 Task: Look for space in Río Bravo, Mexico from 5th September, 2023 to 12th September, 2023 for 2 adults in price range Rs.10000 to Rs.15000.  With 1  bedroom having 1 bed and 1 bathroom. Property type can be house, flat, guest house, hotel. Booking option can be shelf check-in. Required host language is English.
Action: Mouse moved to (539, 120)
Screenshot: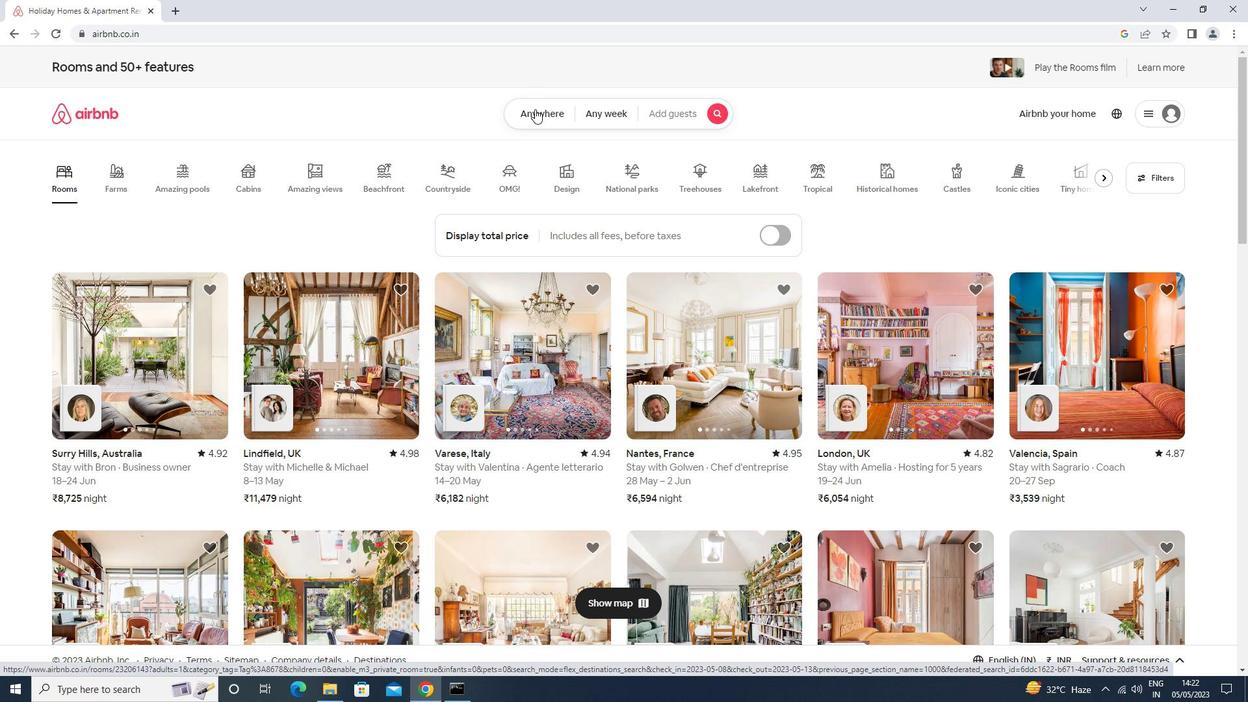 
Action: Mouse pressed left at (539, 120)
Screenshot: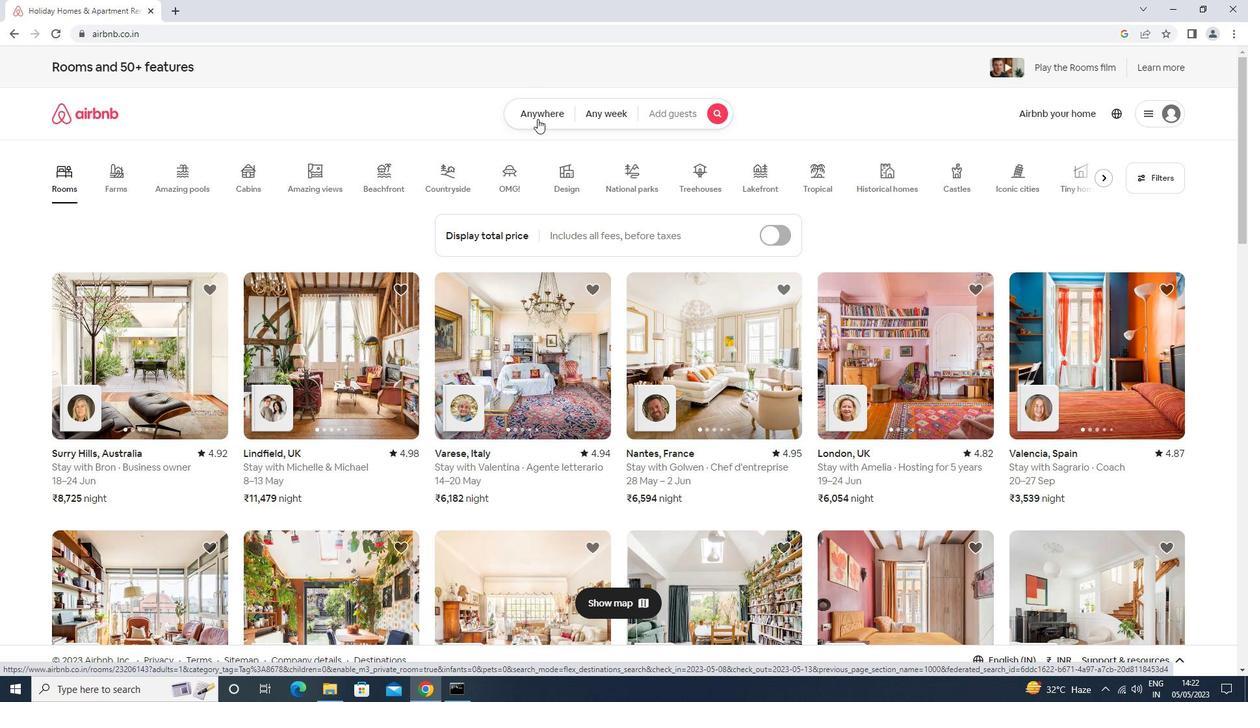 
Action: Mouse moved to (475, 162)
Screenshot: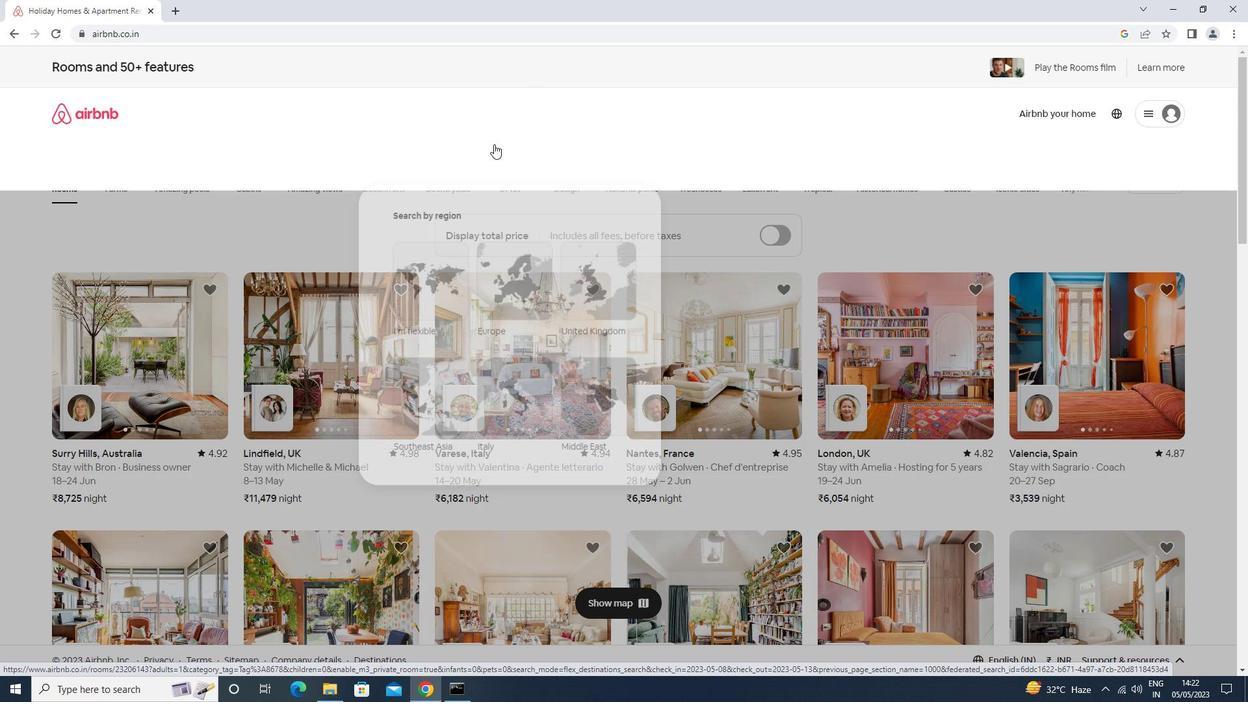 
Action: Mouse pressed left at (475, 162)
Screenshot: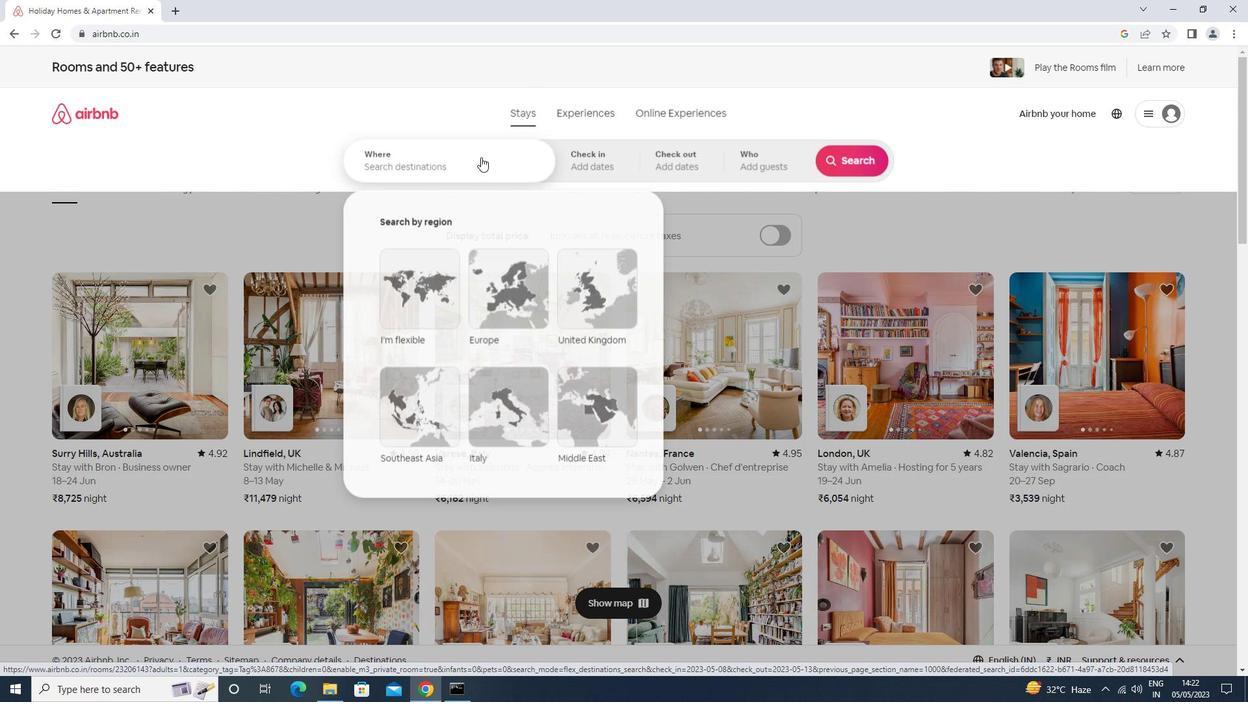 
Action: Key pressed rio<Key.space>bravo<Key.space>mexico<Key.enter>
Screenshot: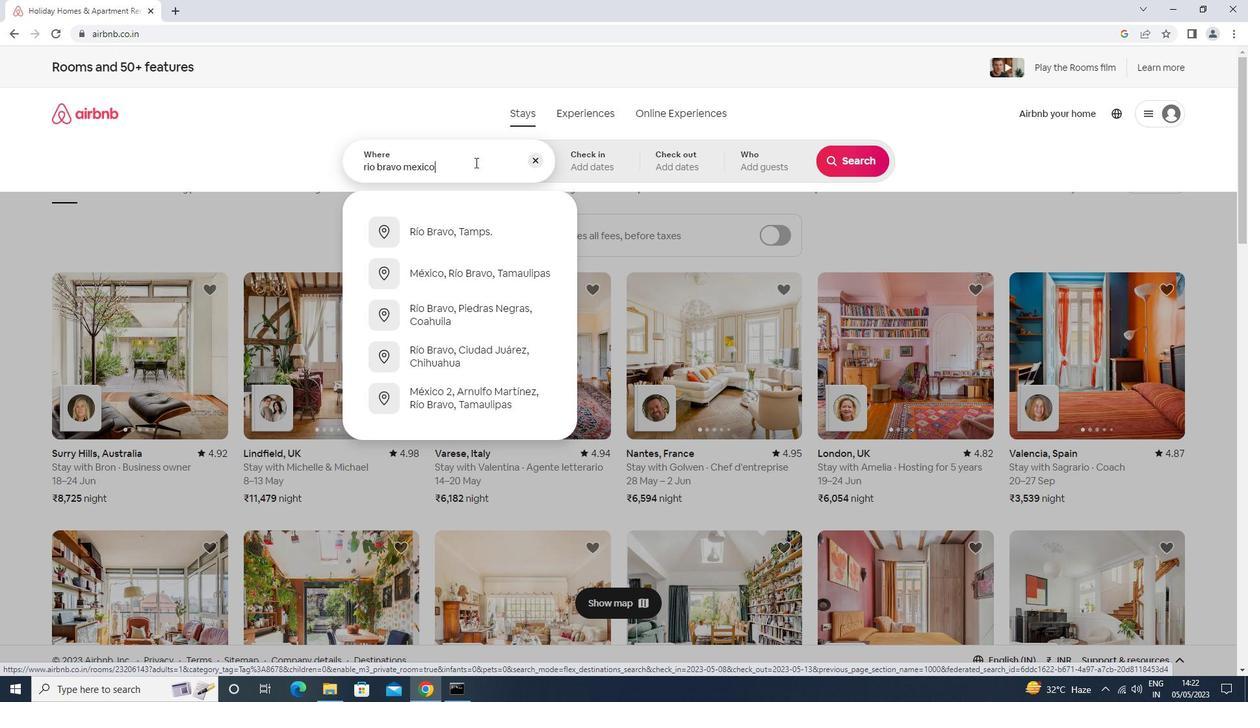 
Action: Mouse moved to (847, 260)
Screenshot: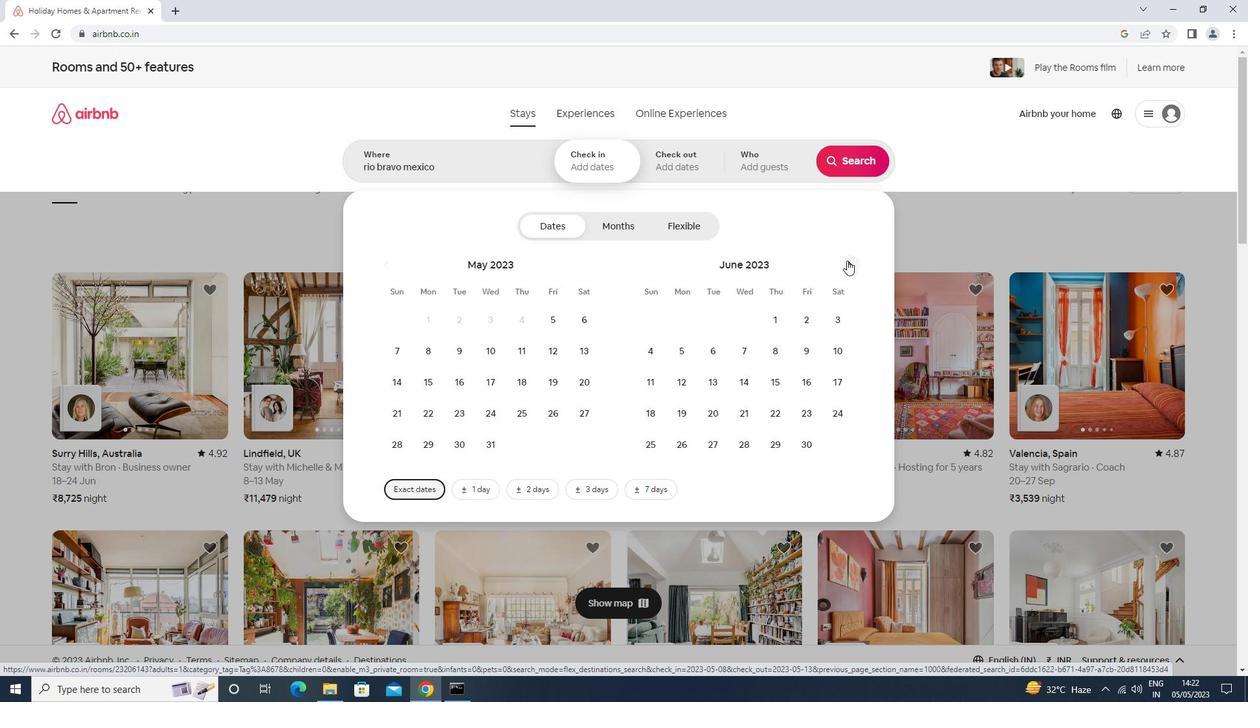 
Action: Mouse pressed left at (847, 260)
Screenshot: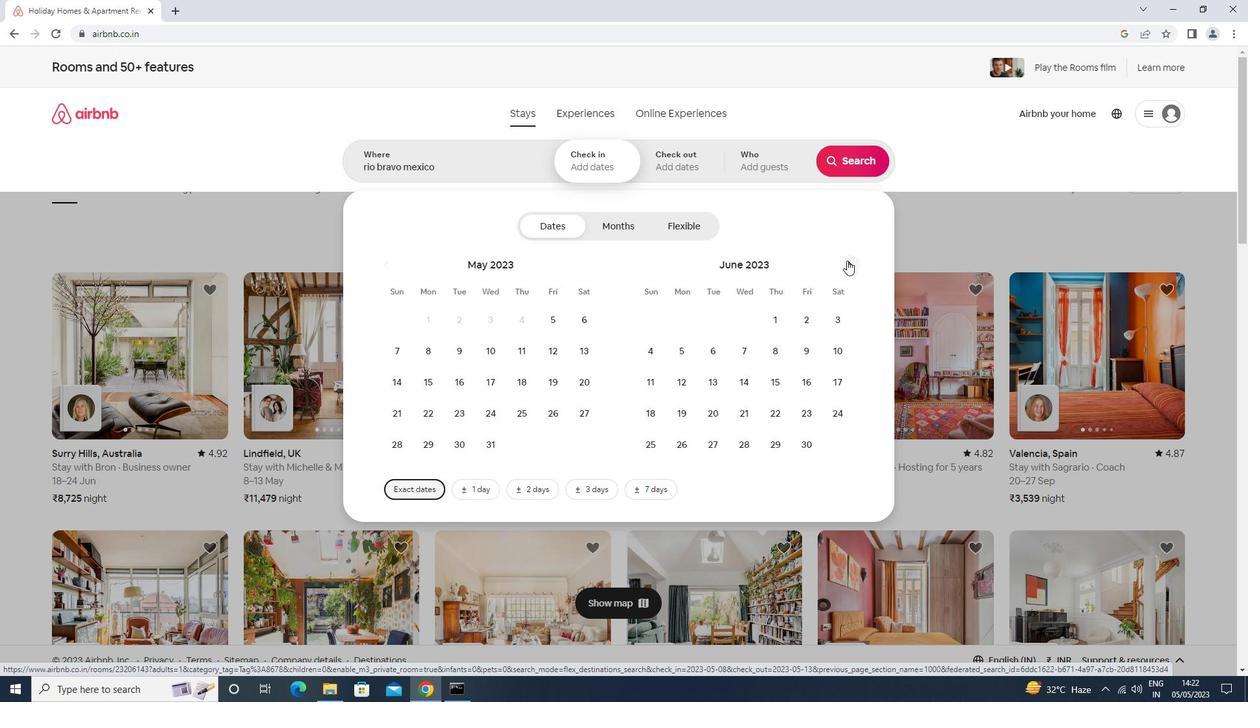 
Action: Mouse pressed left at (847, 260)
Screenshot: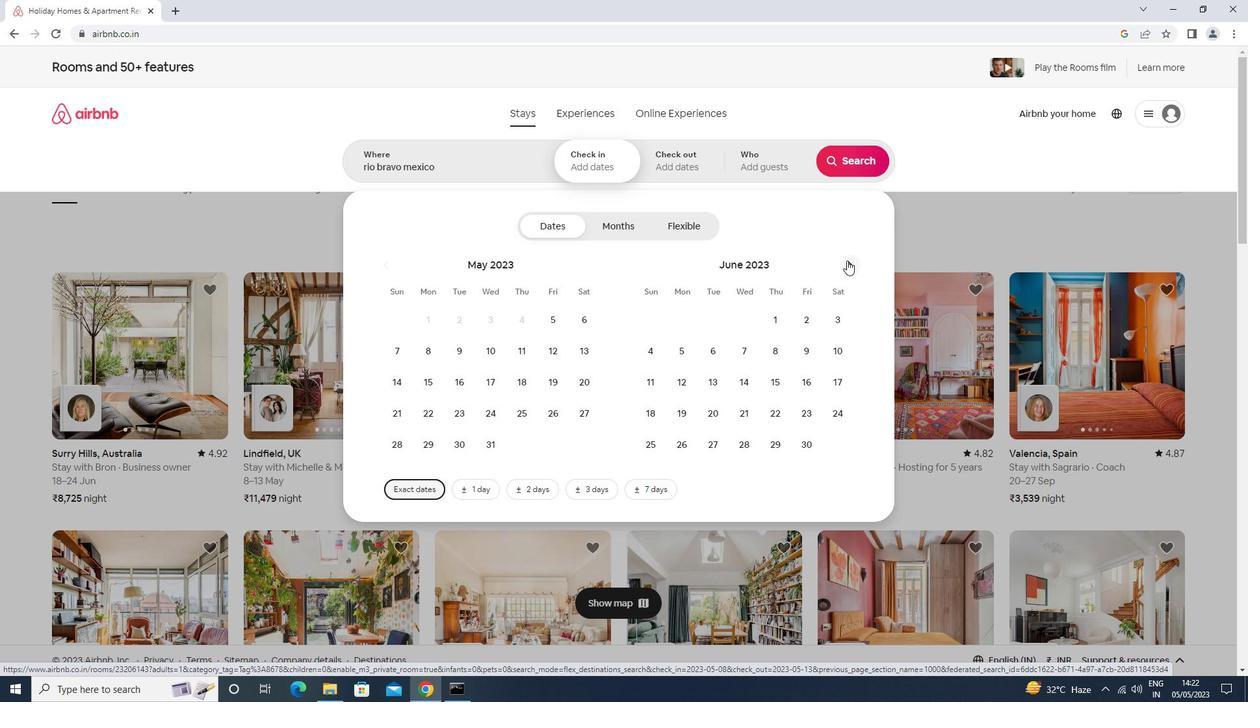 
Action: Mouse pressed left at (847, 260)
Screenshot: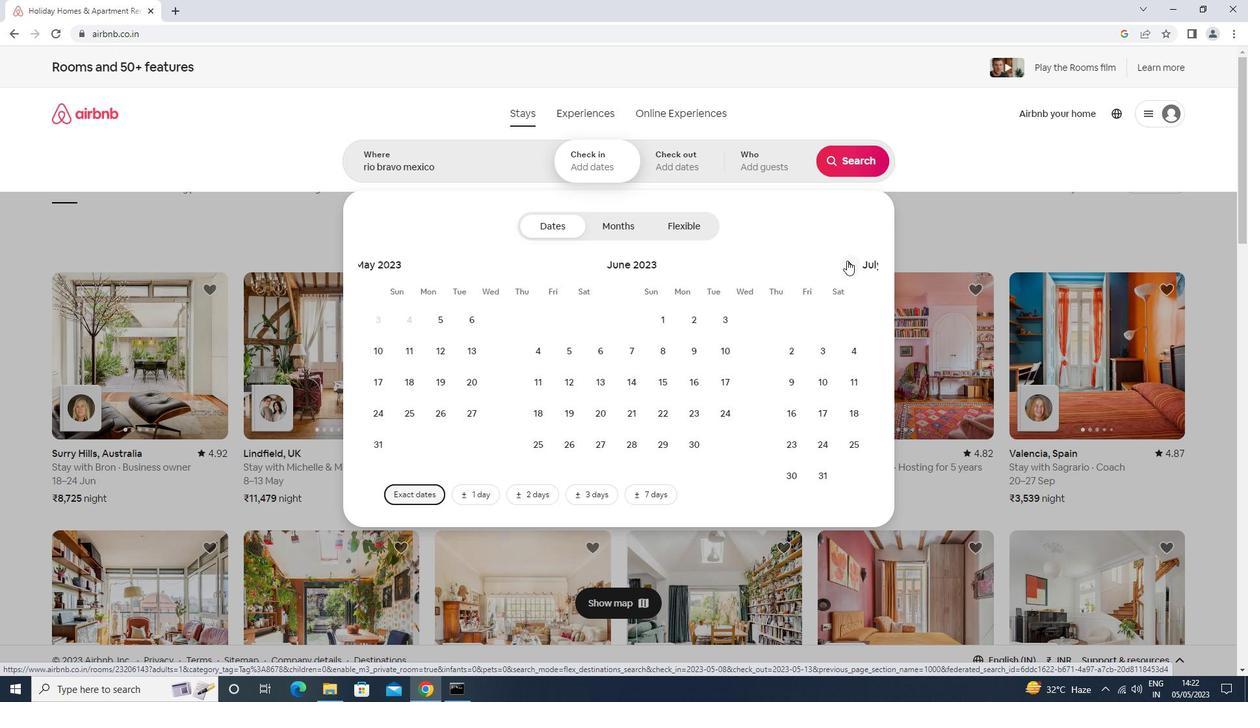 
Action: Mouse pressed left at (847, 260)
Screenshot: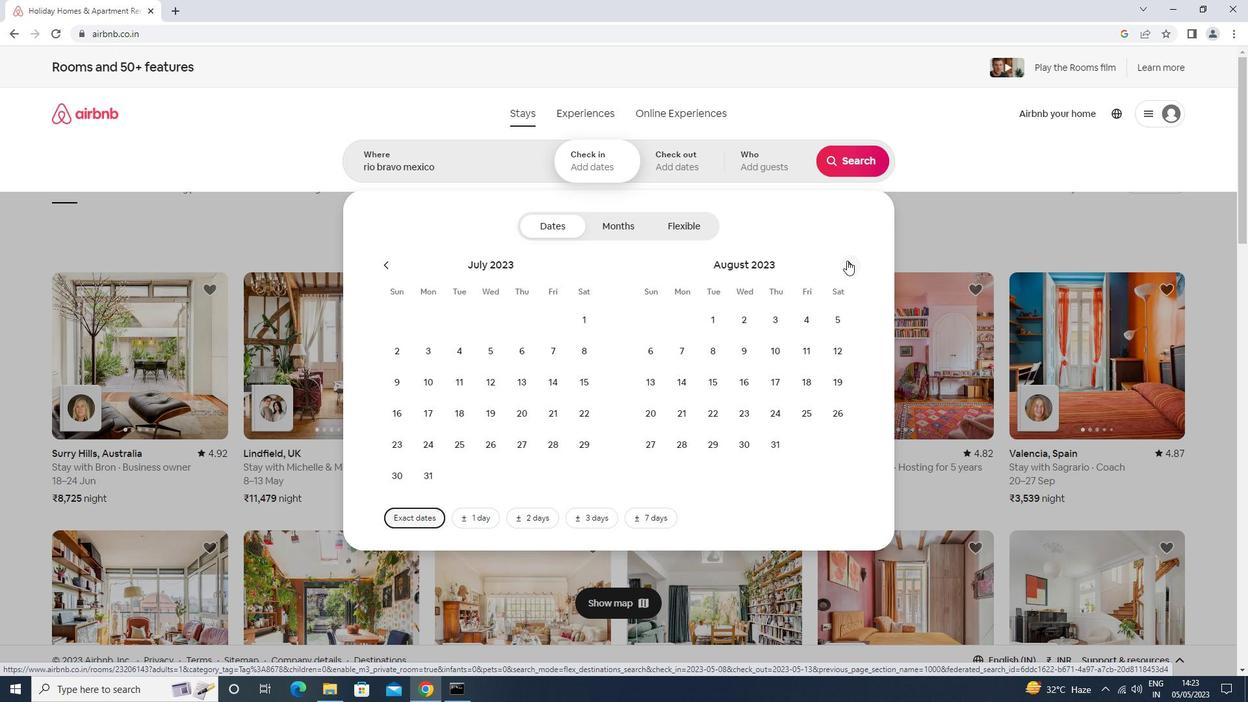 
Action: Mouse moved to (703, 350)
Screenshot: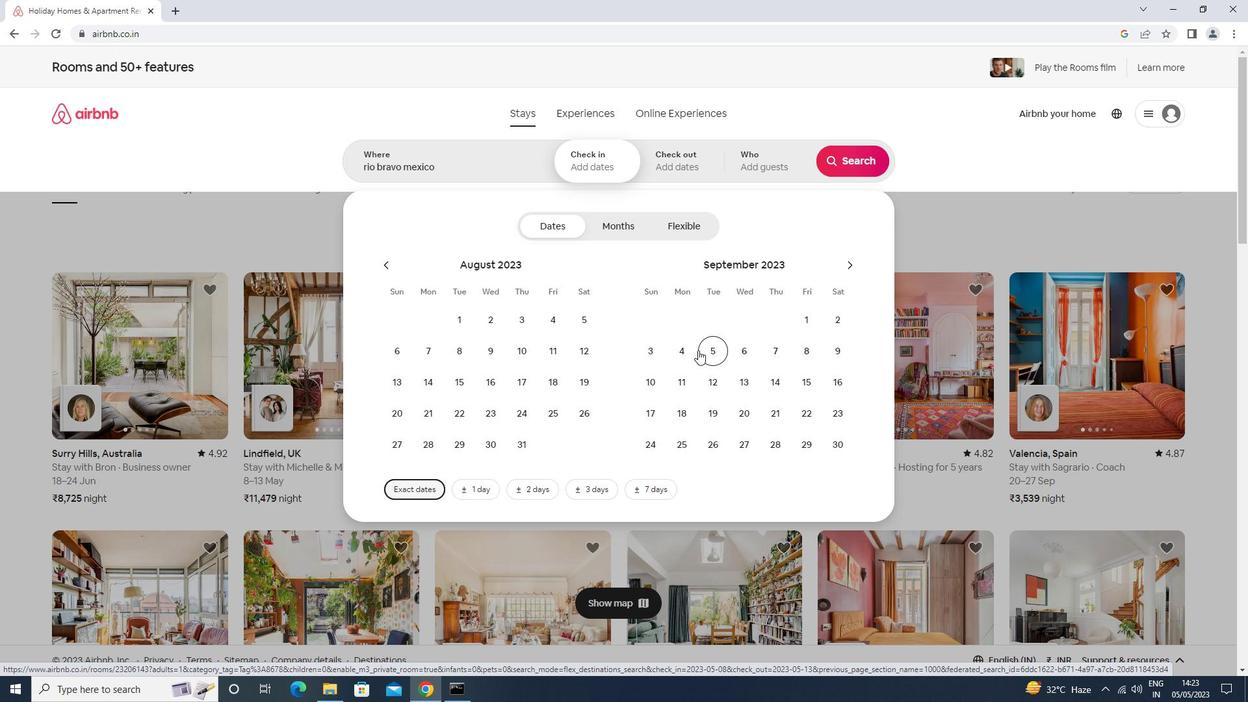 
Action: Mouse pressed left at (703, 350)
Screenshot: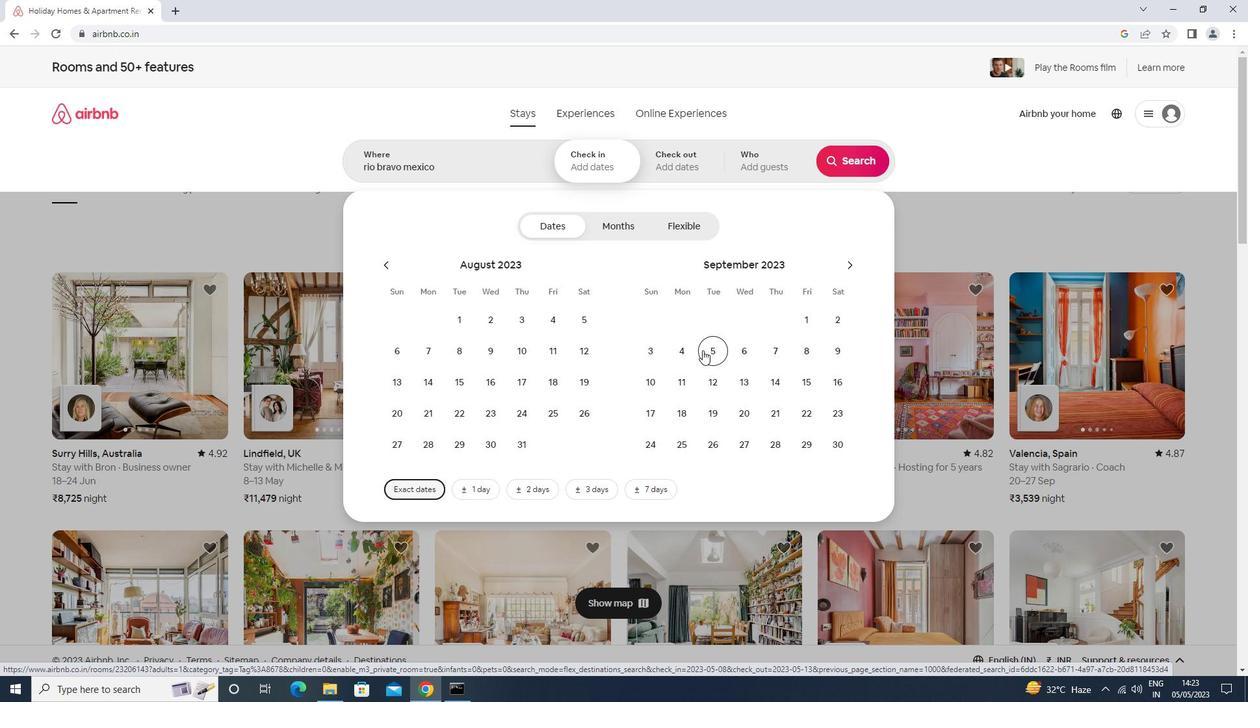 
Action: Mouse moved to (703, 373)
Screenshot: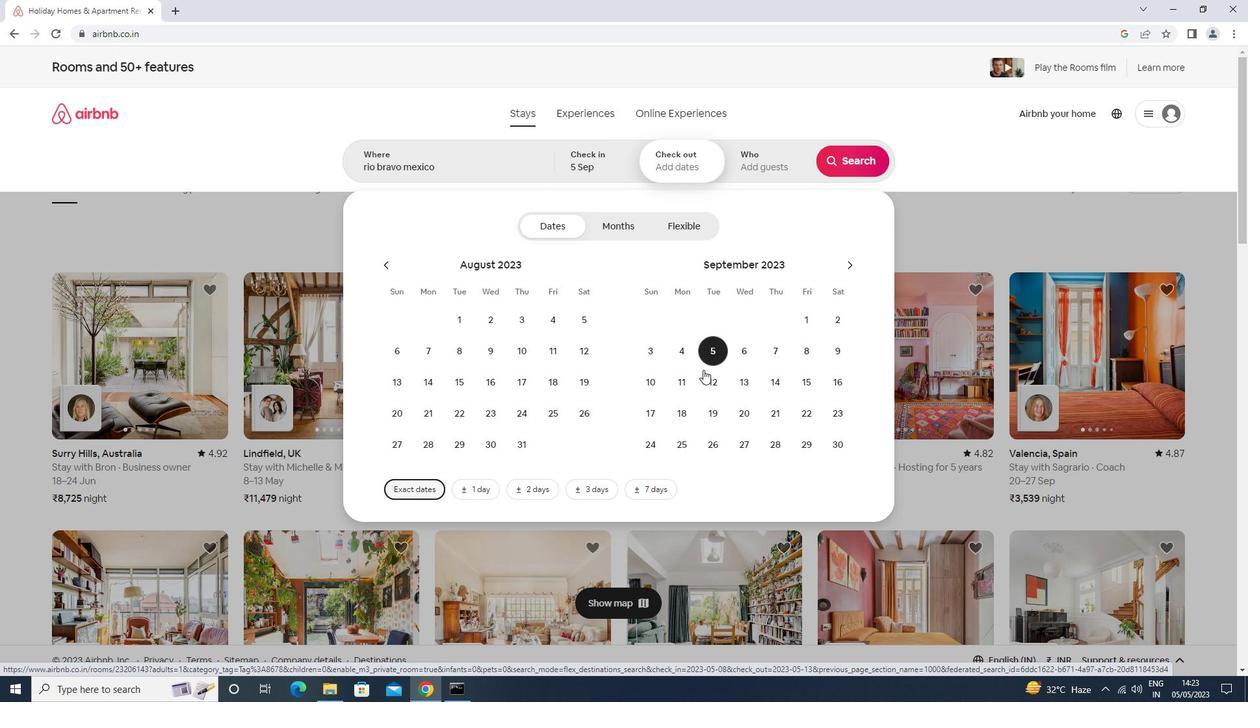 
Action: Mouse pressed left at (703, 373)
Screenshot: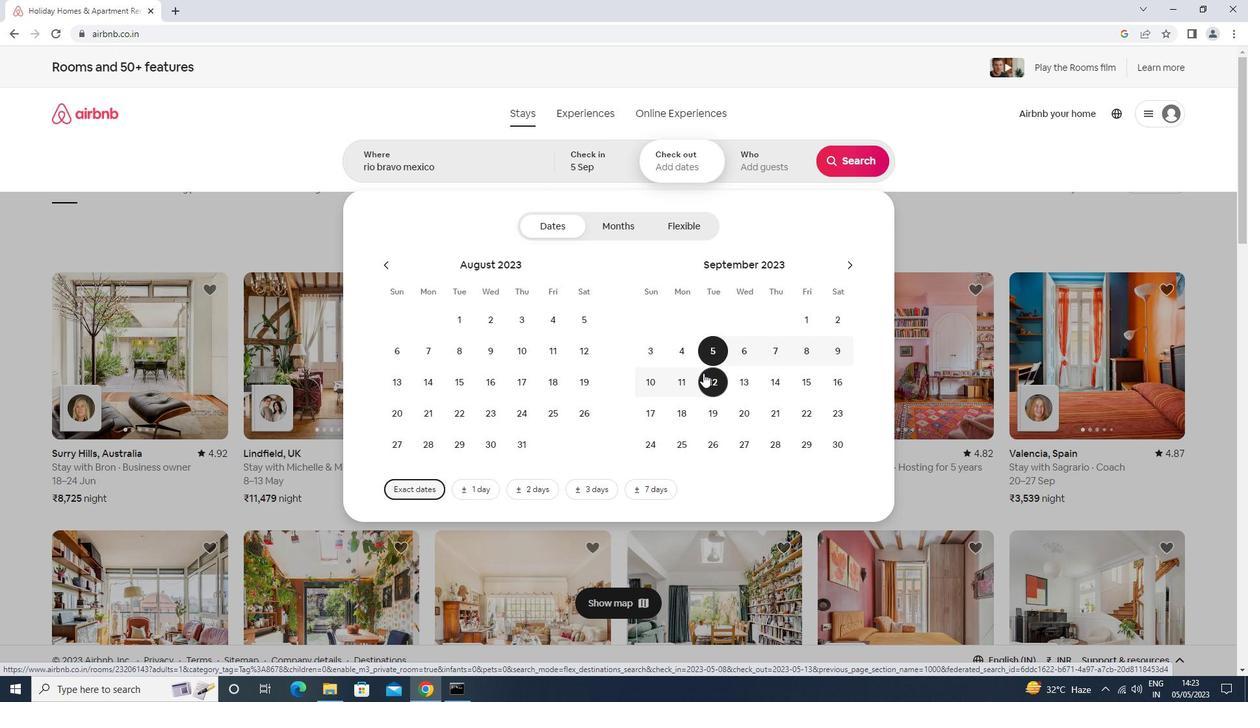 
Action: Mouse moved to (742, 171)
Screenshot: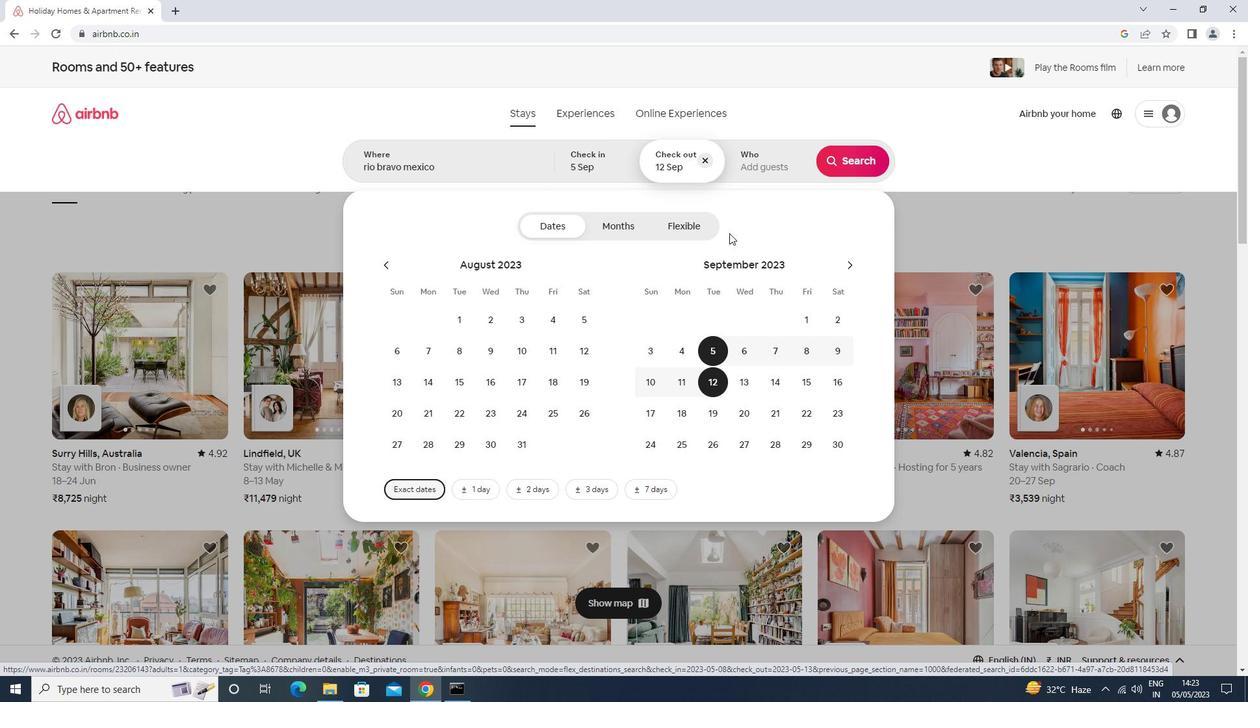 
Action: Mouse pressed left at (742, 171)
Screenshot: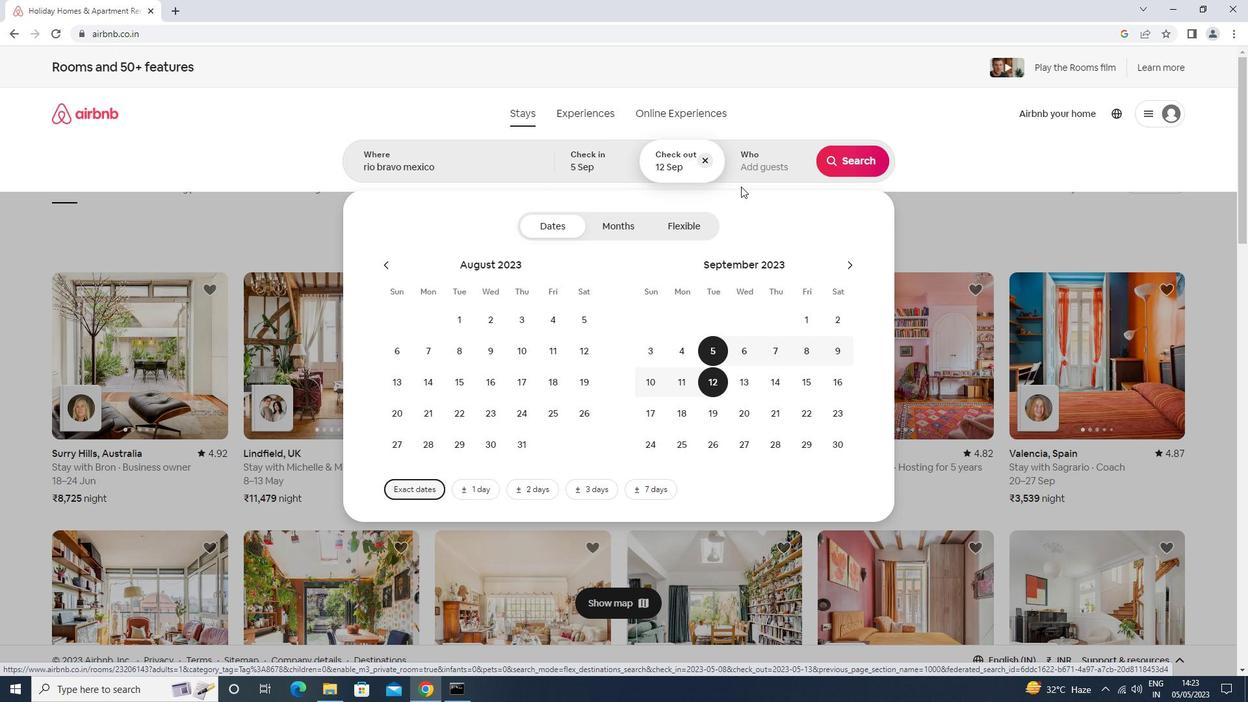 
Action: Mouse moved to (853, 235)
Screenshot: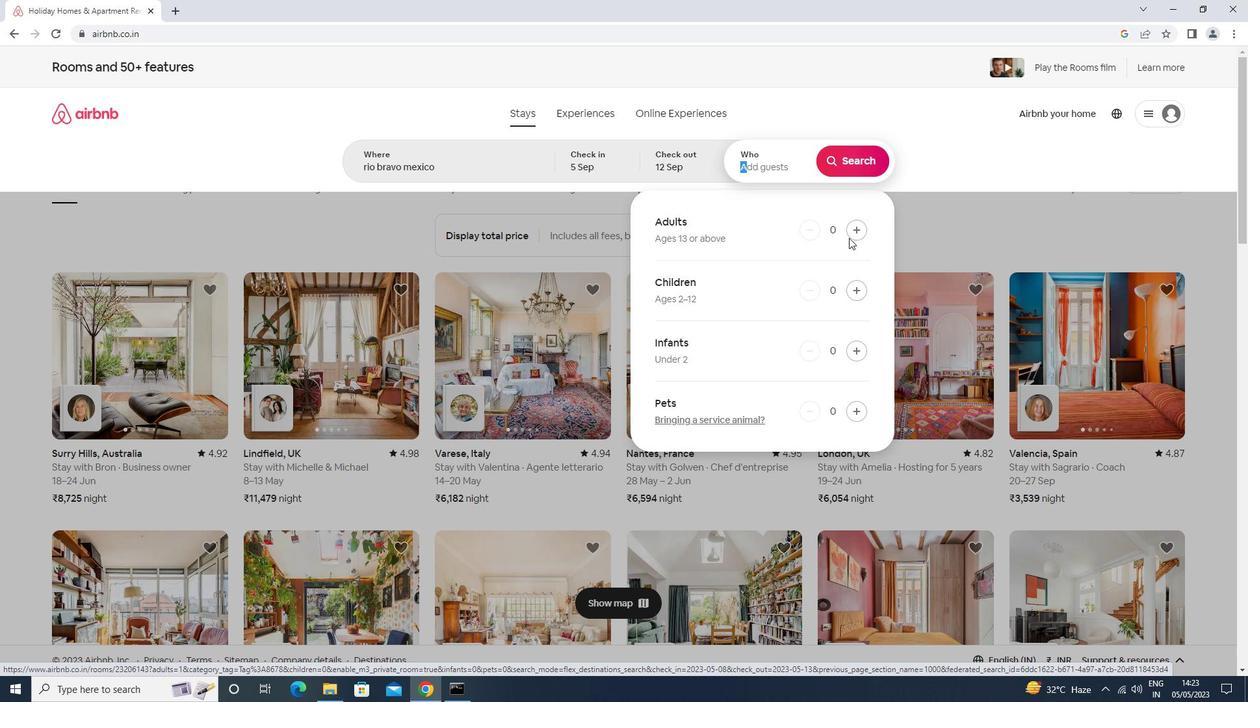
Action: Mouse pressed left at (853, 235)
Screenshot: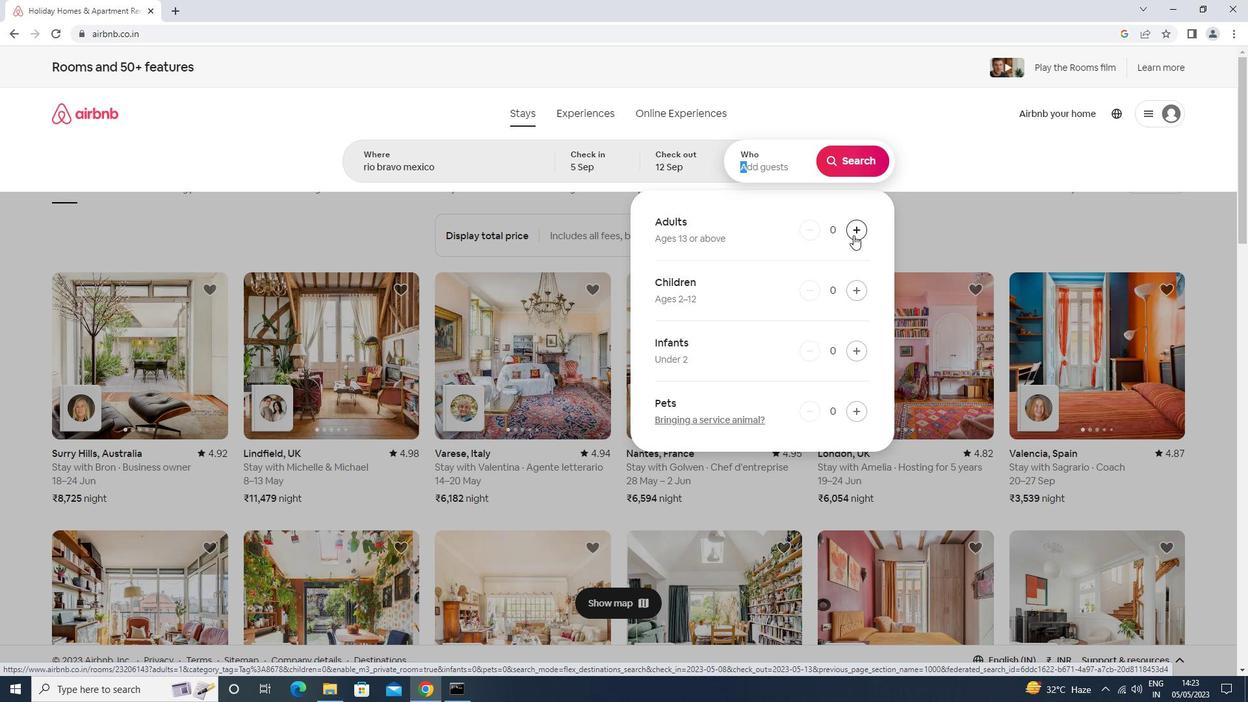 
Action: Mouse pressed left at (853, 235)
Screenshot: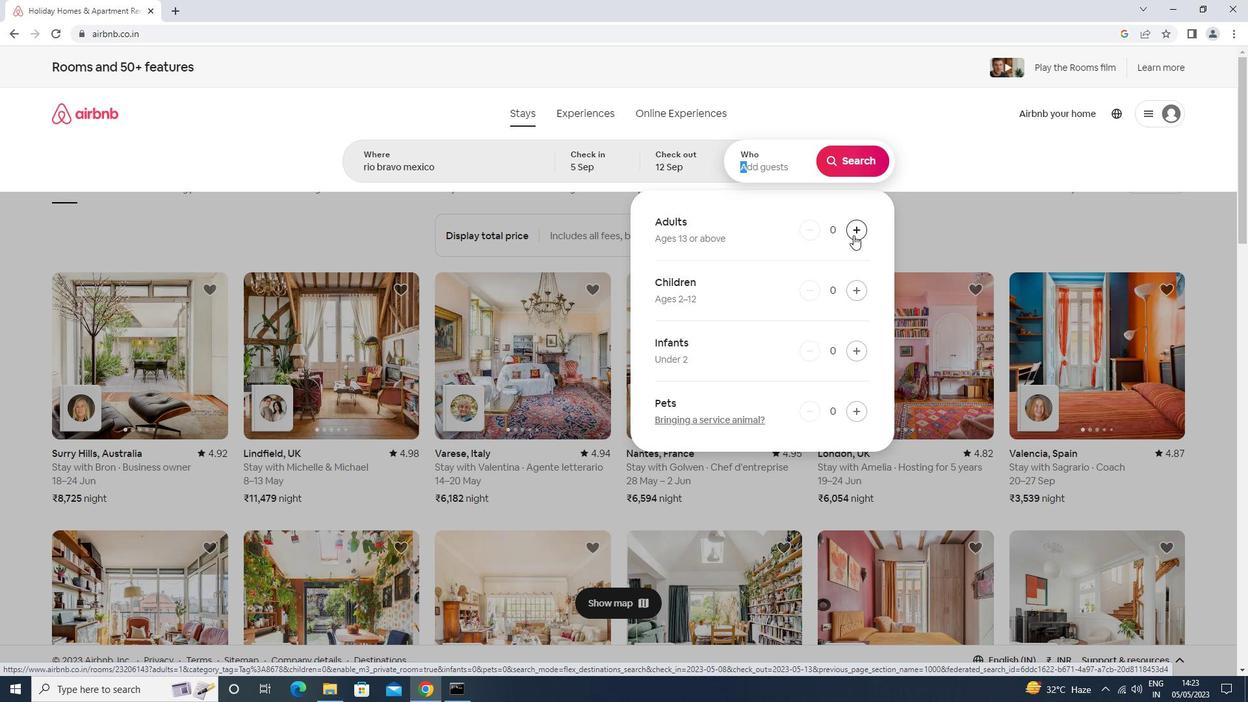 
Action: Mouse moved to (851, 149)
Screenshot: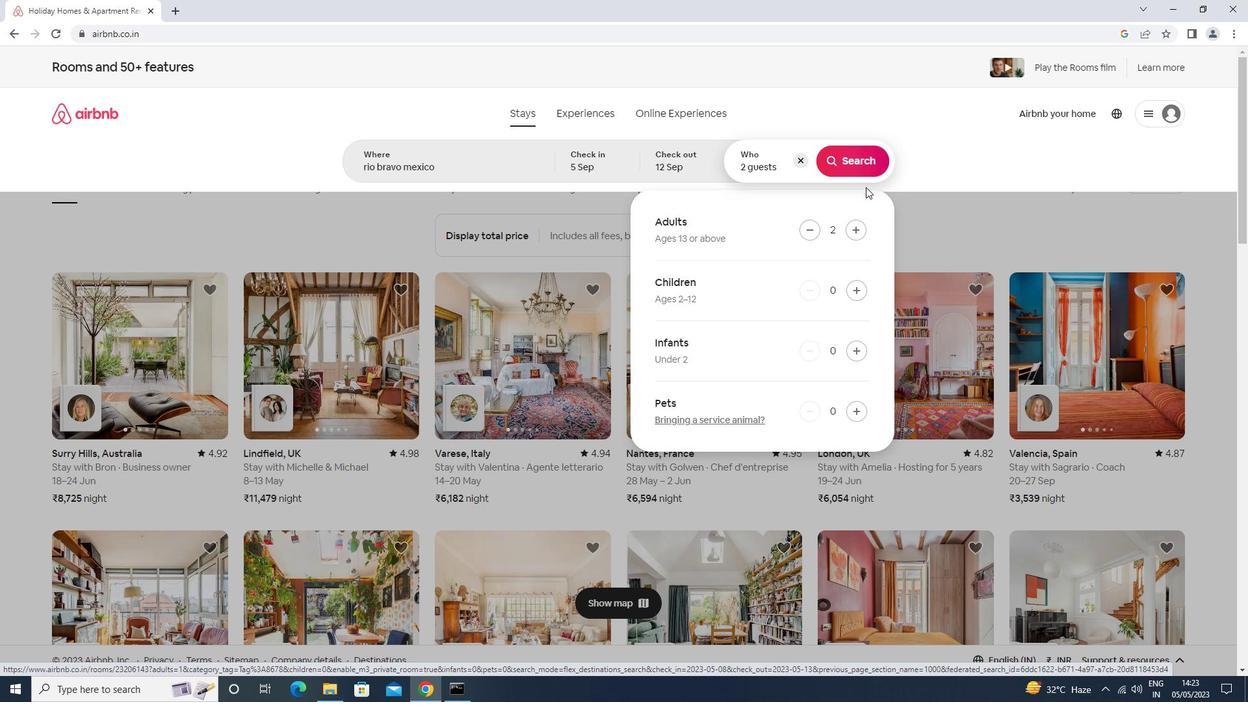 
Action: Mouse pressed left at (851, 149)
Screenshot: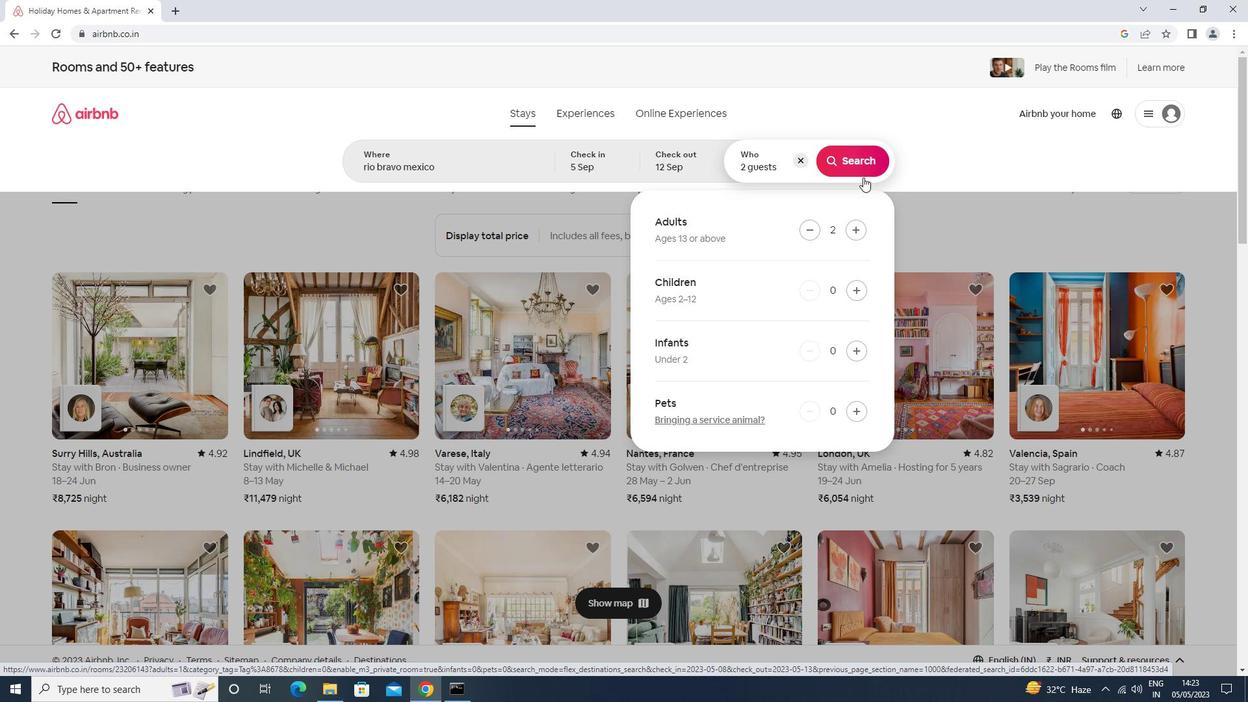 
Action: Mouse moved to (1191, 122)
Screenshot: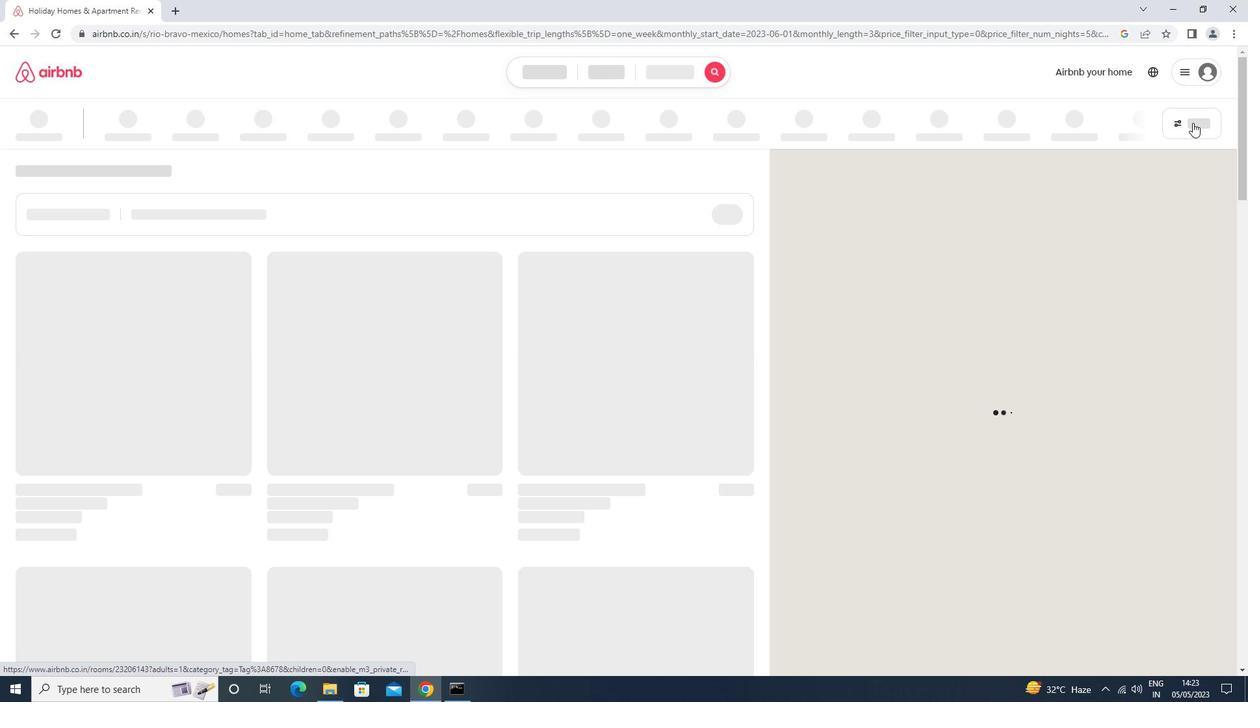 
Action: Mouse pressed left at (1191, 122)
Screenshot: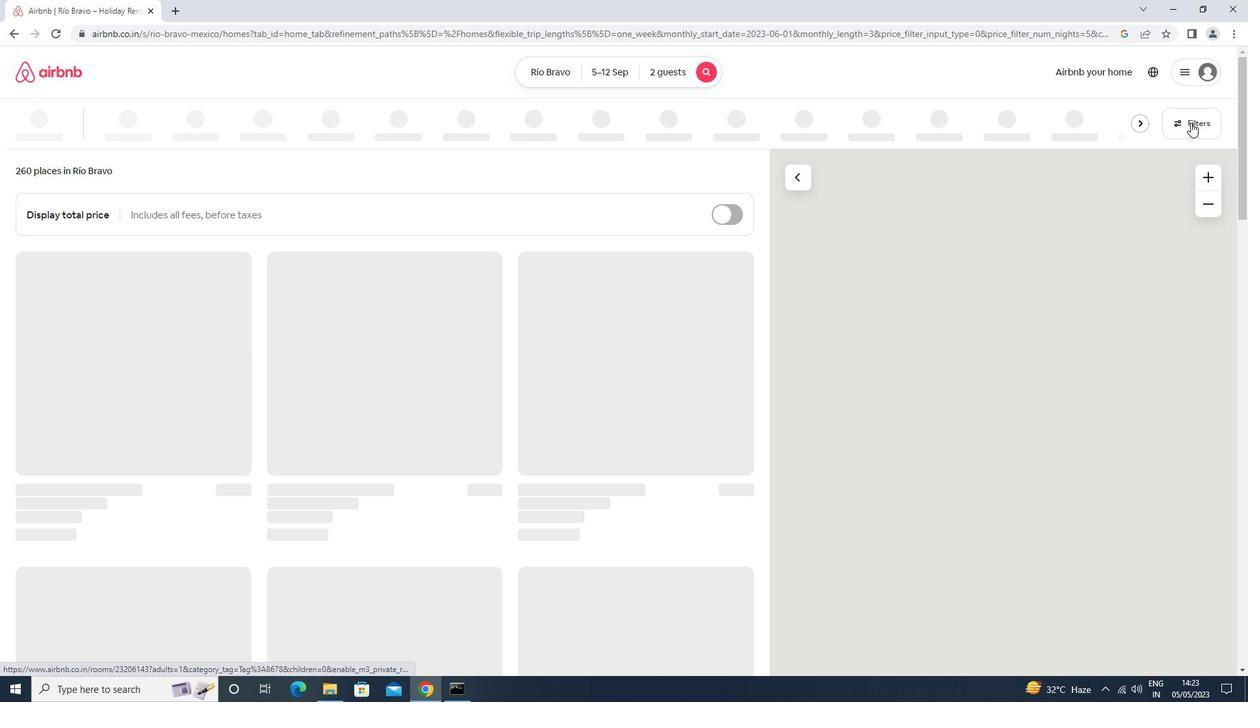 
Action: Mouse moved to (506, 437)
Screenshot: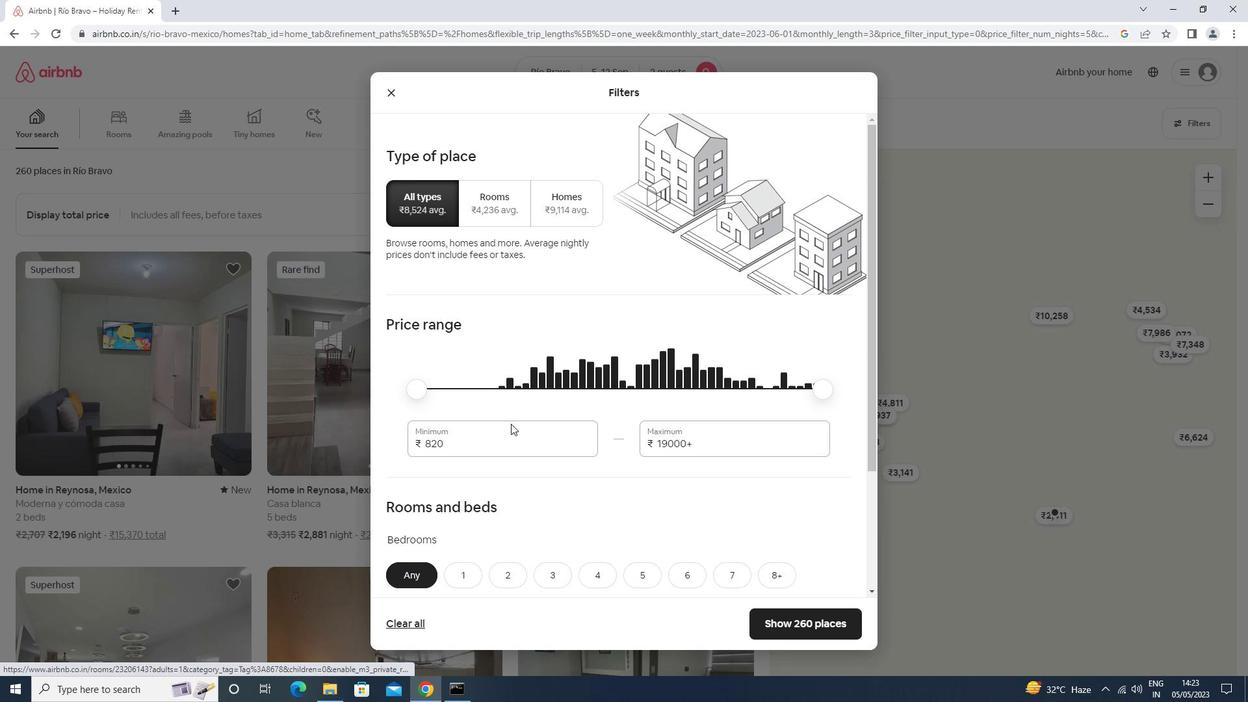 
Action: Mouse pressed left at (506, 437)
Screenshot: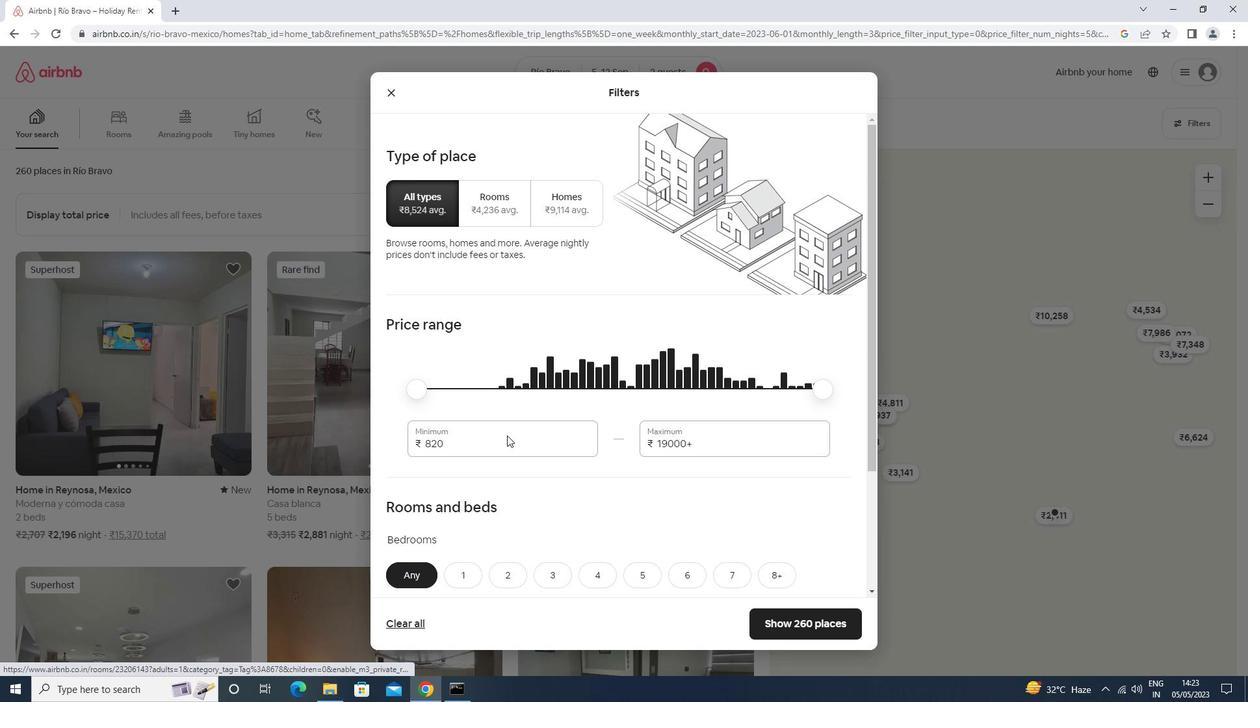 
Action: Mouse moved to (506, 438)
Screenshot: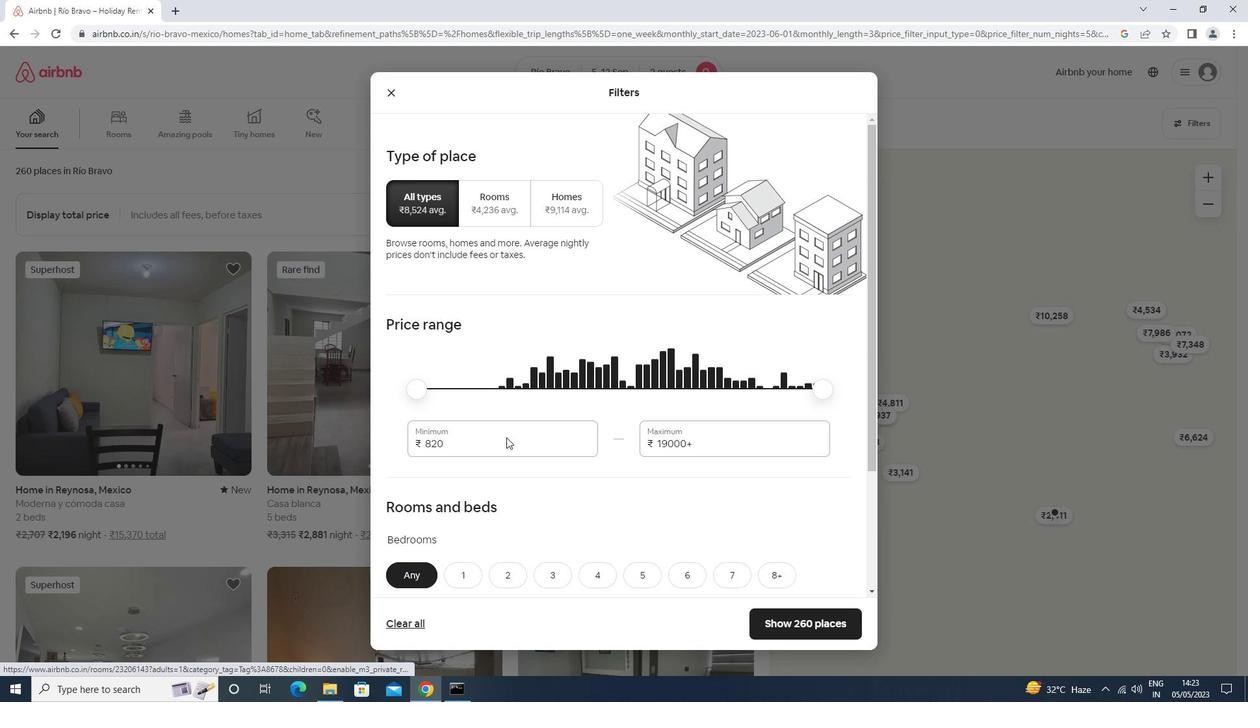
Action: Key pressed <Key.backspace><Key.backspace><Key.backspace>10000<Key.tab>15000
Screenshot: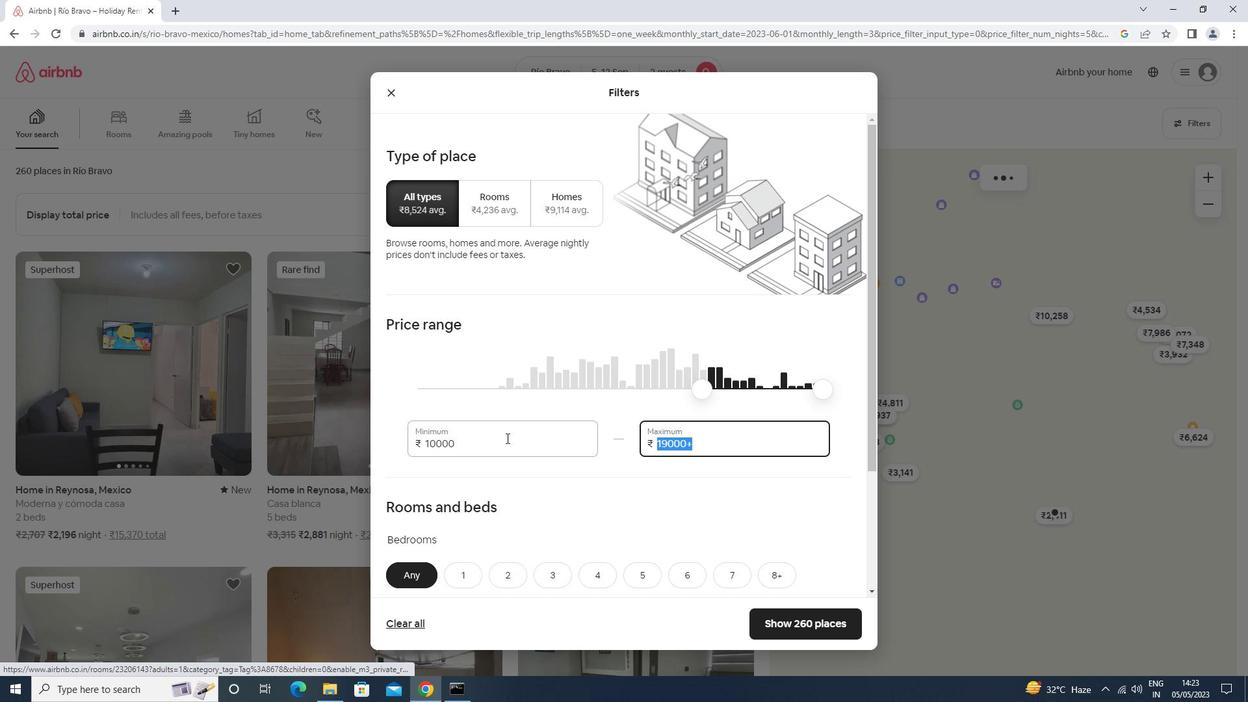 
Action: Mouse moved to (504, 407)
Screenshot: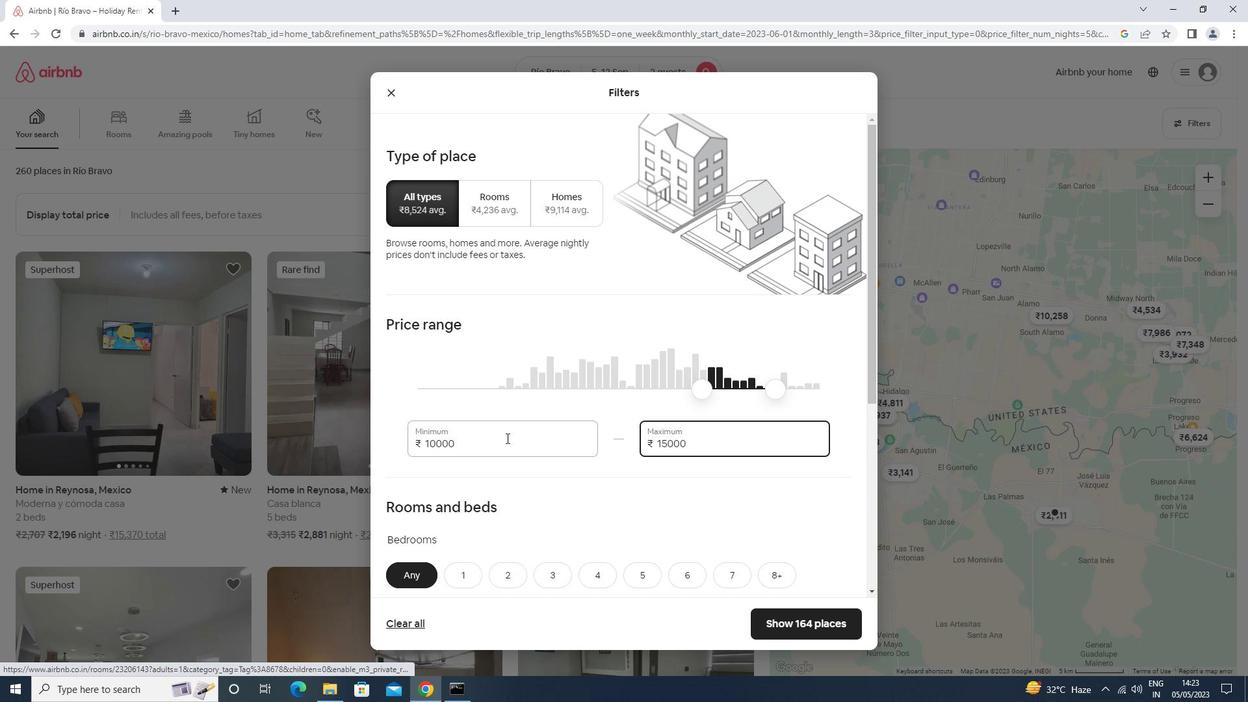 
Action: Mouse scrolled (504, 407) with delta (0, 0)
Screenshot: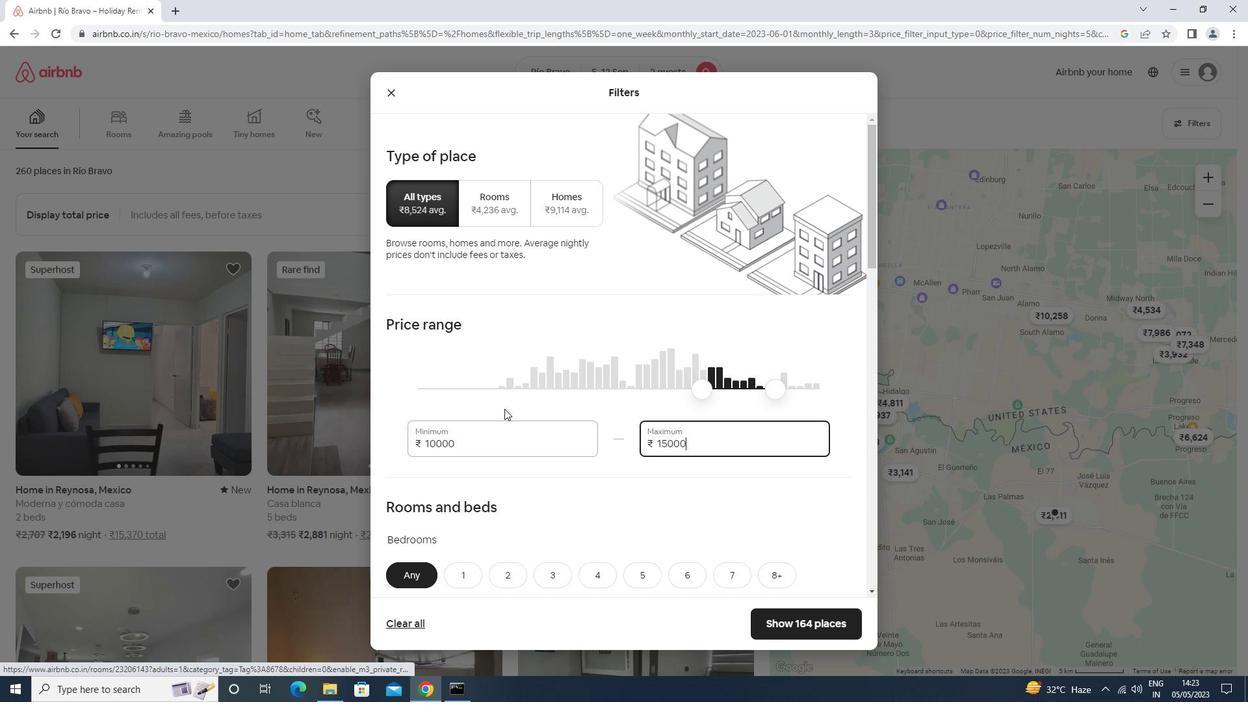 
Action: Mouse scrolled (504, 407) with delta (0, 0)
Screenshot: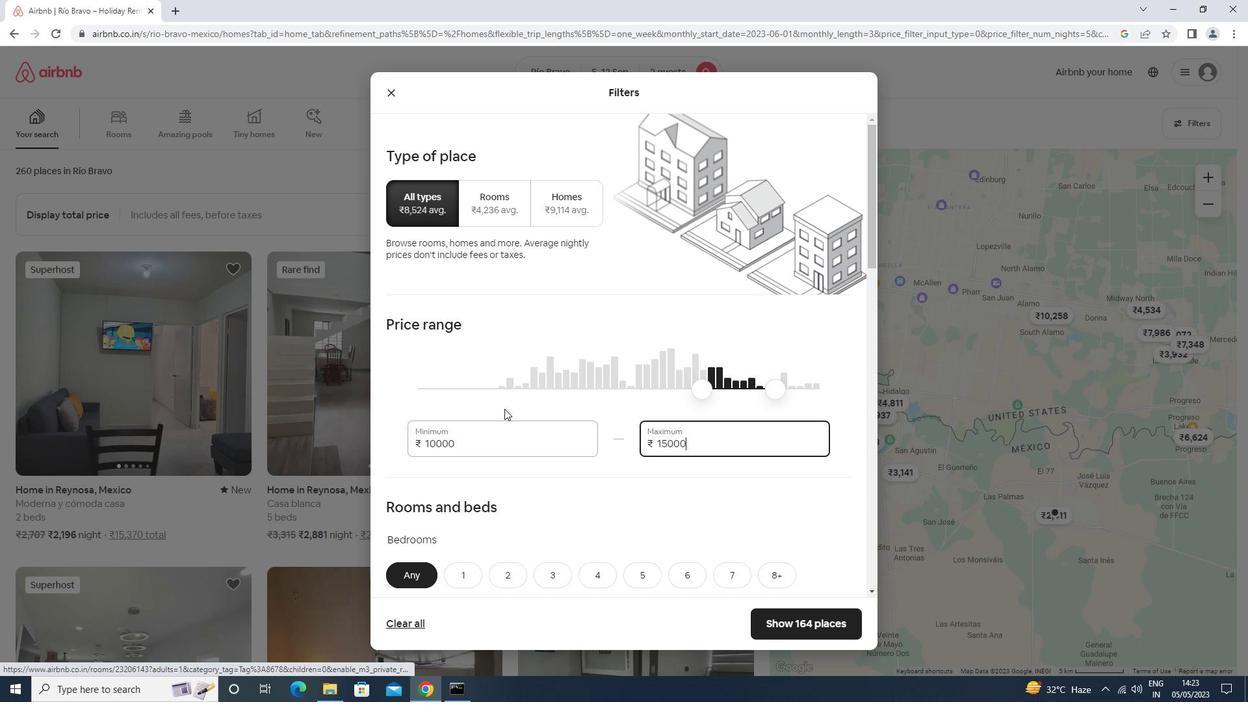 
Action: Mouse moved to (504, 407)
Screenshot: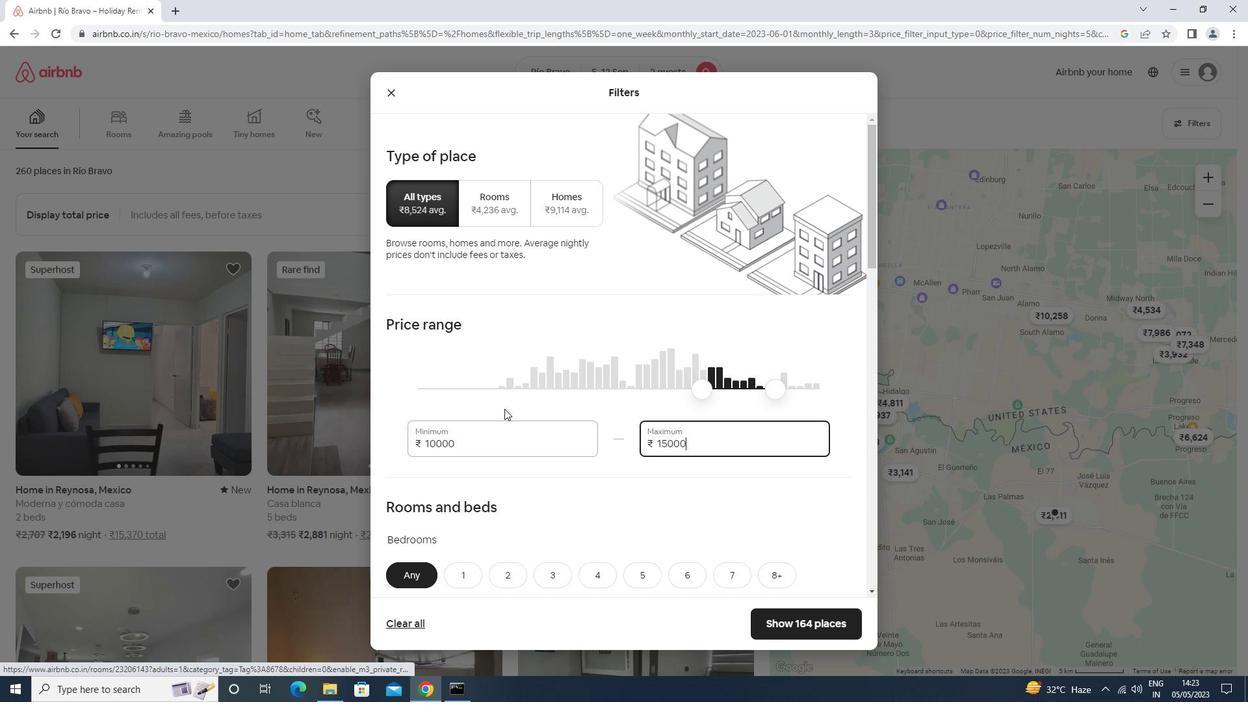 
Action: Mouse scrolled (504, 407) with delta (0, 0)
Screenshot: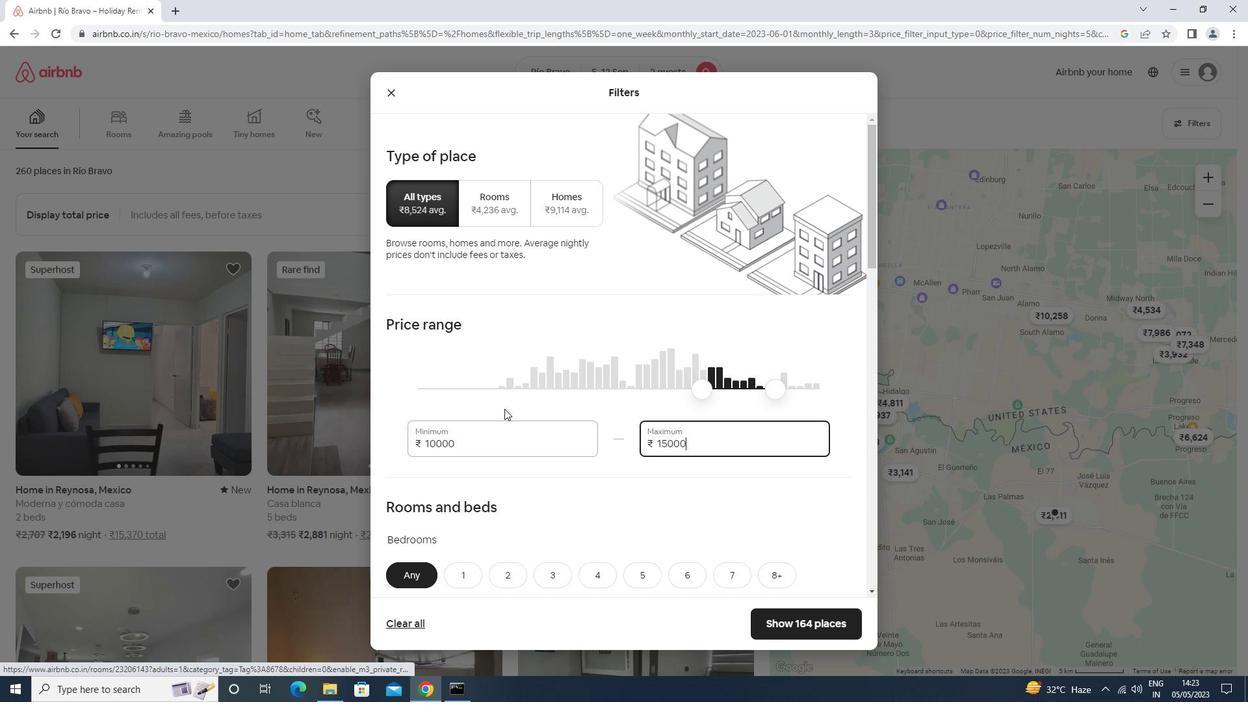 
Action: Mouse scrolled (504, 407) with delta (0, 0)
Screenshot: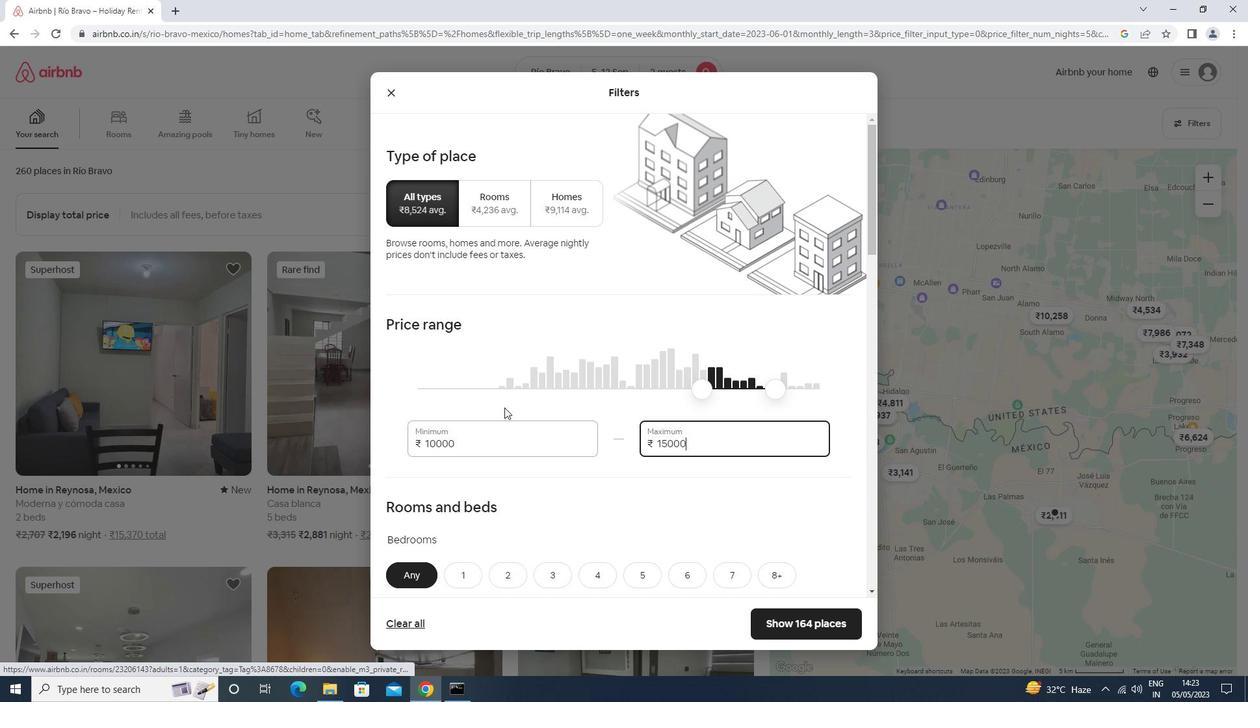 
Action: Mouse scrolled (504, 407) with delta (0, 0)
Screenshot: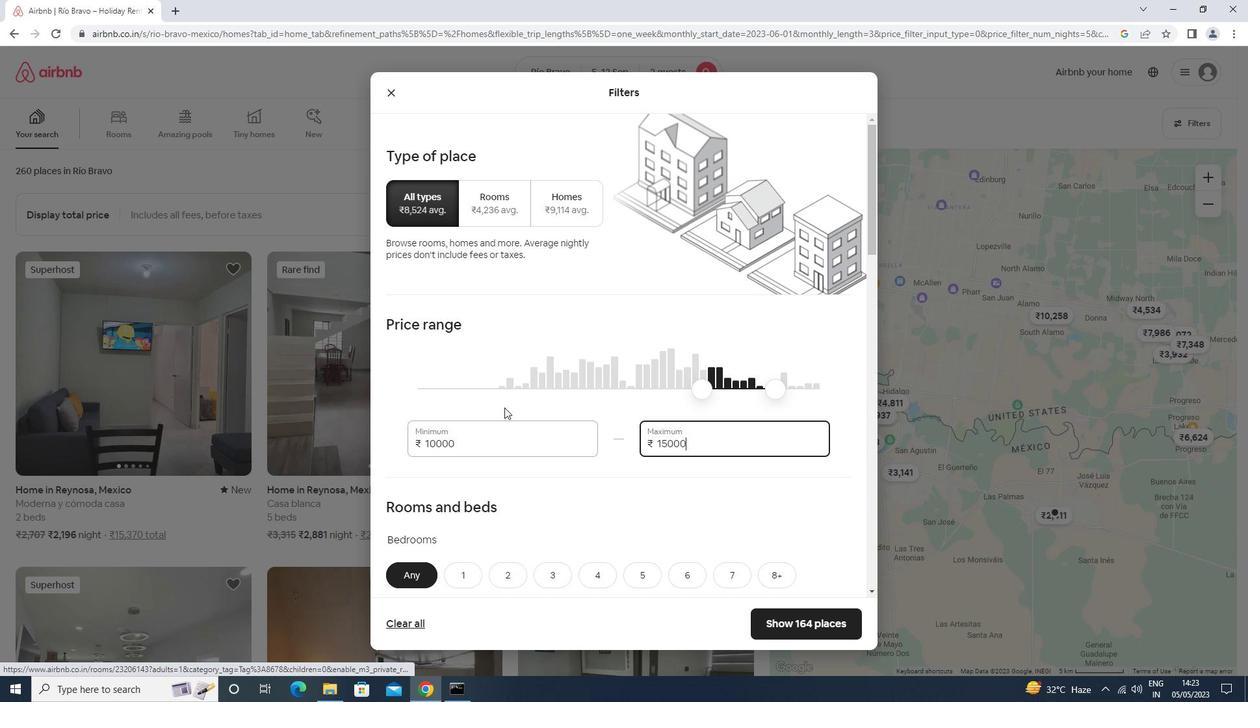 
Action: Mouse moved to (471, 254)
Screenshot: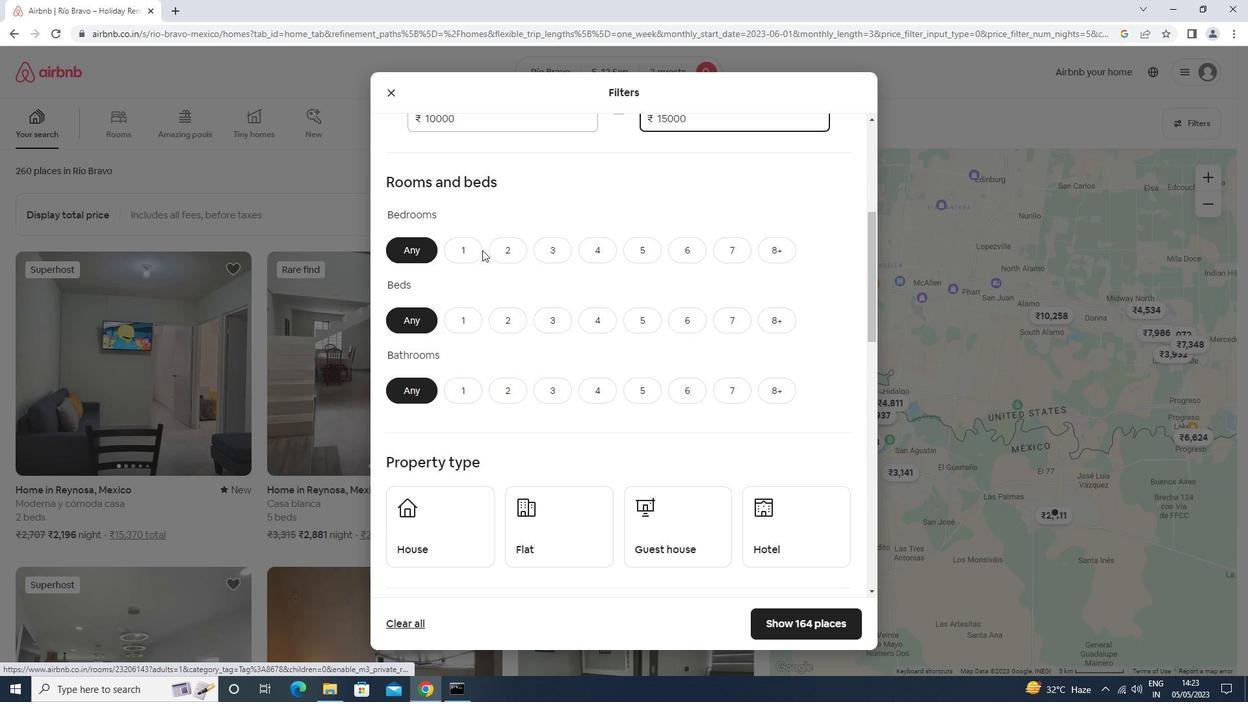 
Action: Mouse pressed left at (471, 254)
Screenshot: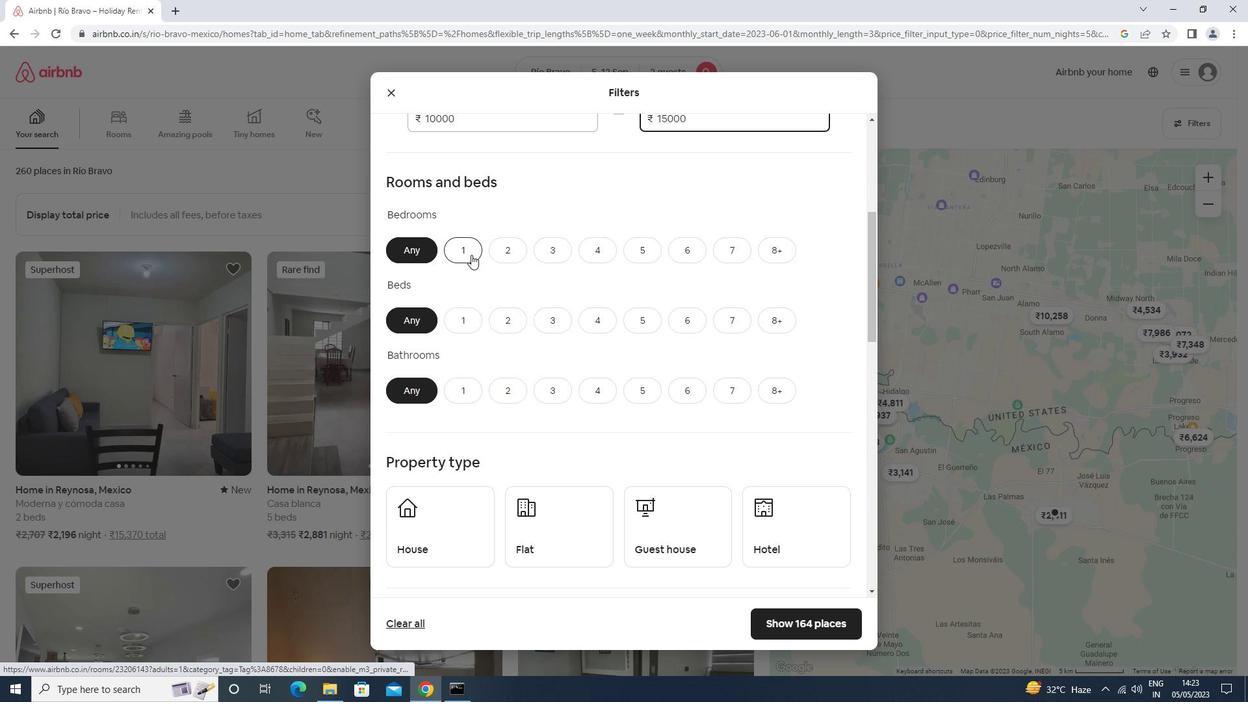 
Action: Mouse moved to (466, 319)
Screenshot: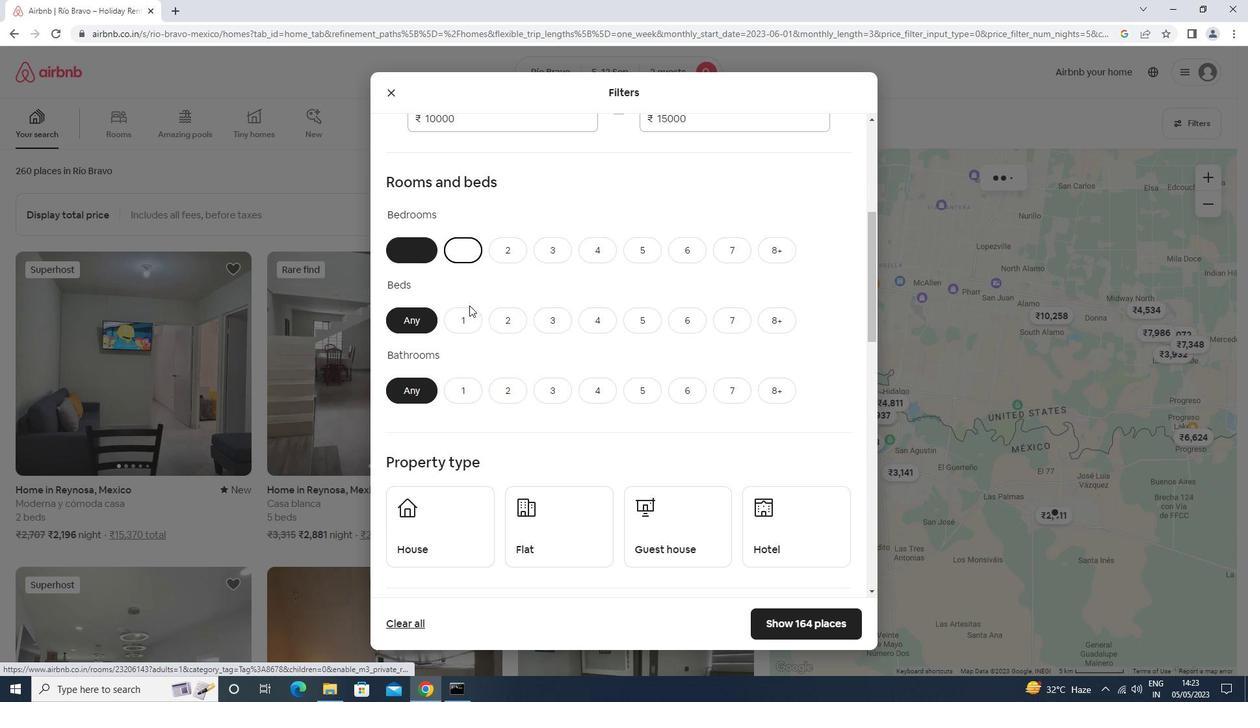 
Action: Mouse pressed left at (466, 319)
Screenshot: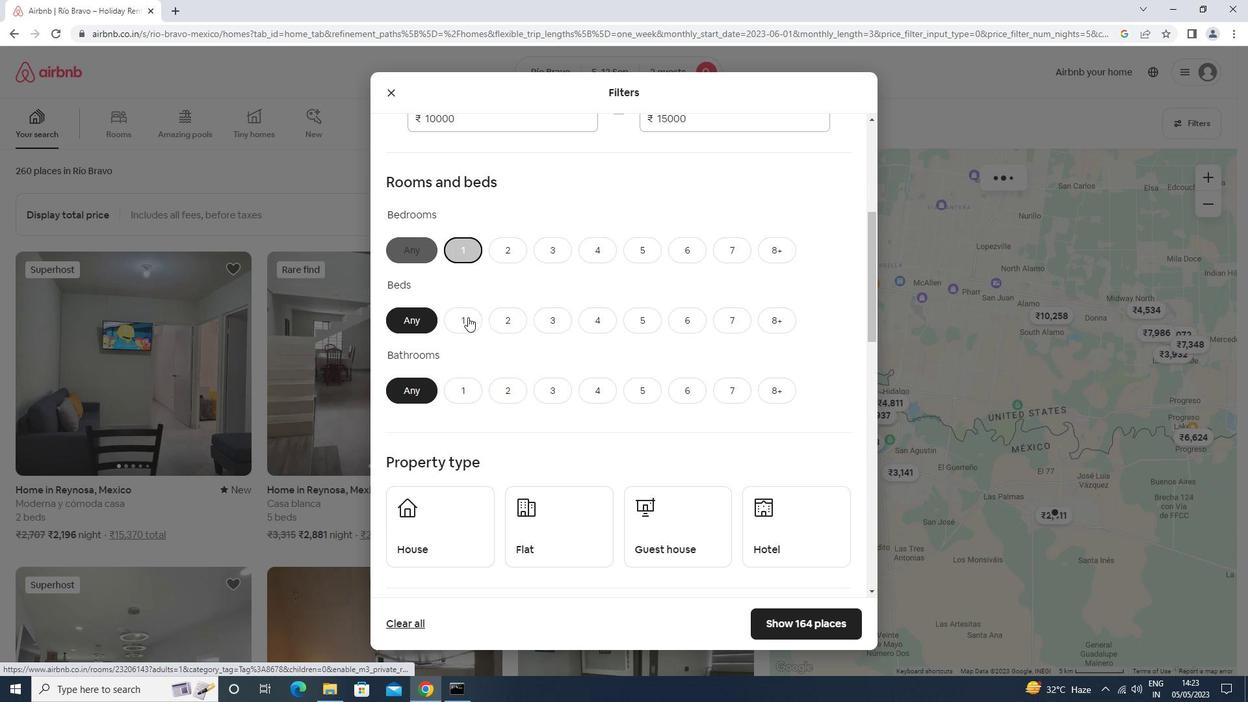 
Action: Mouse moved to (450, 389)
Screenshot: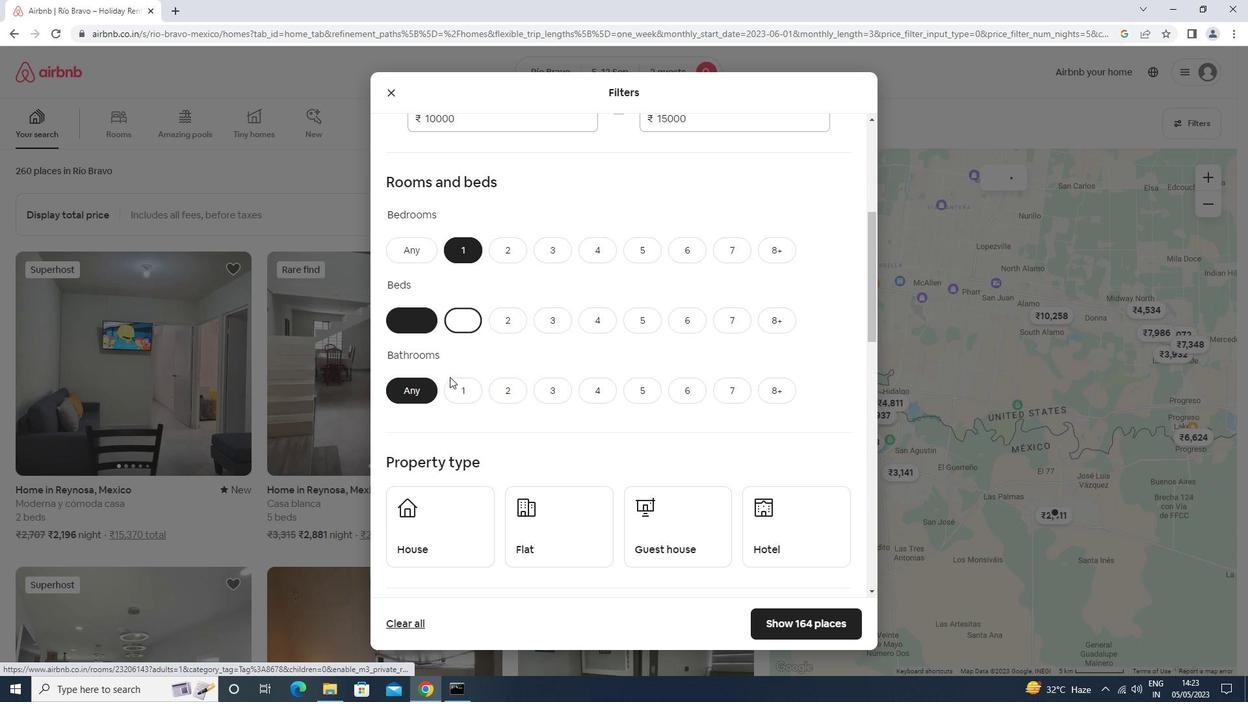 
Action: Mouse pressed left at (450, 389)
Screenshot: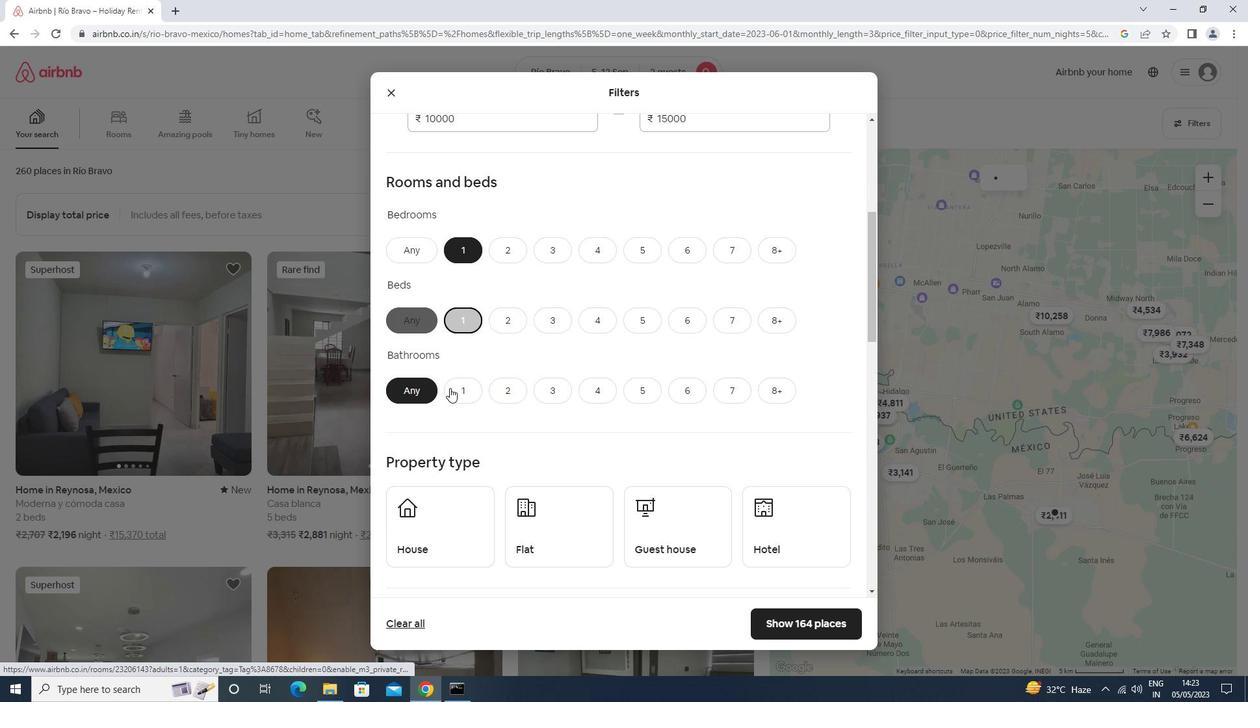 
Action: Mouse scrolled (450, 388) with delta (0, 0)
Screenshot: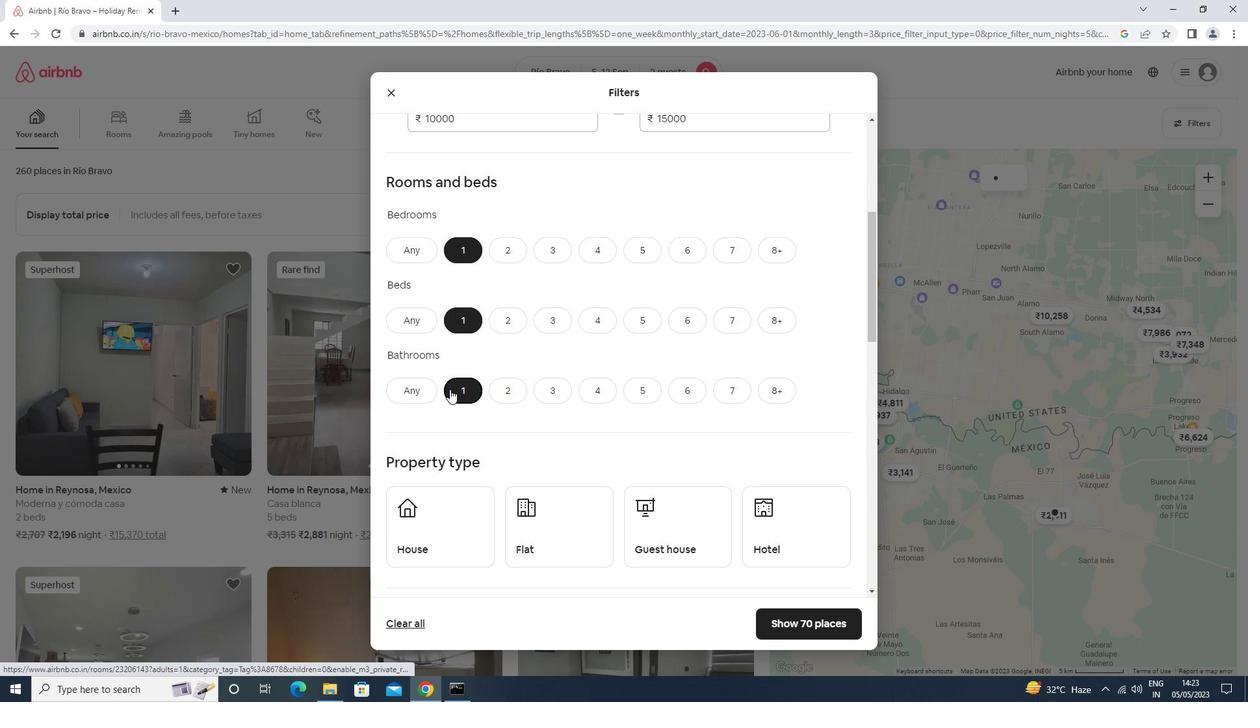 
Action: Mouse scrolled (450, 388) with delta (0, 0)
Screenshot: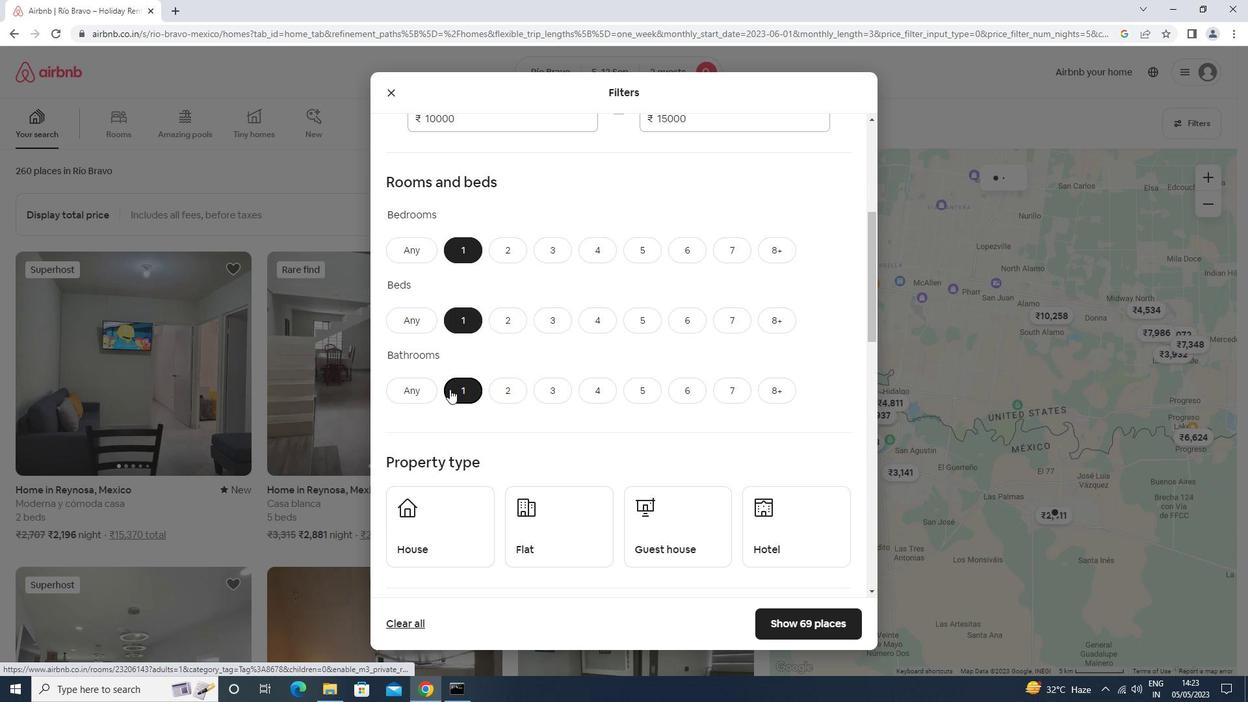 
Action: Mouse scrolled (450, 388) with delta (0, 0)
Screenshot: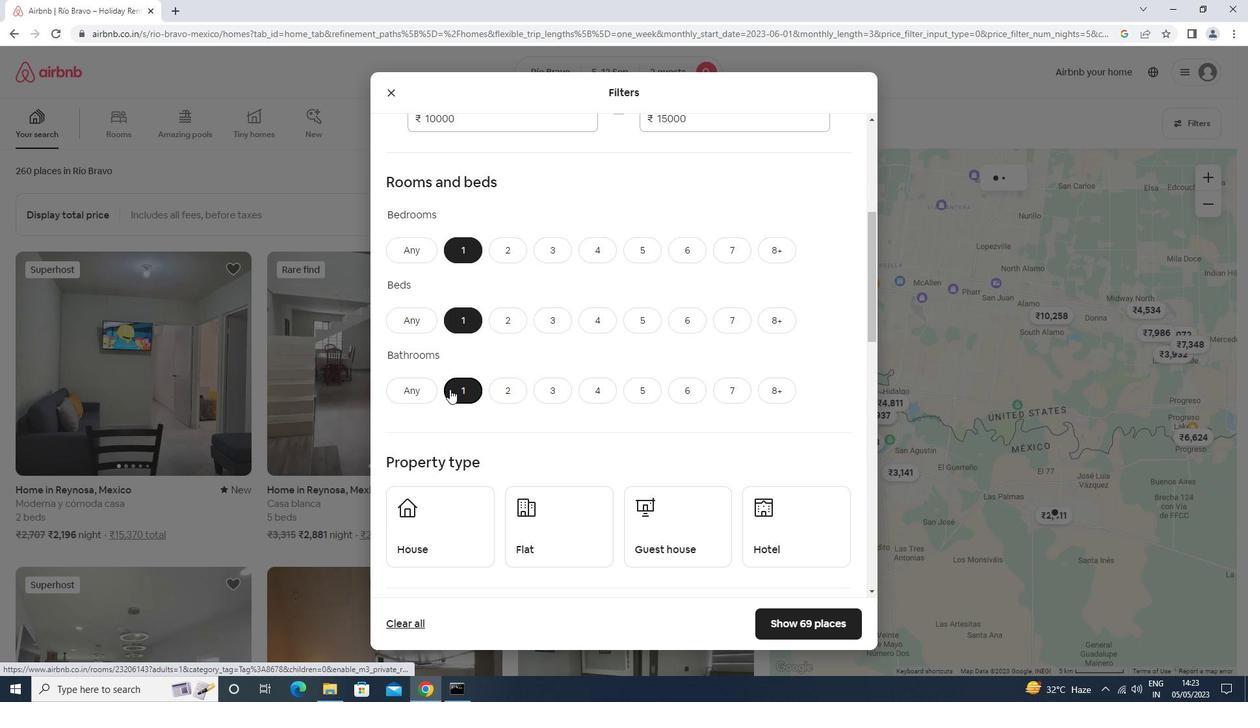 
Action: Mouse scrolled (450, 388) with delta (0, 0)
Screenshot: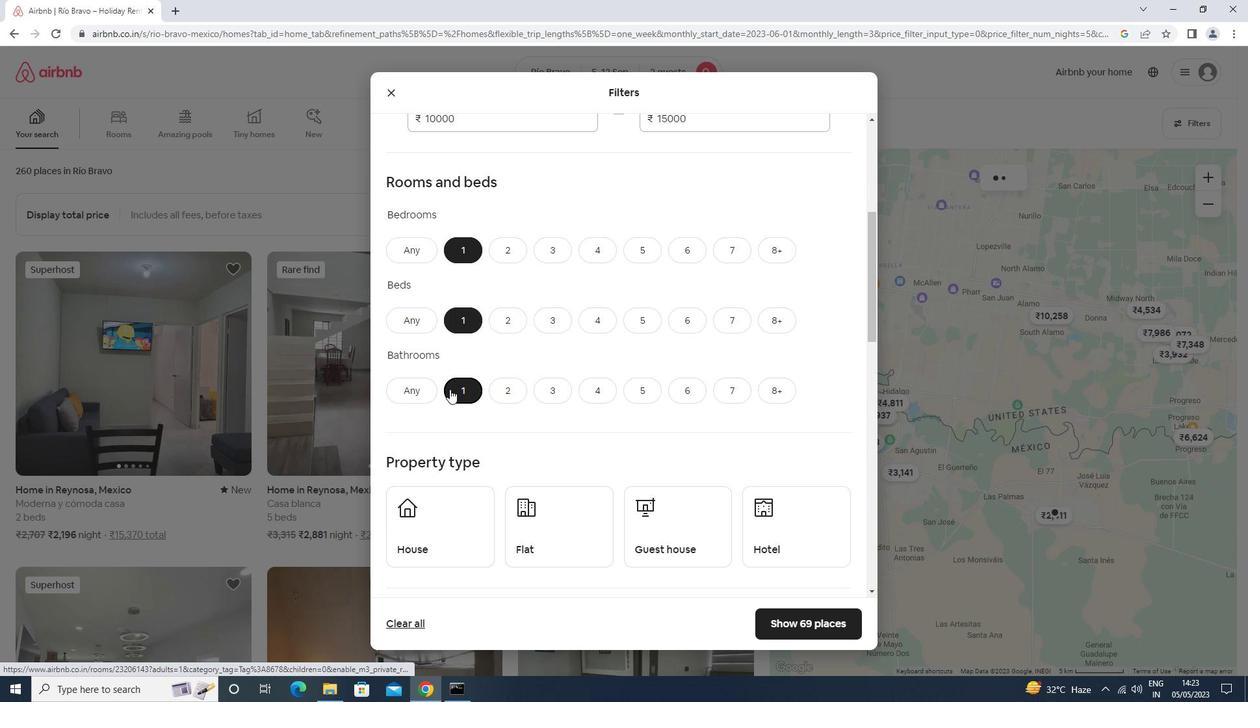 
Action: Mouse scrolled (450, 388) with delta (0, 0)
Screenshot: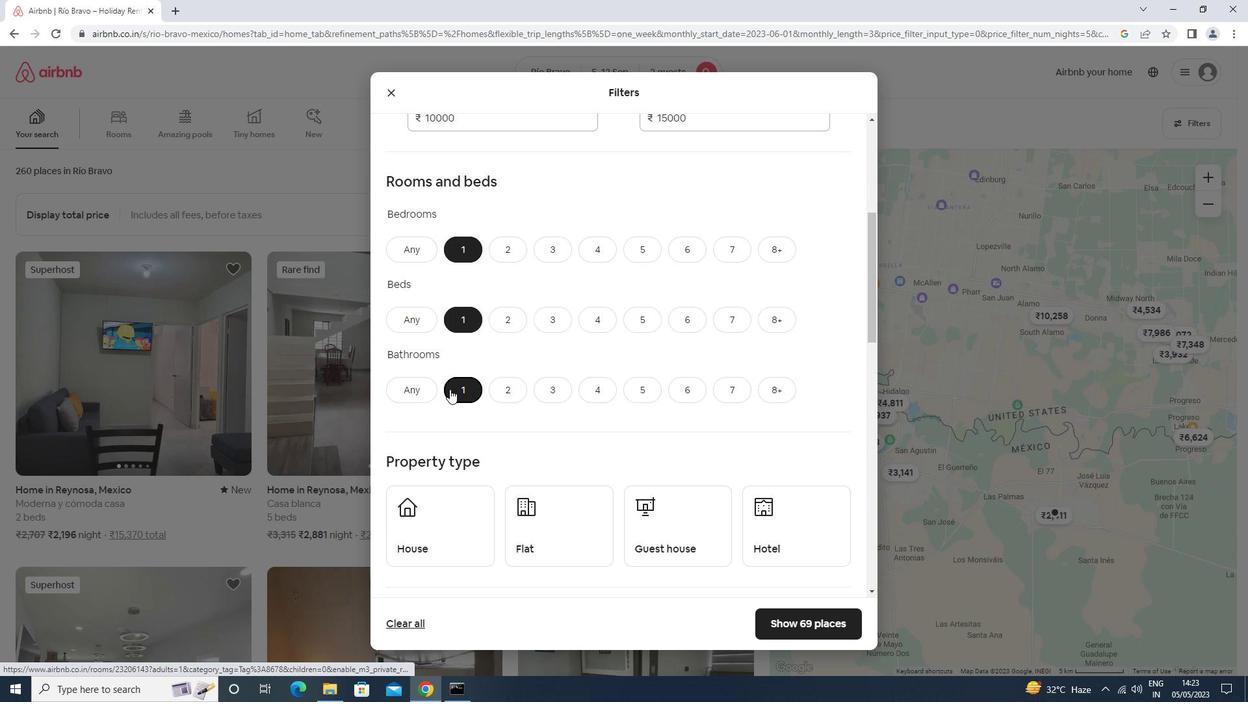
Action: Mouse moved to (435, 206)
Screenshot: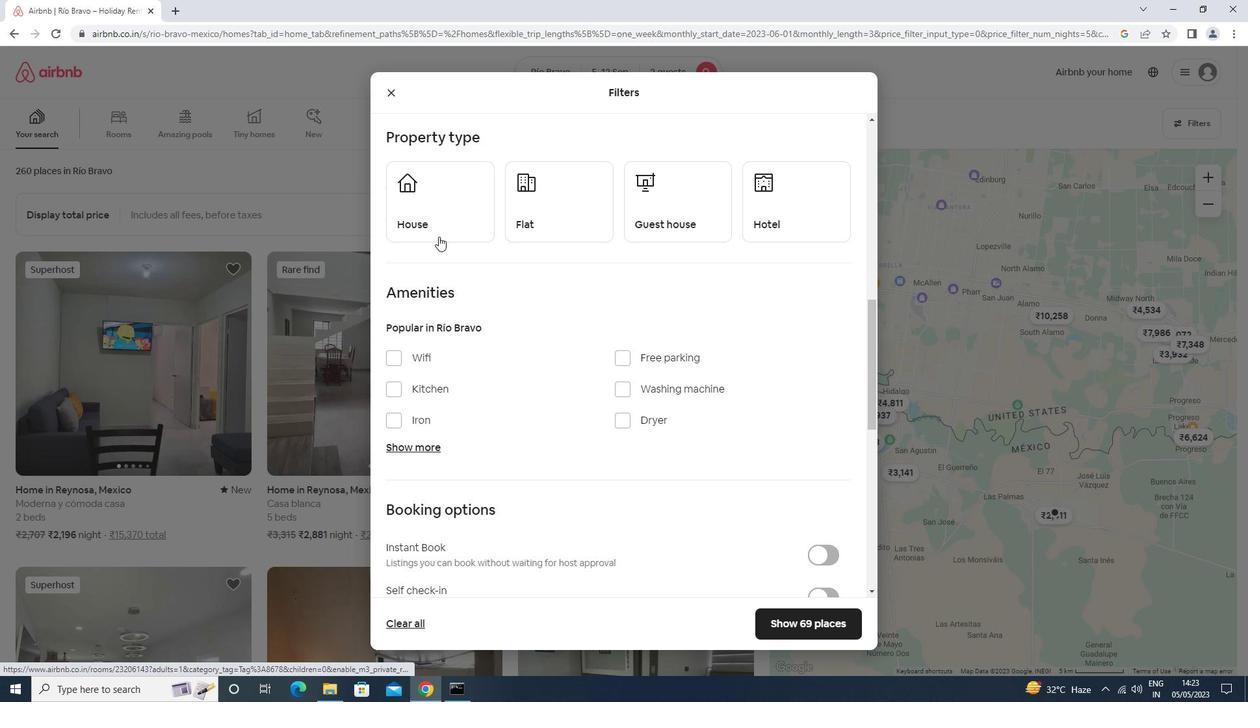 
Action: Mouse pressed left at (435, 206)
Screenshot: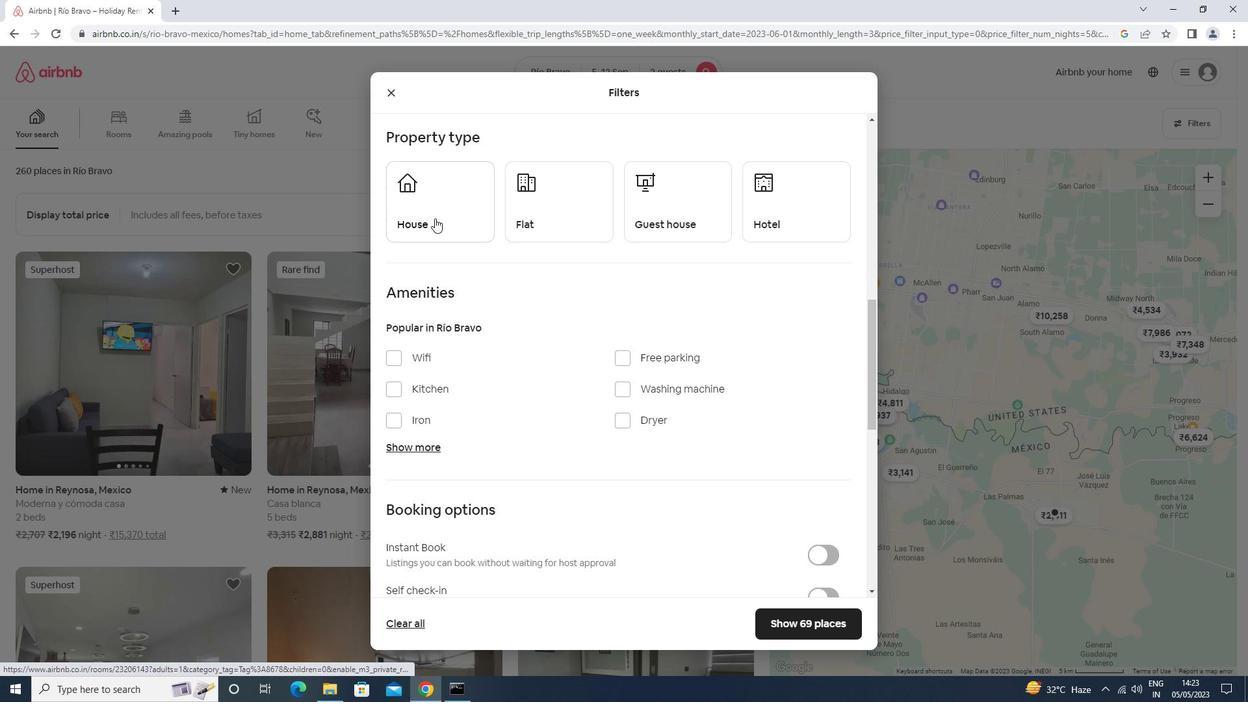 
Action: Mouse moved to (535, 219)
Screenshot: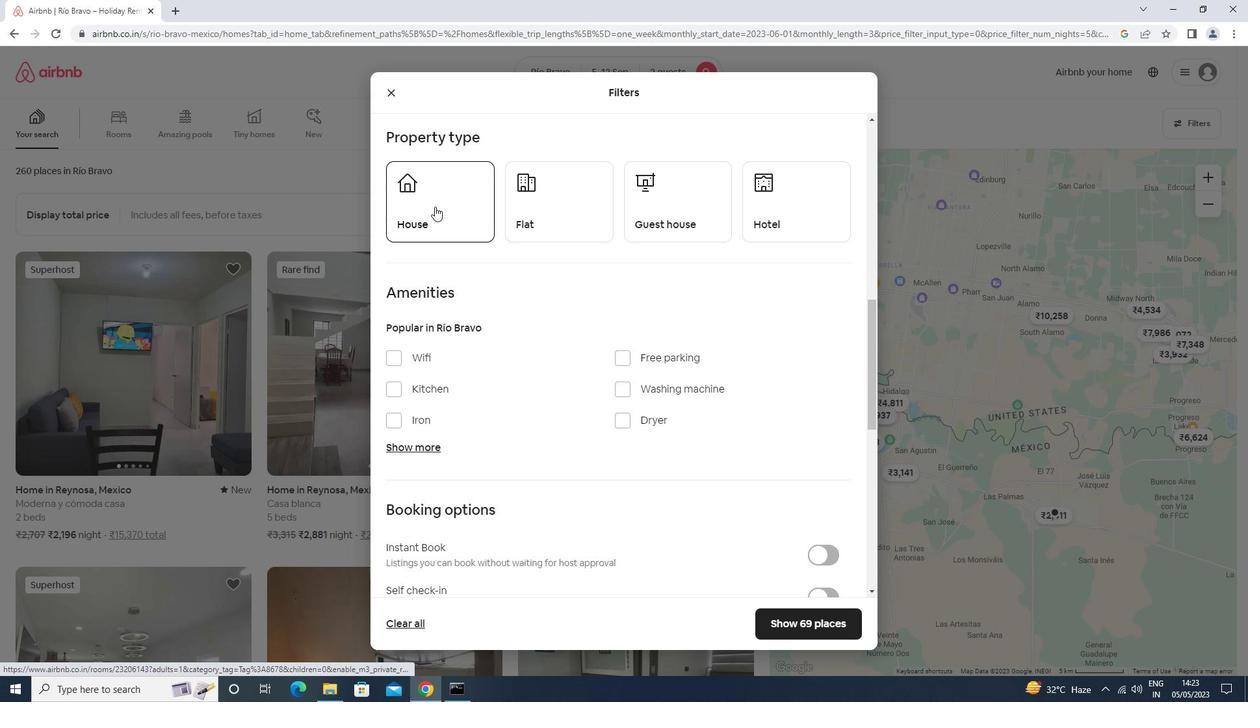
Action: Mouse pressed left at (535, 219)
Screenshot: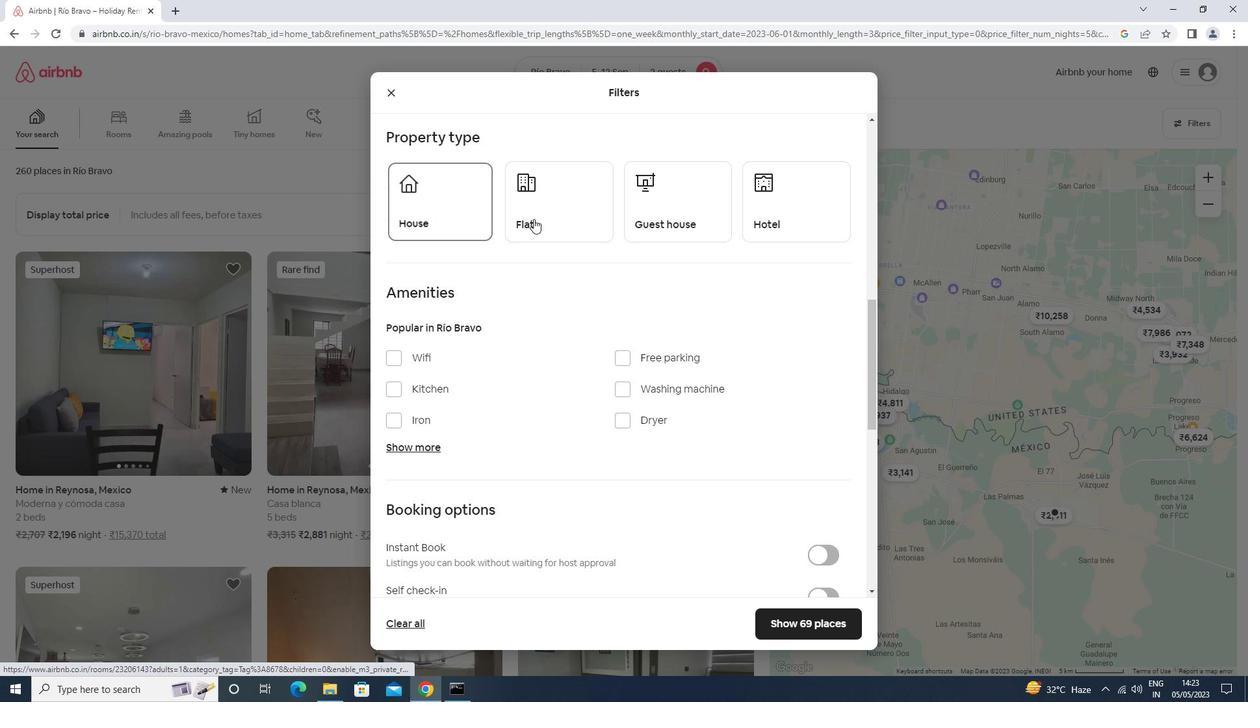 
Action: Mouse moved to (709, 216)
Screenshot: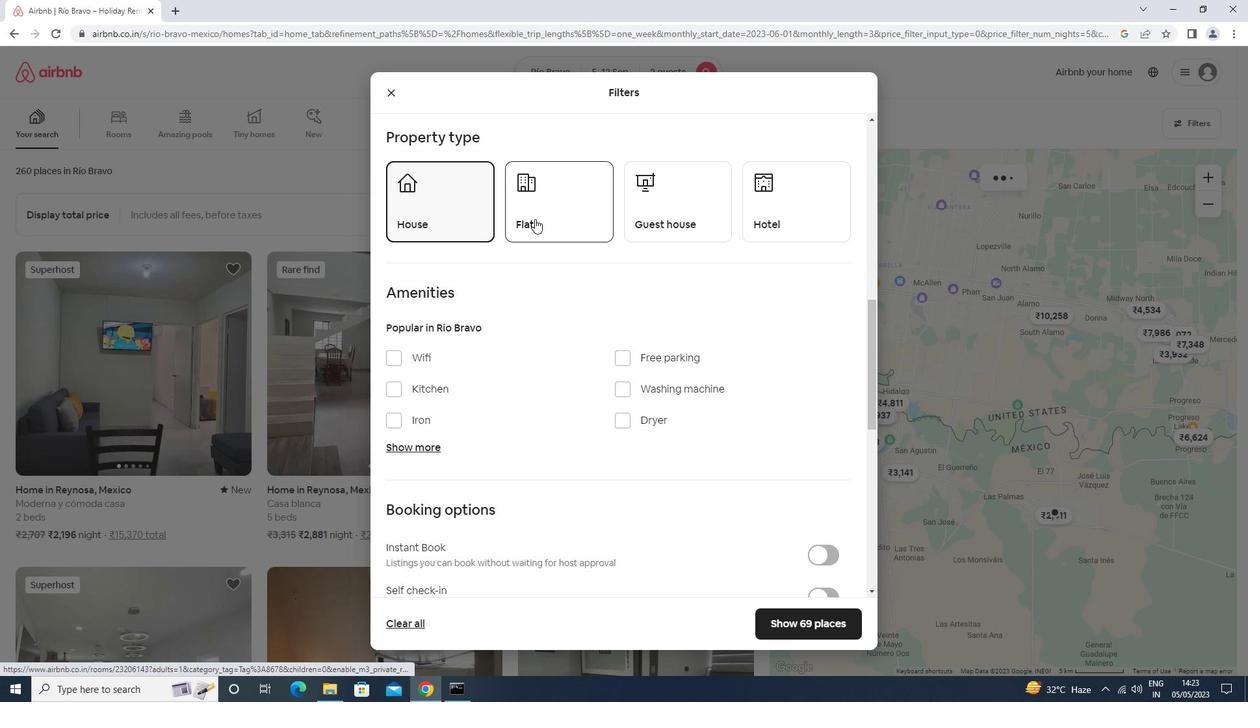 
Action: Mouse pressed left at (709, 216)
Screenshot: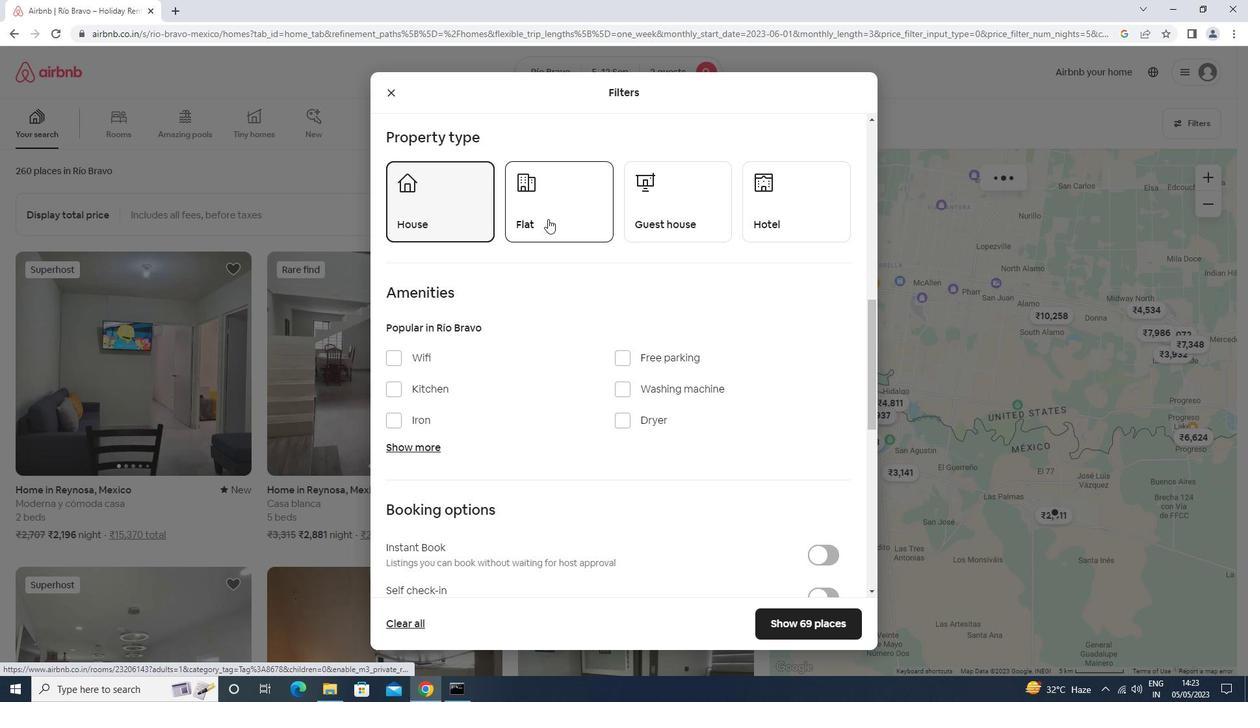 
Action: Mouse moved to (705, 225)
Screenshot: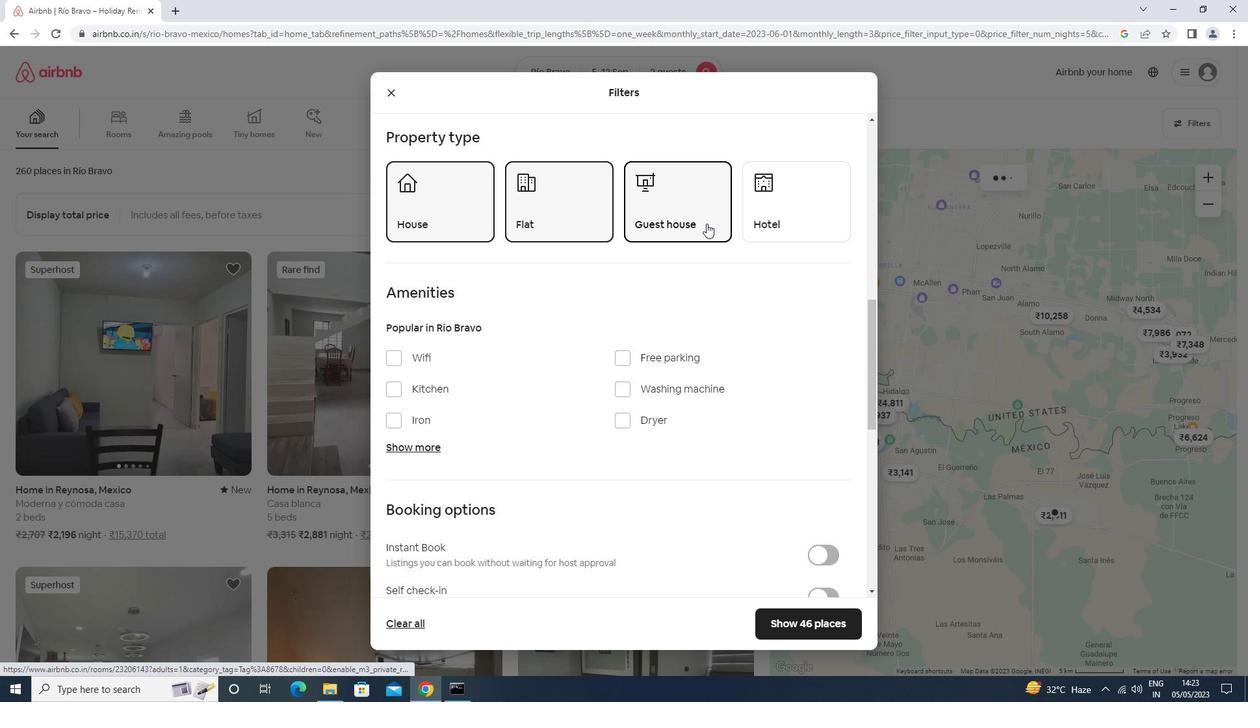 
Action: Mouse scrolled (705, 224) with delta (0, 0)
Screenshot: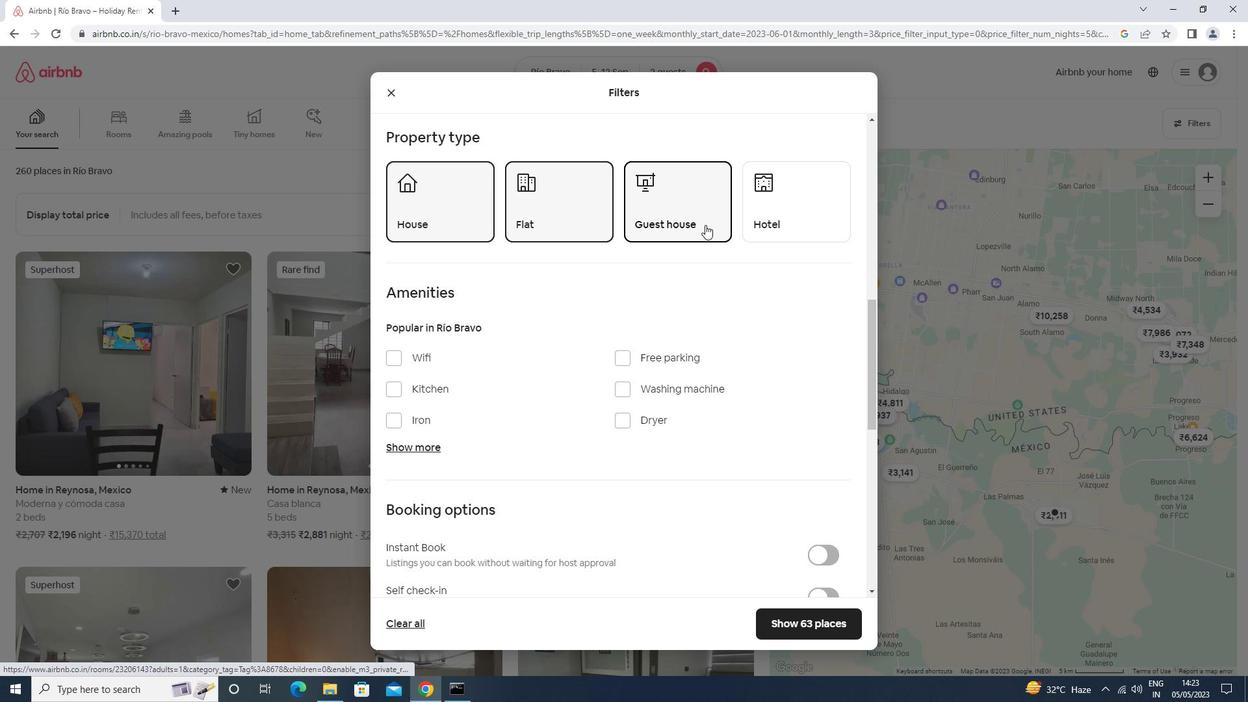 
Action: Mouse scrolled (705, 224) with delta (0, 0)
Screenshot: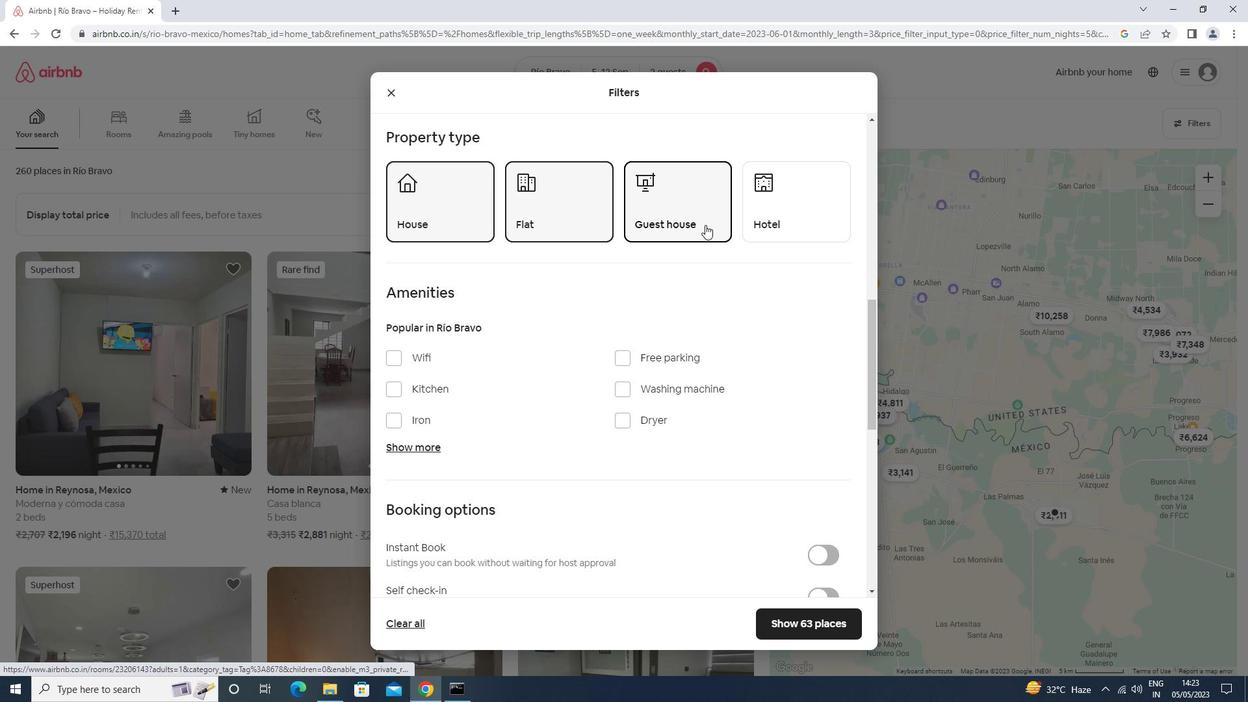 
Action: Mouse scrolled (705, 224) with delta (0, 0)
Screenshot: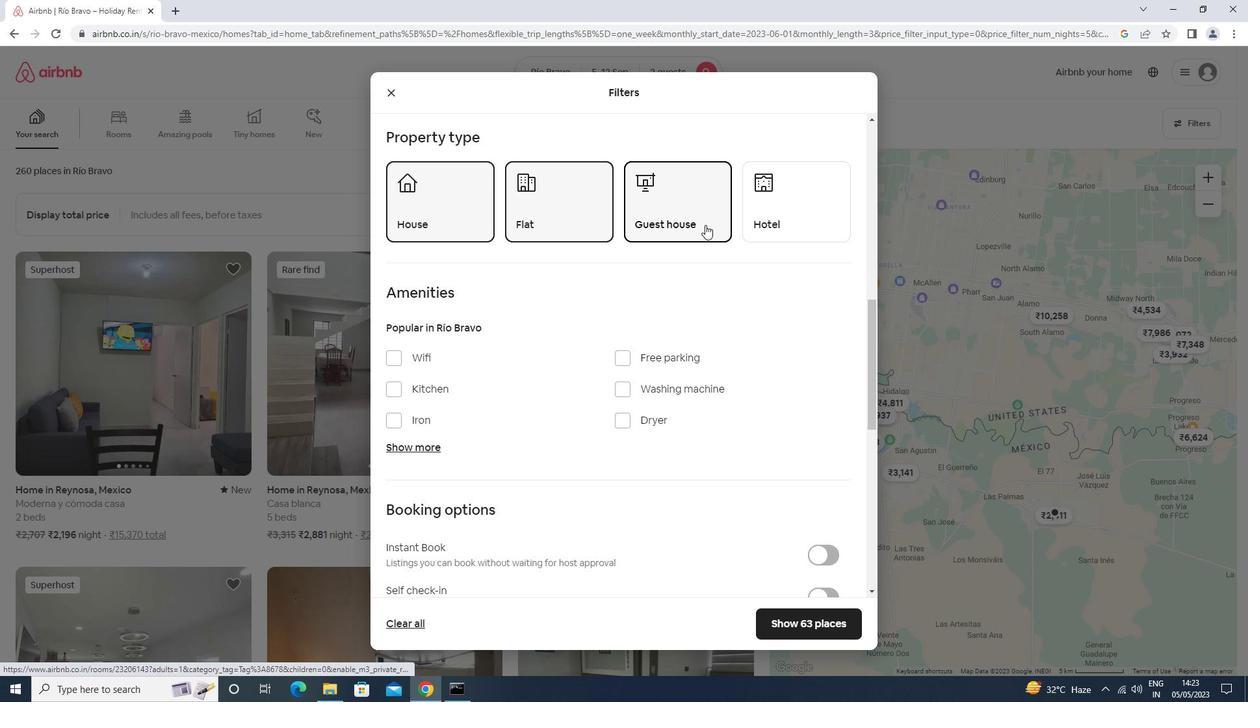 
Action: Mouse scrolled (705, 224) with delta (0, 0)
Screenshot: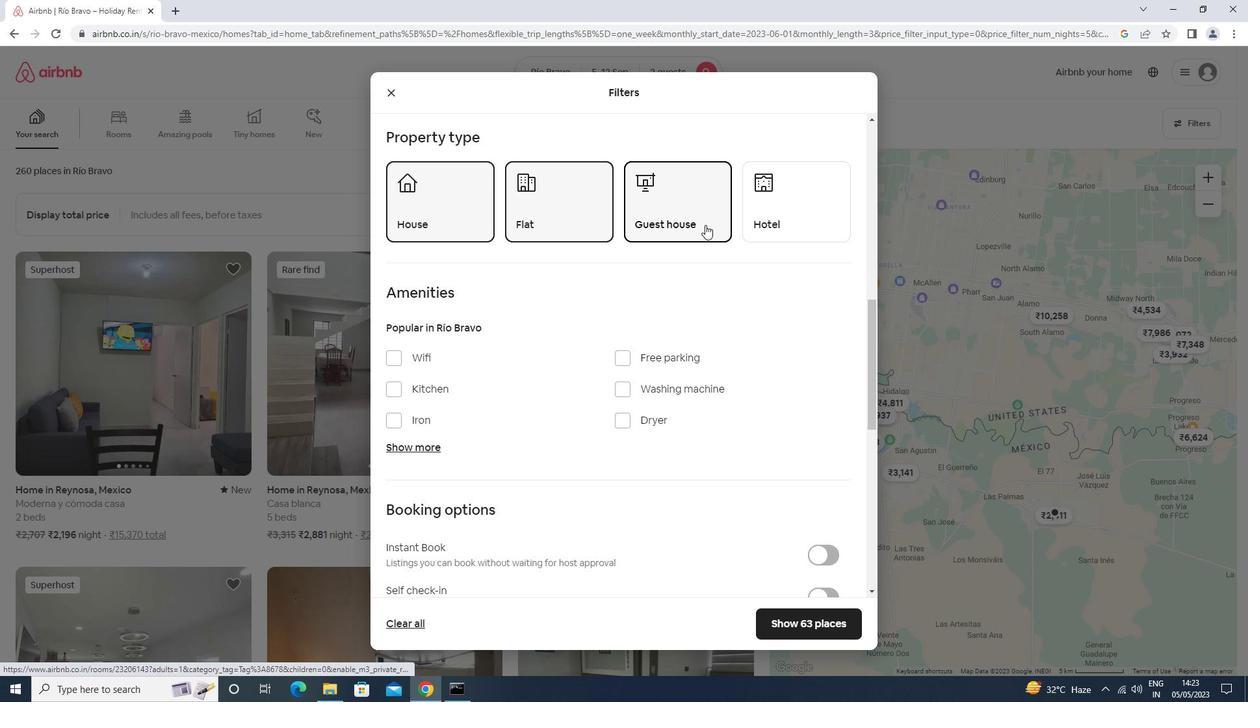
Action: Mouse moved to (831, 332)
Screenshot: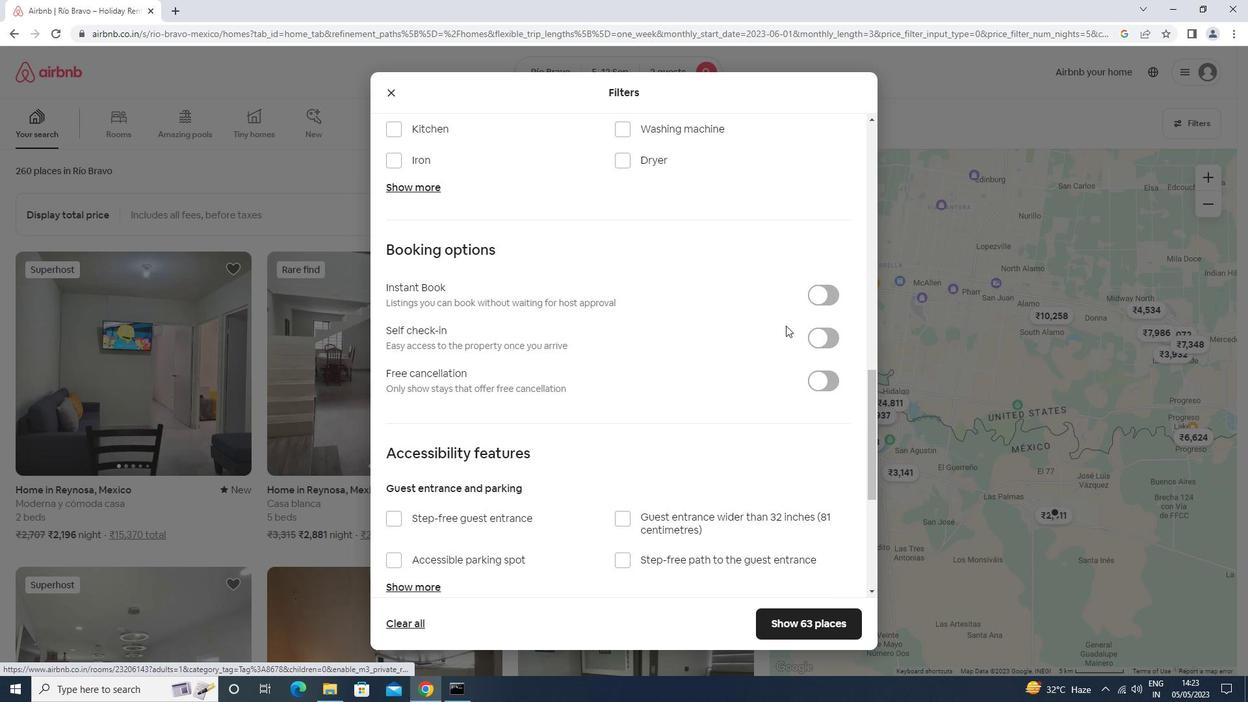 
Action: Mouse pressed left at (831, 332)
Screenshot: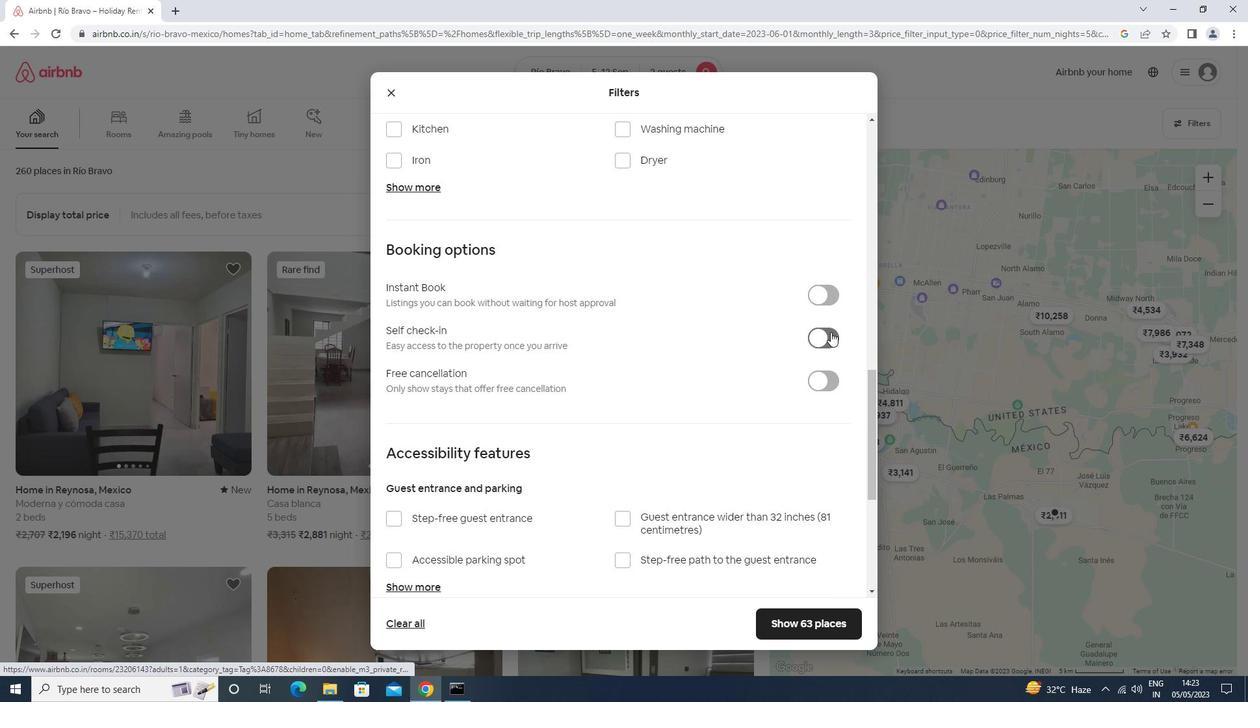 
Action: Mouse moved to (829, 334)
Screenshot: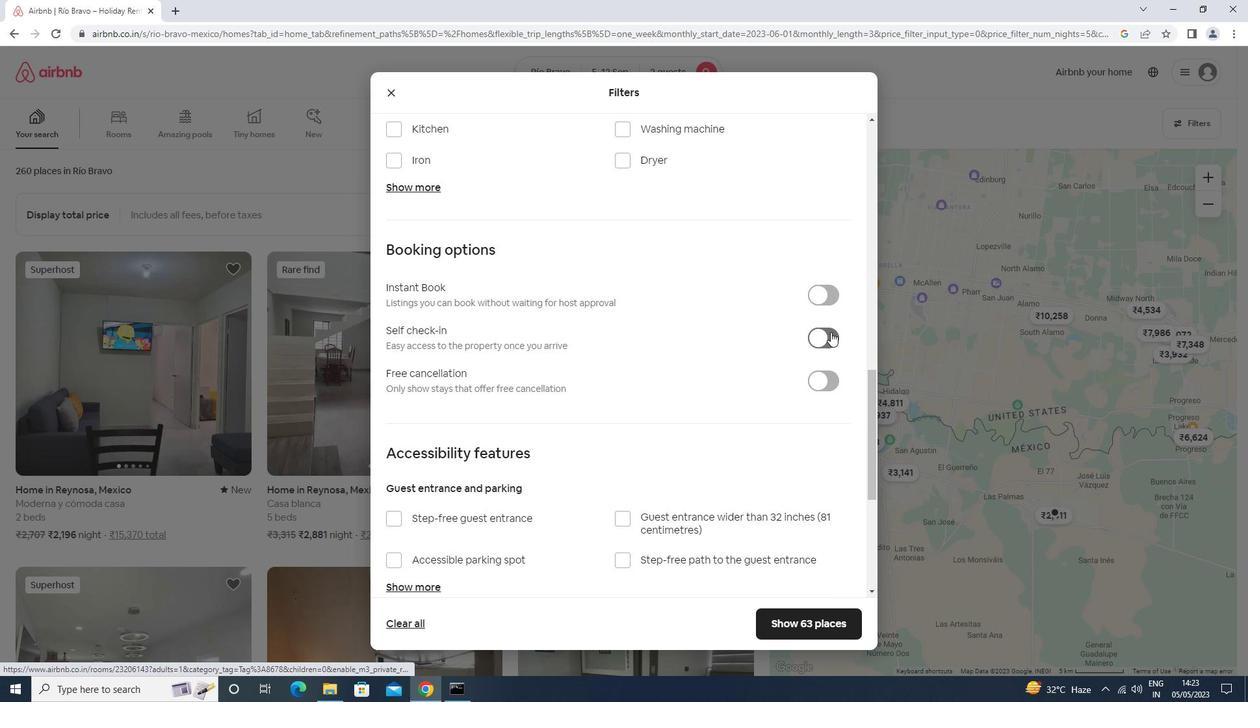 
Action: Mouse scrolled (829, 333) with delta (0, 0)
Screenshot: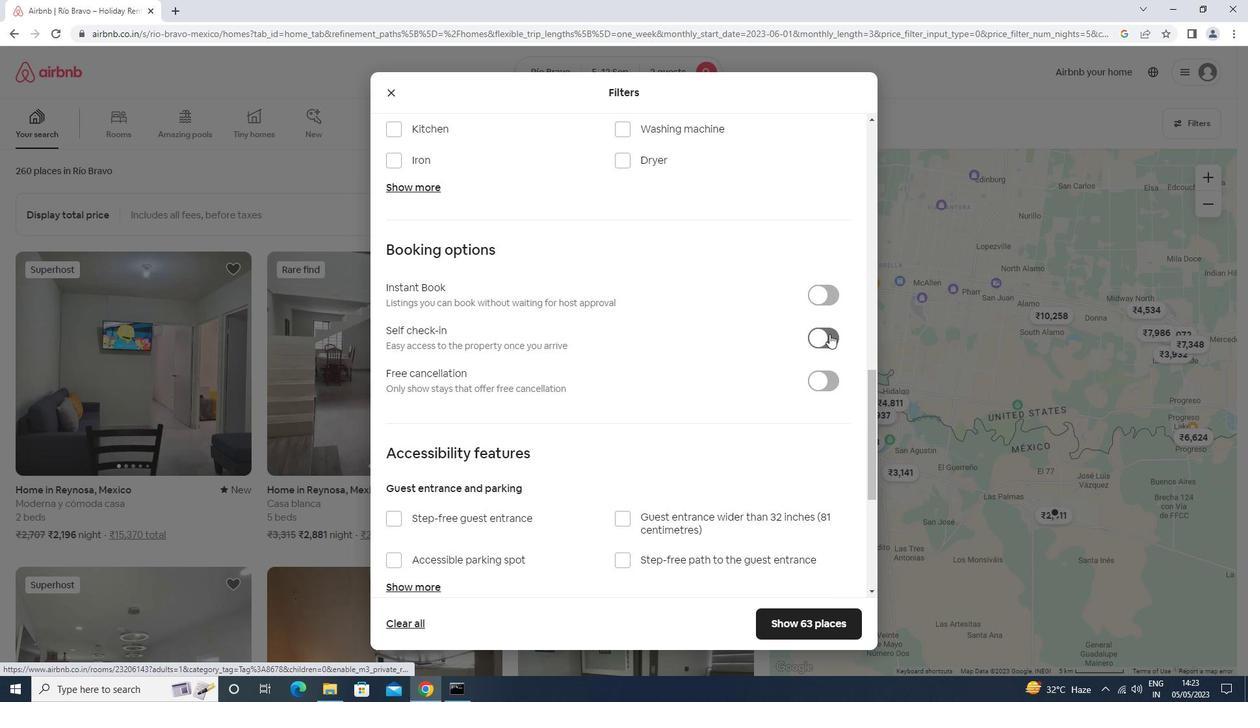 
Action: Mouse moved to (829, 334)
Screenshot: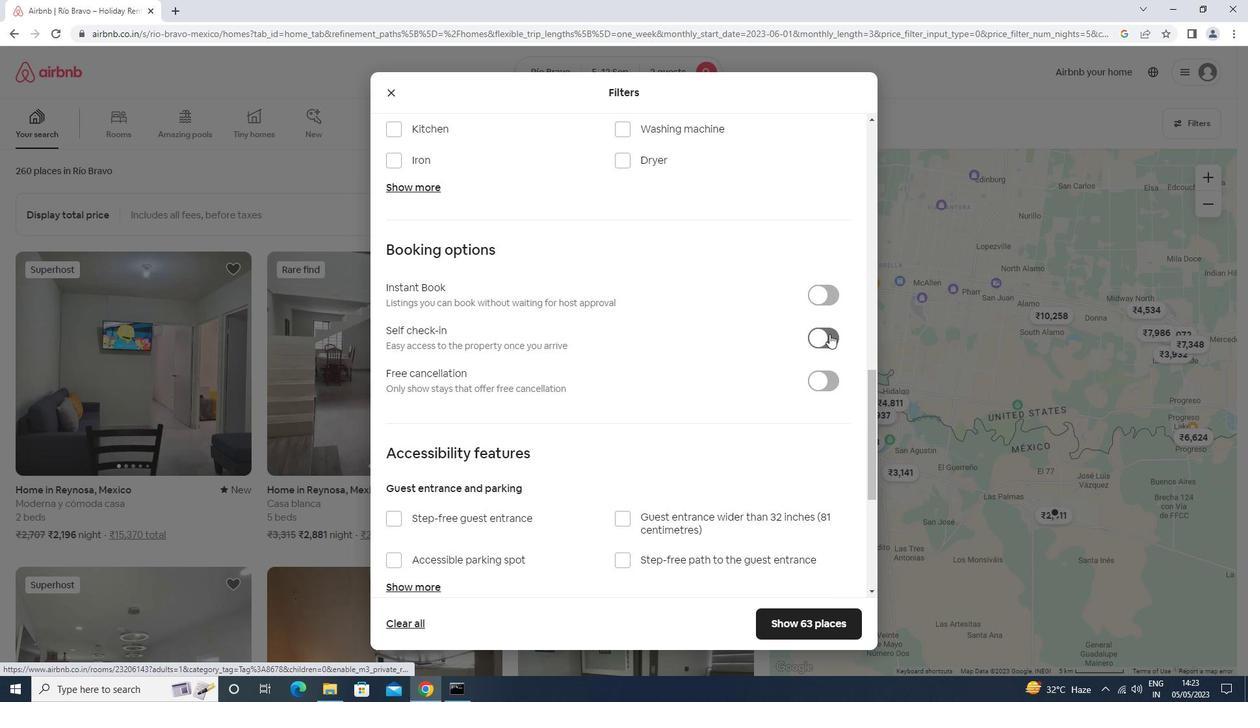
Action: Mouse scrolled (829, 333) with delta (0, 0)
Screenshot: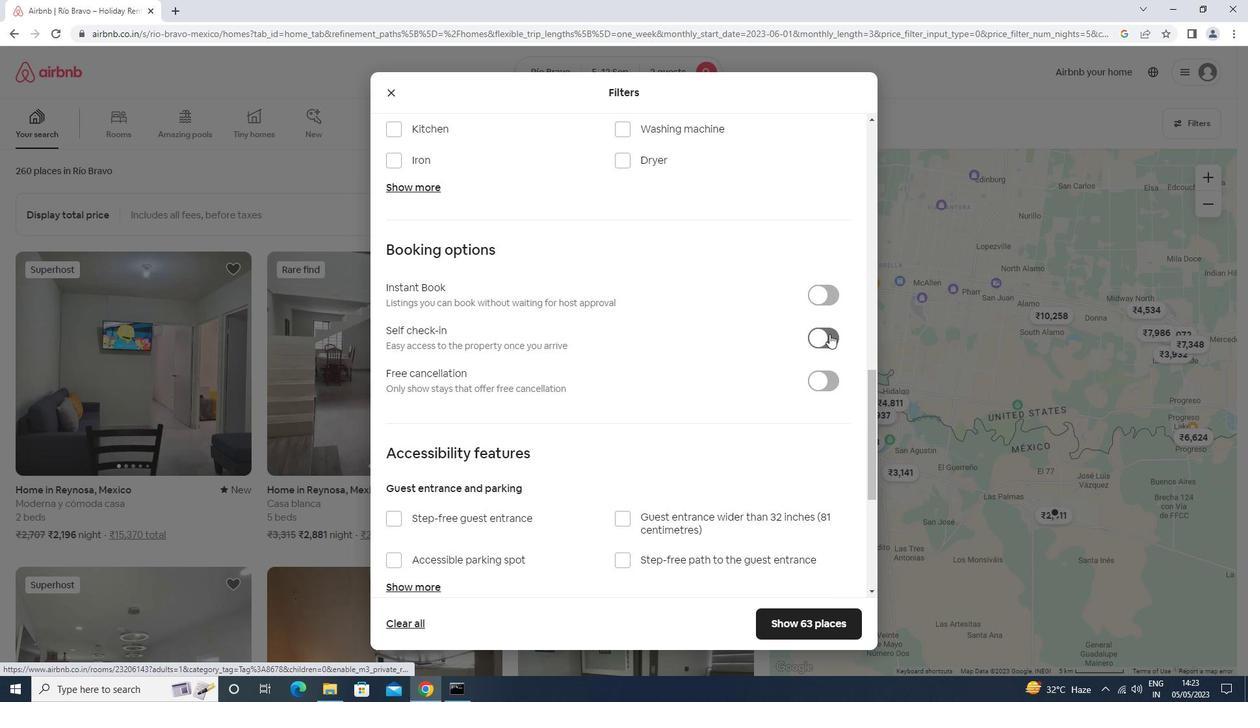 
Action: Mouse moved to (829, 334)
Screenshot: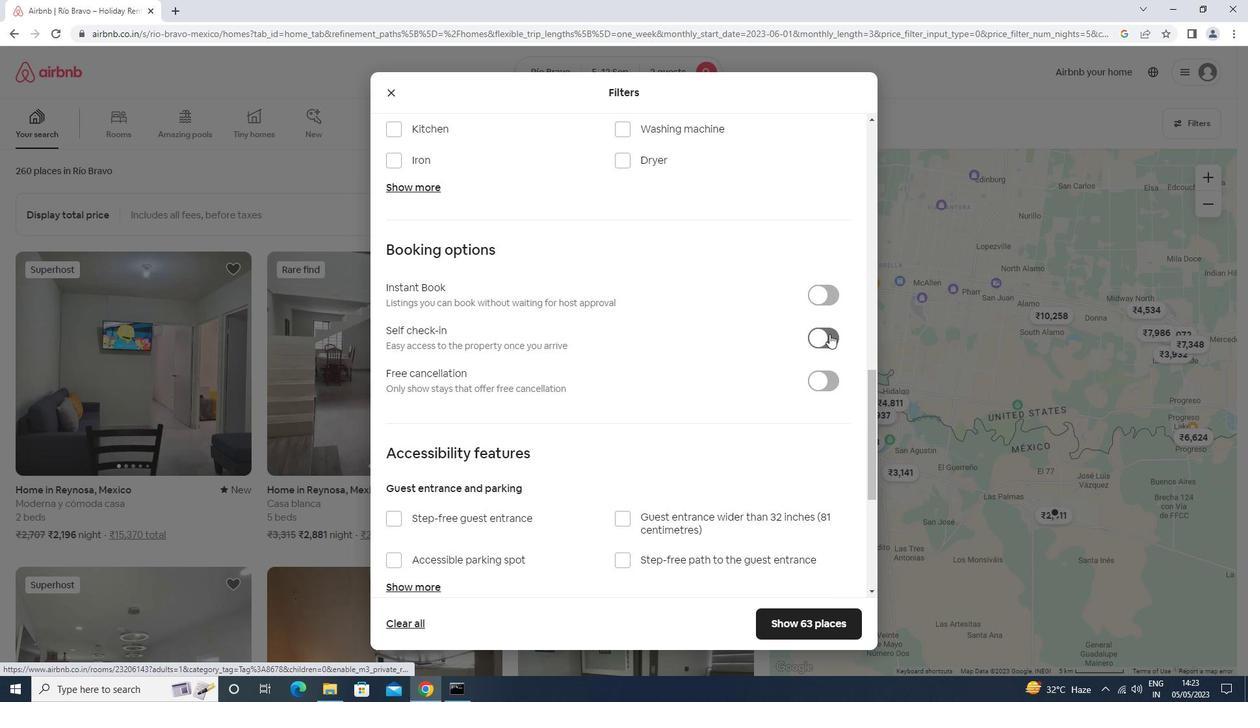 
Action: Mouse scrolled (829, 334) with delta (0, 0)
Screenshot: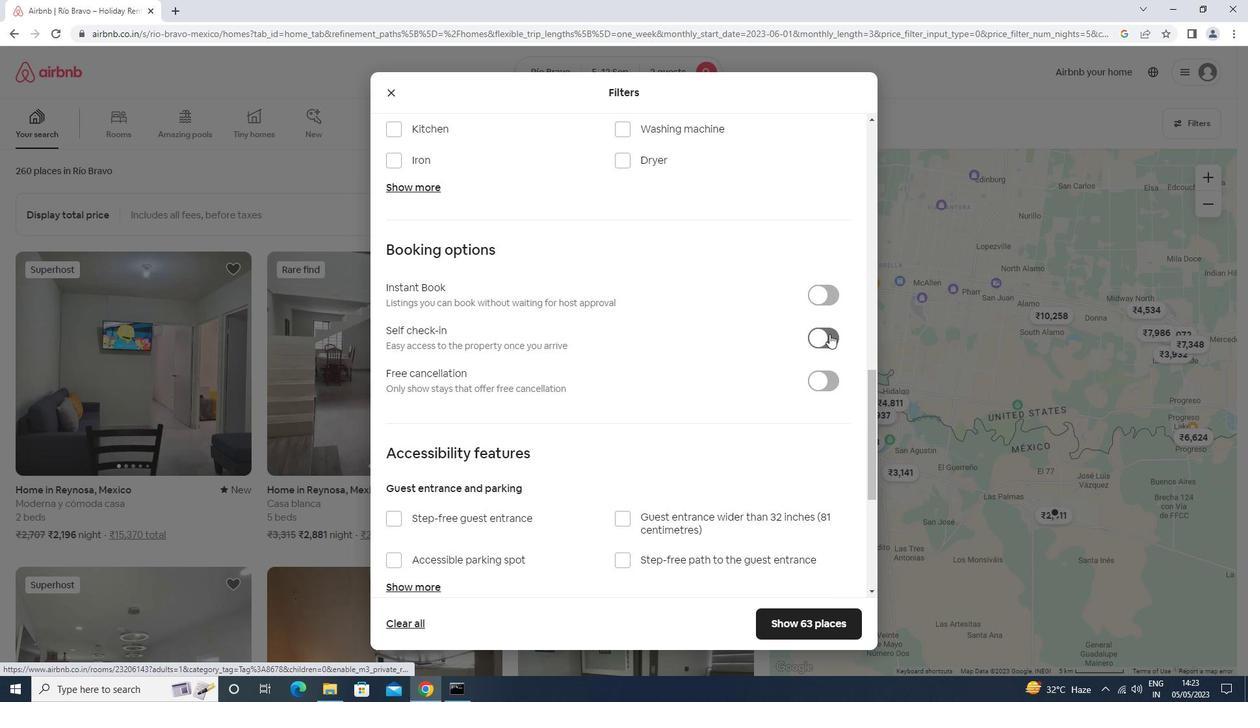
Action: Mouse scrolled (829, 334) with delta (0, 0)
Screenshot: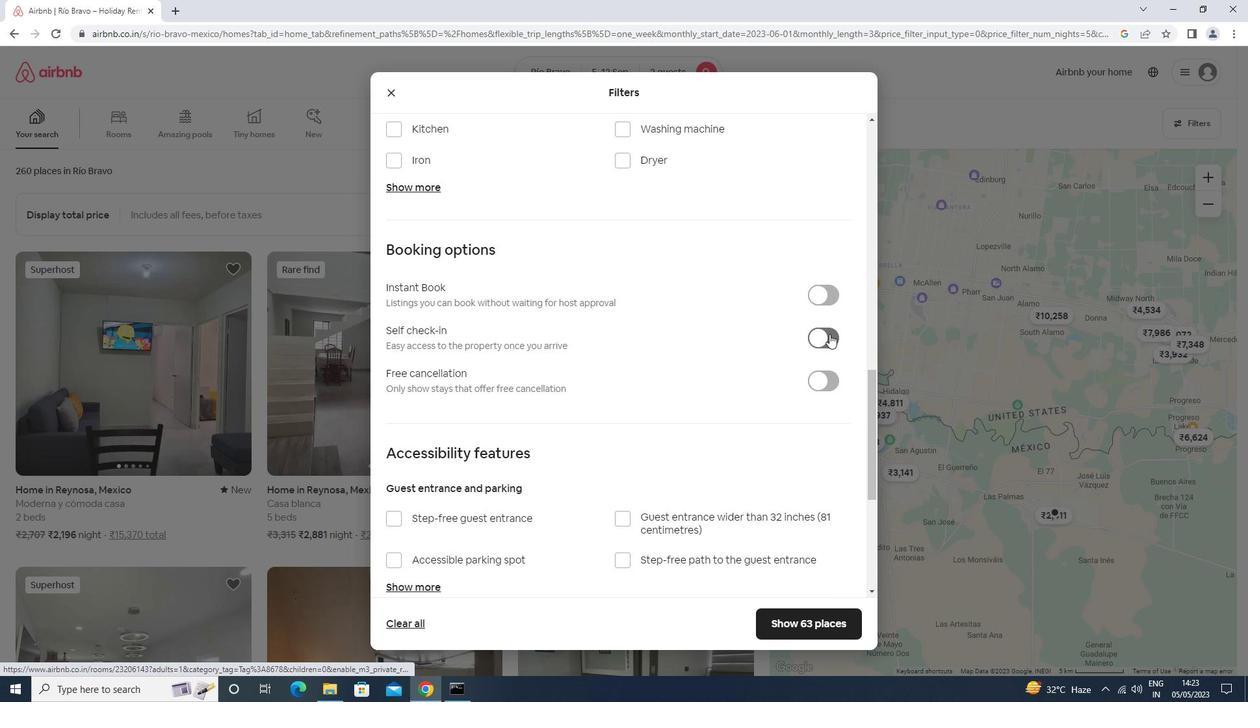 
Action: Mouse moved to (827, 335)
Screenshot: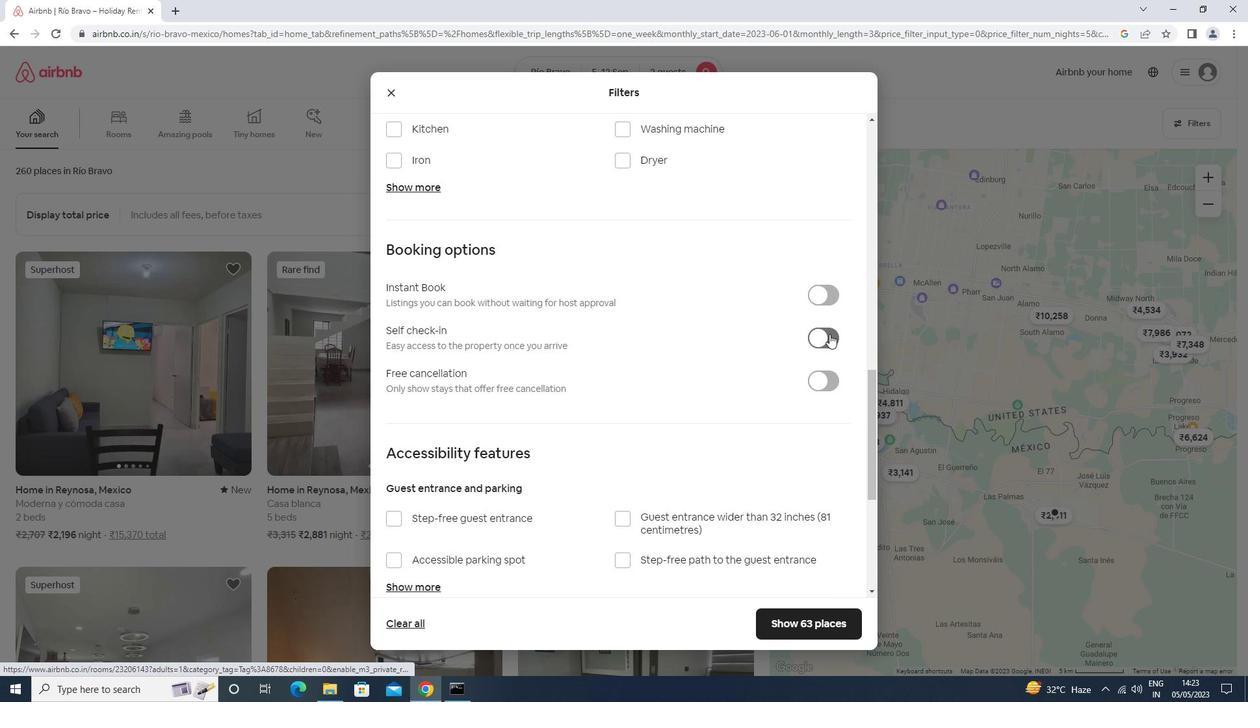 
Action: Mouse scrolled (827, 334) with delta (0, 0)
Screenshot: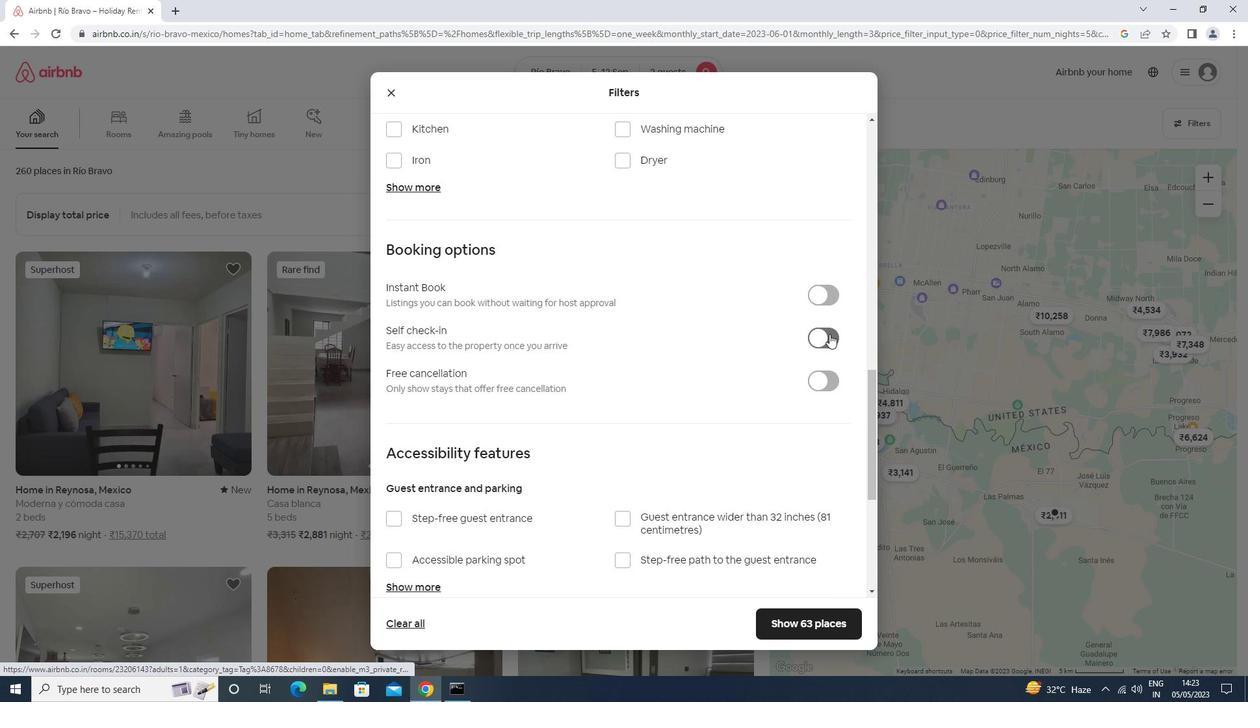 
Action: Mouse moved to (827, 336)
Screenshot: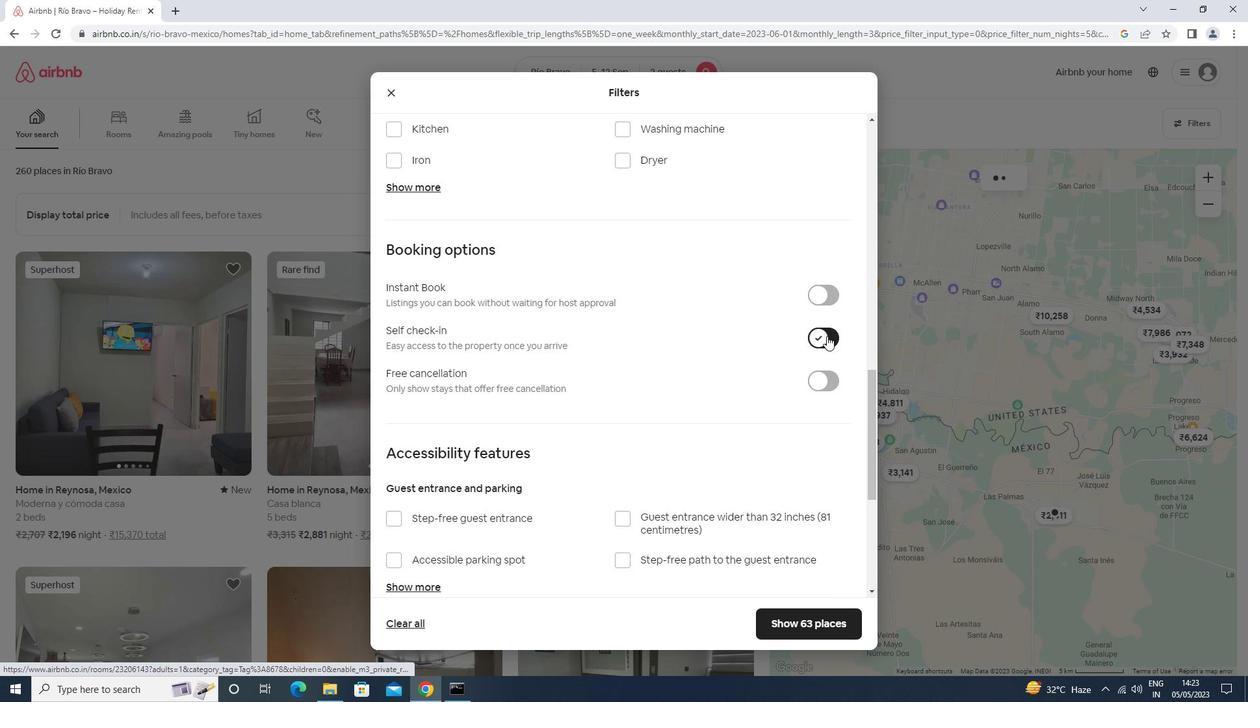 
Action: Mouse scrolled (827, 335) with delta (0, 0)
Screenshot: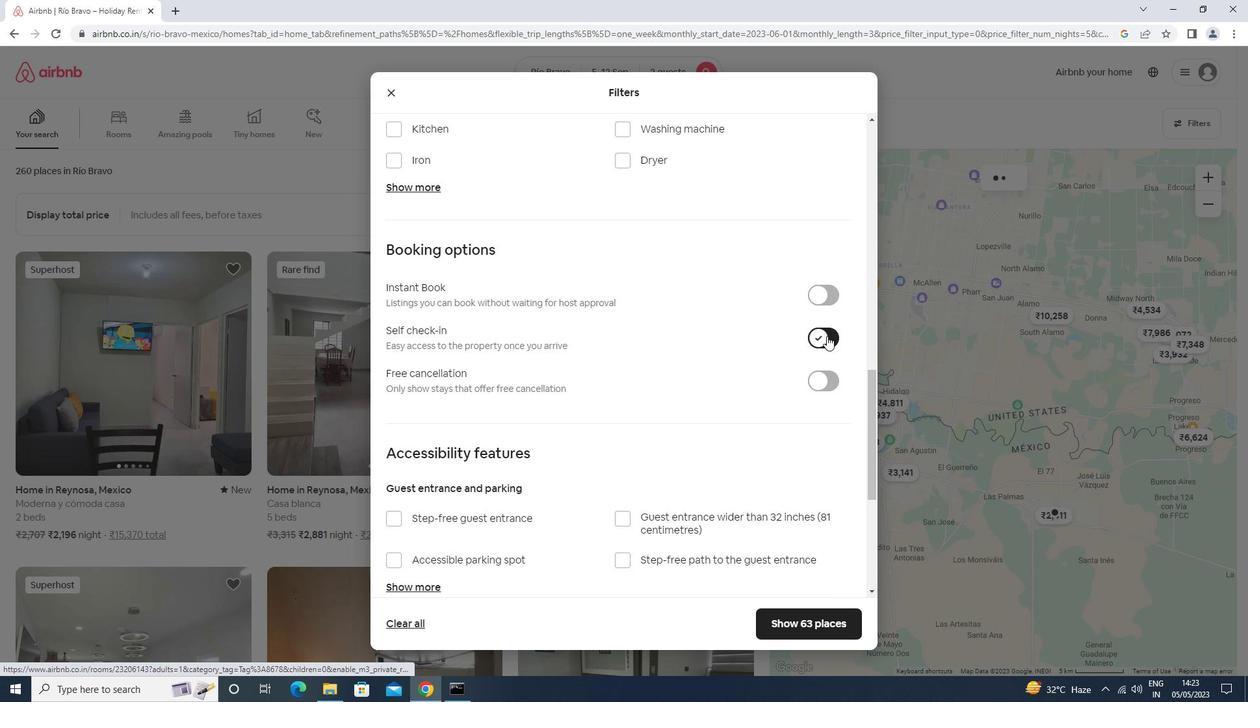 
Action: Mouse moved to (825, 336)
Screenshot: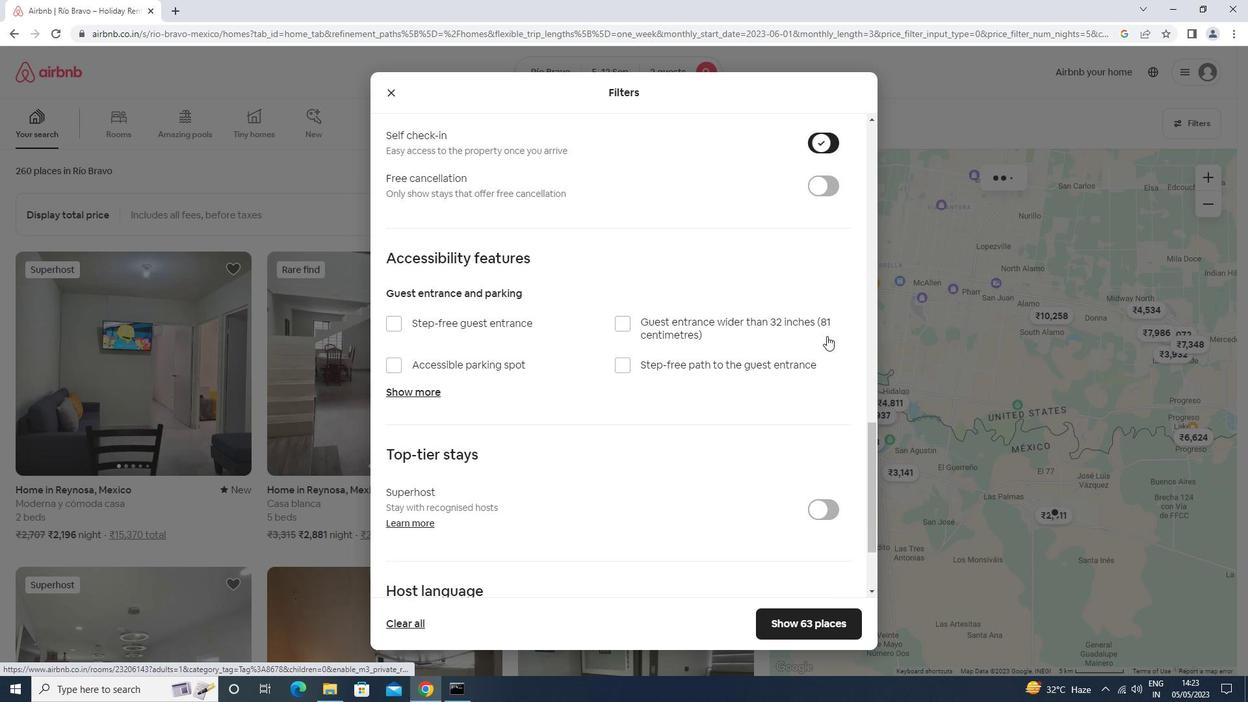 
Action: Mouse scrolled (825, 336) with delta (0, 0)
Screenshot: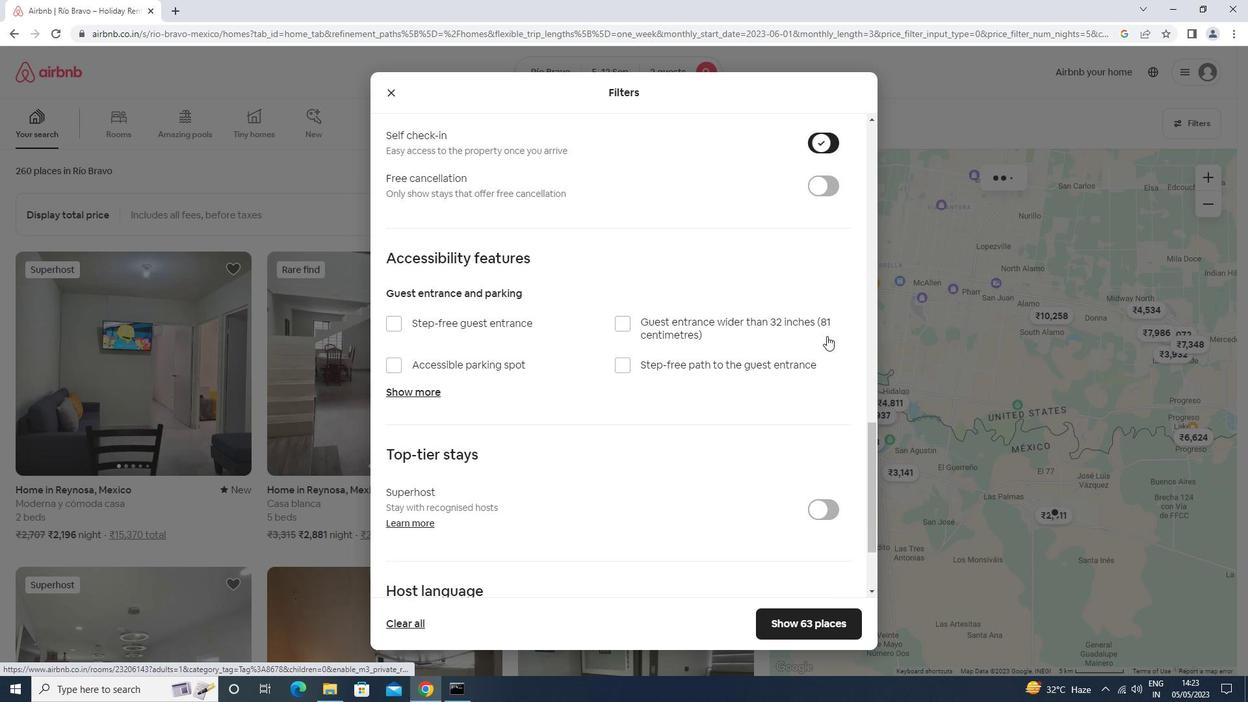 
Action: Mouse scrolled (825, 336) with delta (0, 0)
Screenshot: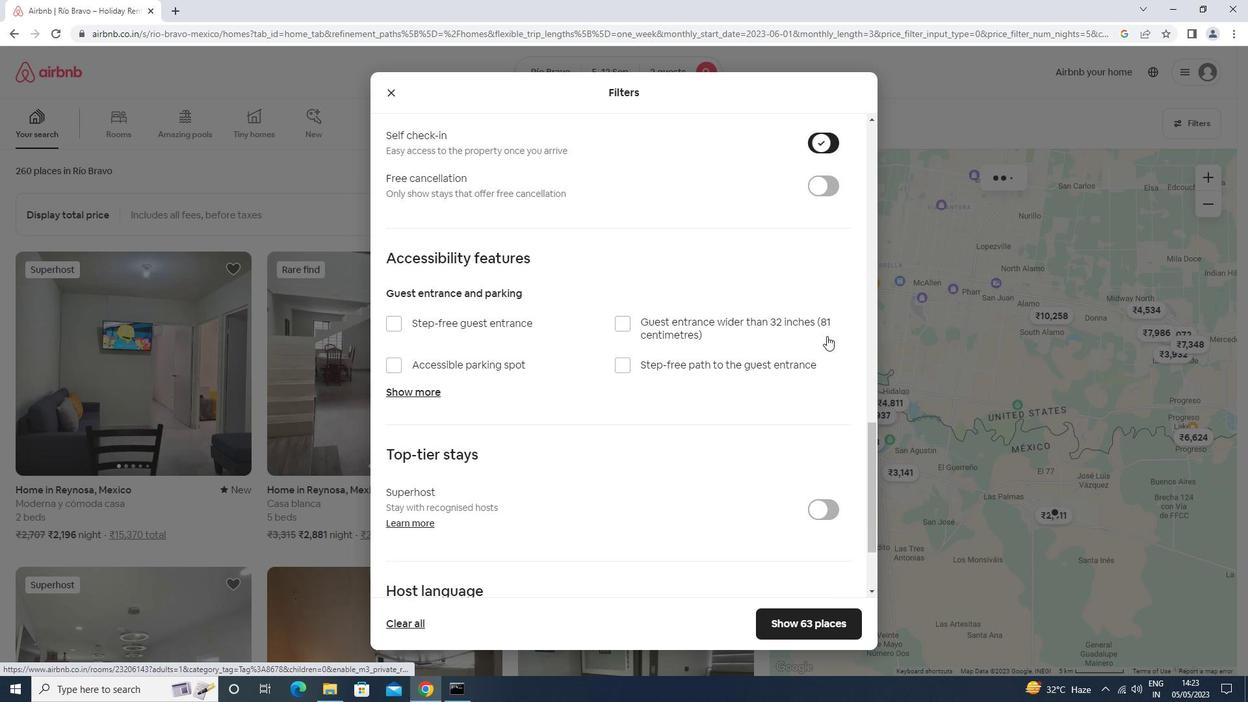 
Action: Mouse scrolled (825, 337) with delta (0, 0)
Screenshot: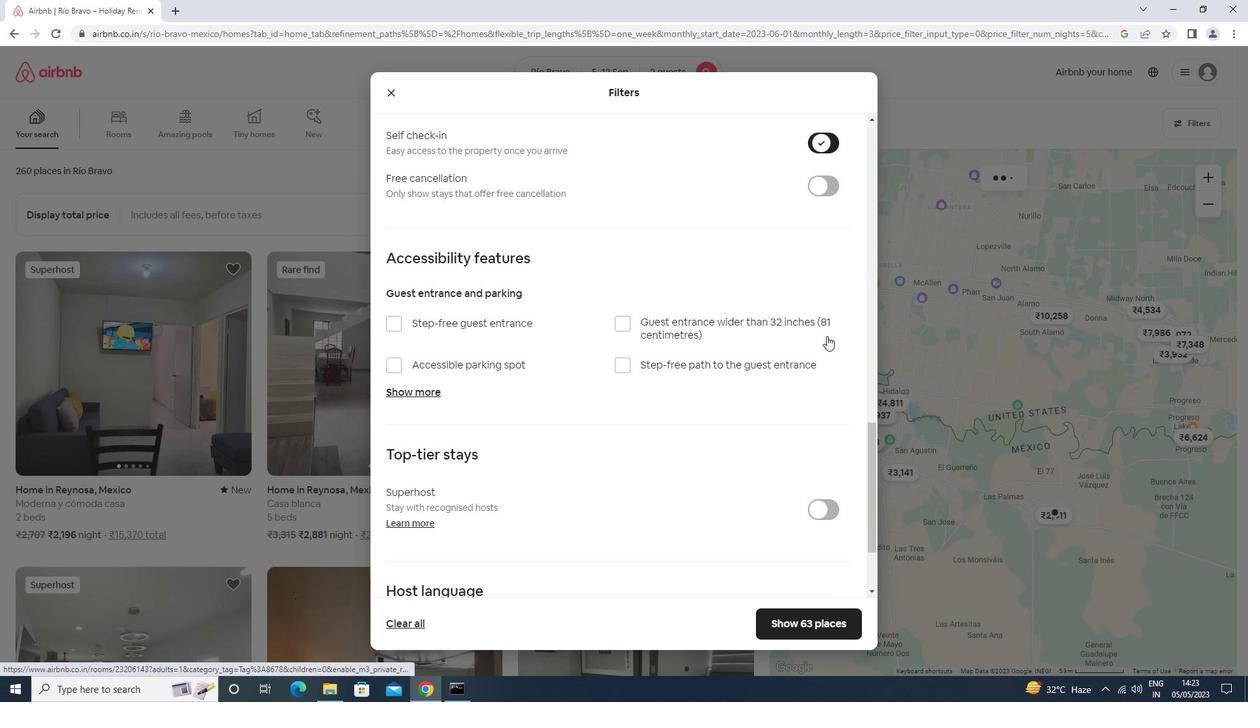 
Action: Mouse scrolled (825, 336) with delta (0, 0)
Screenshot: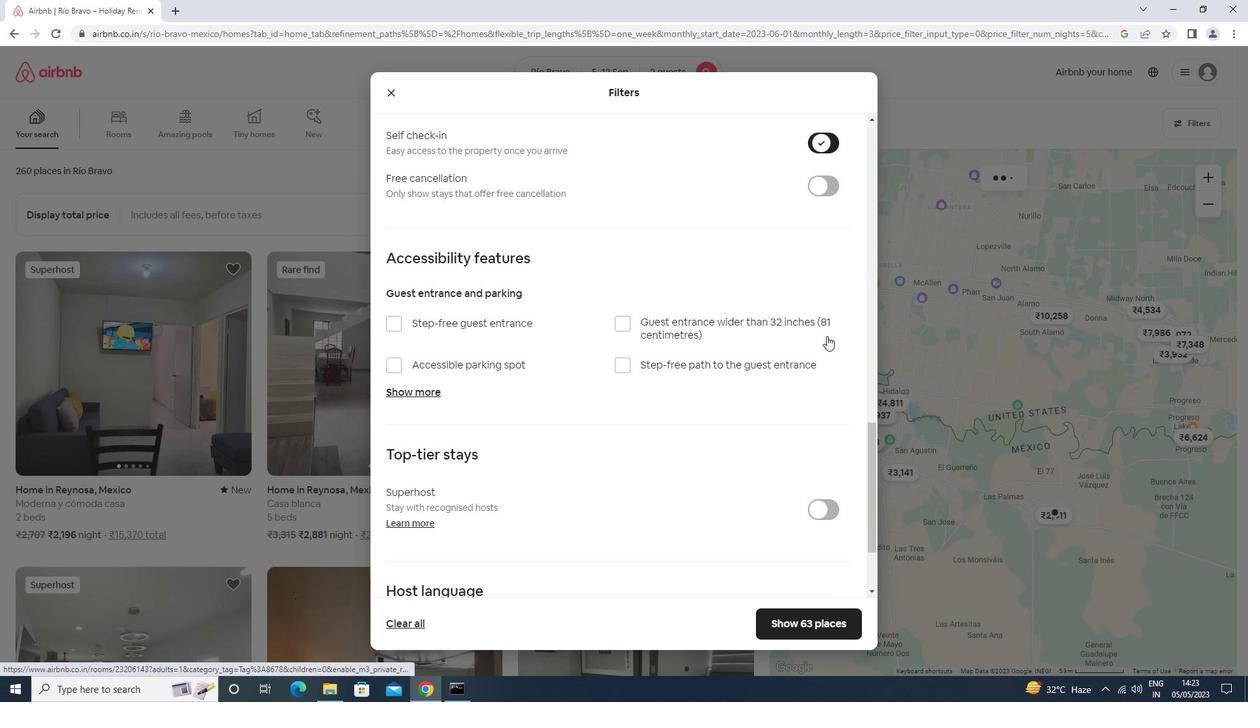 
Action: Mouse moved to (424, 509)
Screenshot: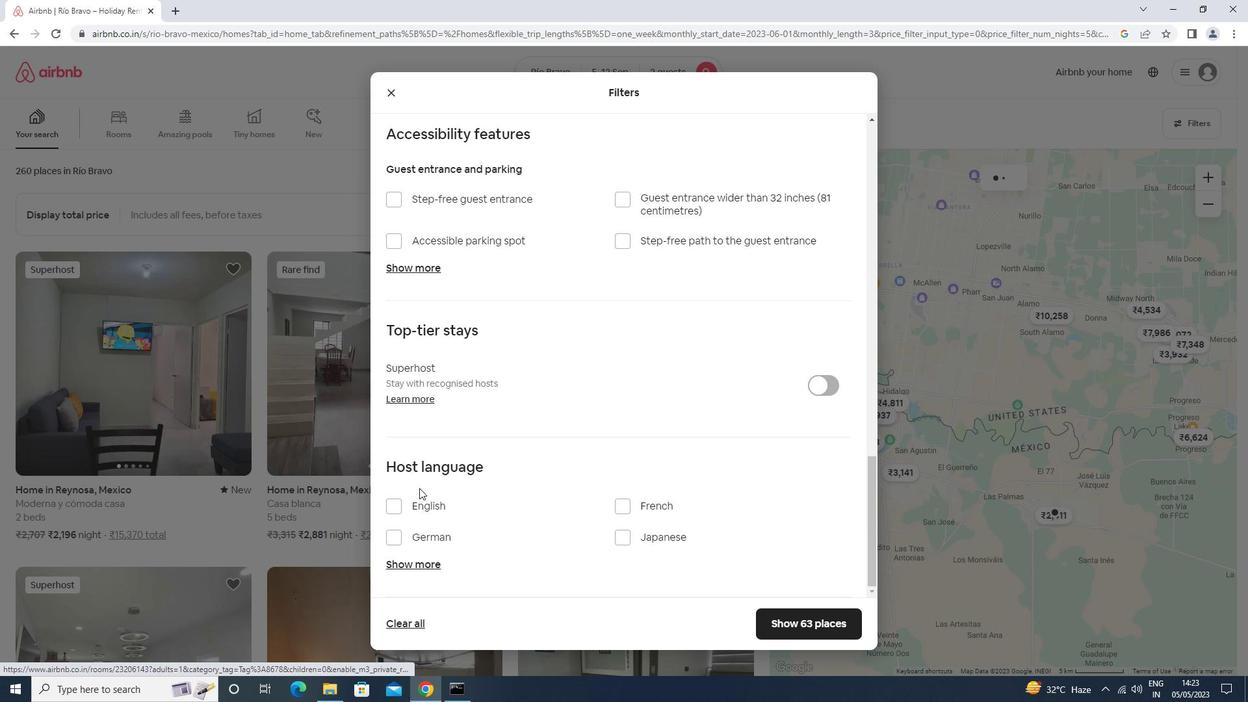 
Action: Mouse pressed left at (424, 509)
Screenshot: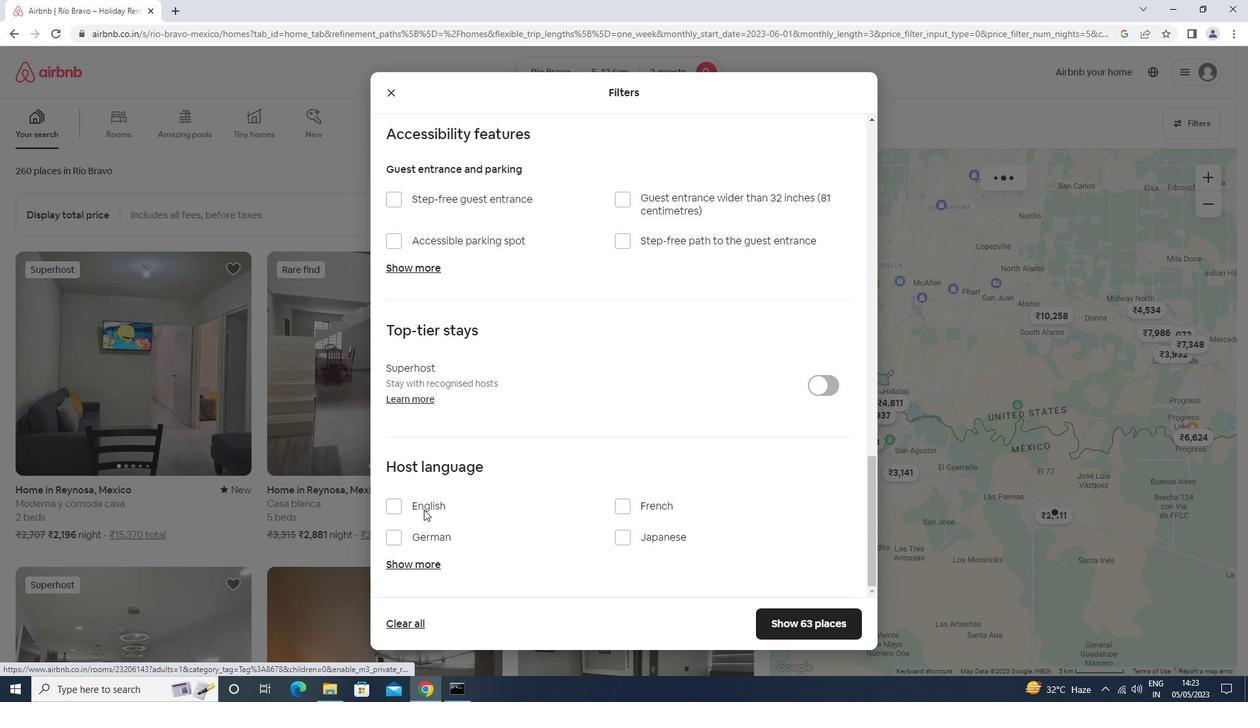 
Action: Mouse moved to (779, 621)
Screenshot: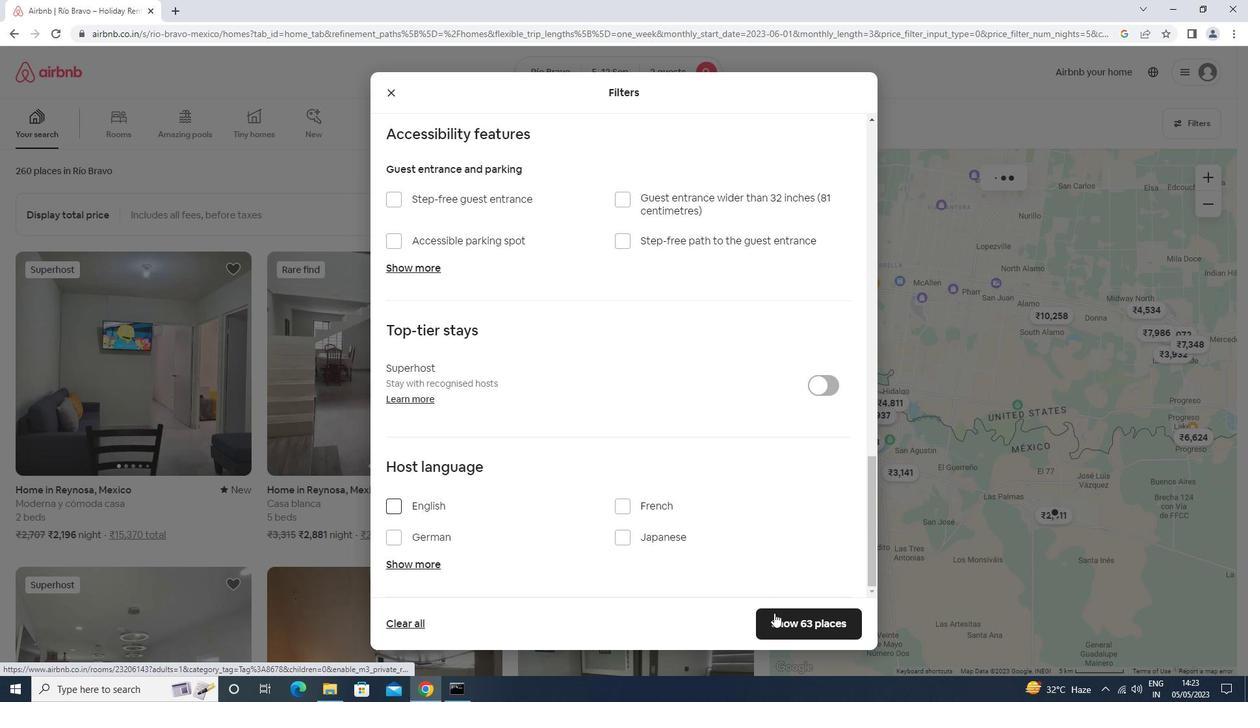 
Action: Mouse pressed left at (779, 621)
Screenshot: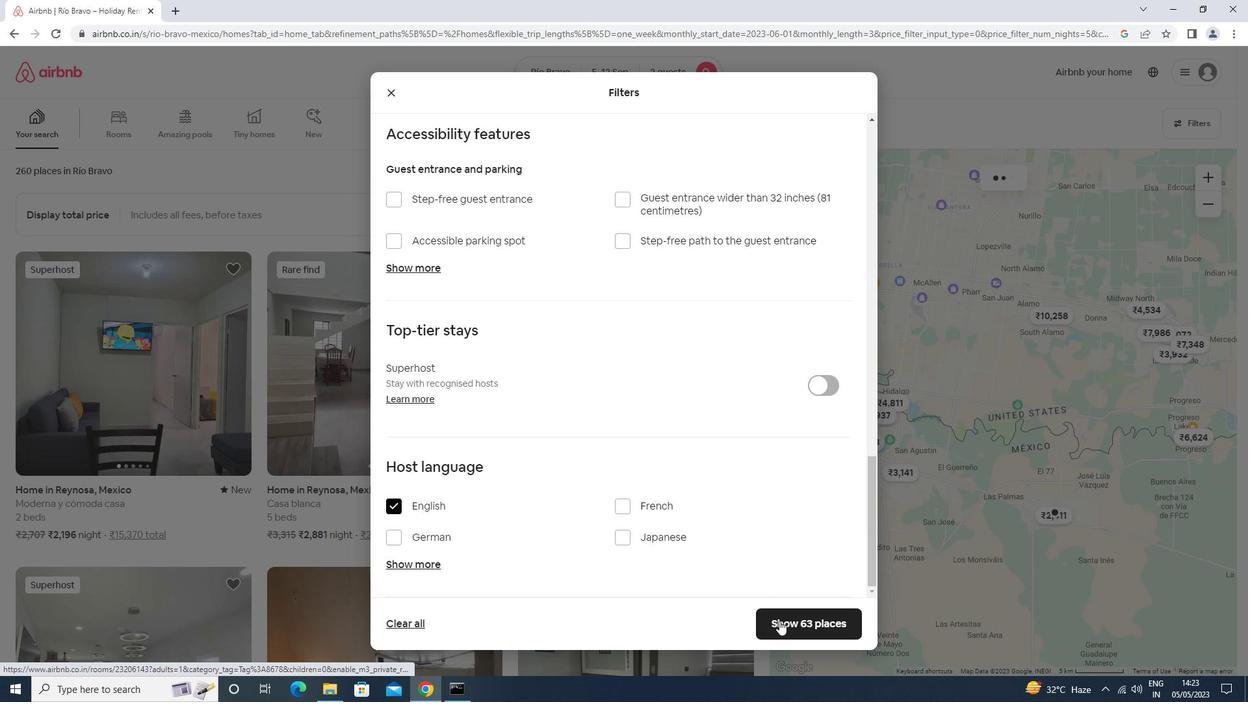 
